 Task: Find connections with filter location Bhikangaon with filter topic #lawyerlifewith filter profile language Potuguese with filter current company FactSet with filter school TERI School of Advanced Studies with filter industry Technical and Vocational Training with filter service category FIle Management with filter keywords title Attorney
Action: Mouse moved to (694, 94)
Screenshot: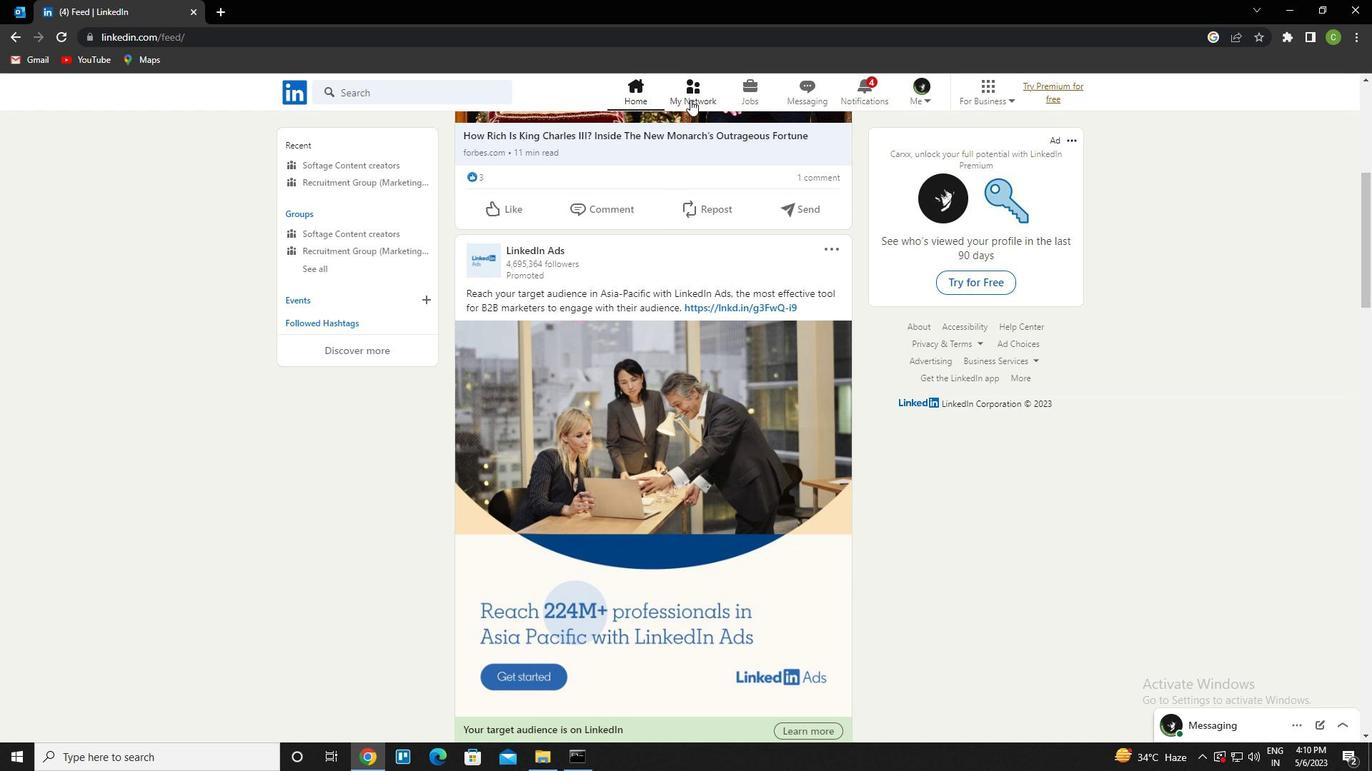 
Action: Mouse pressed left at (694, 94)
Screenshot: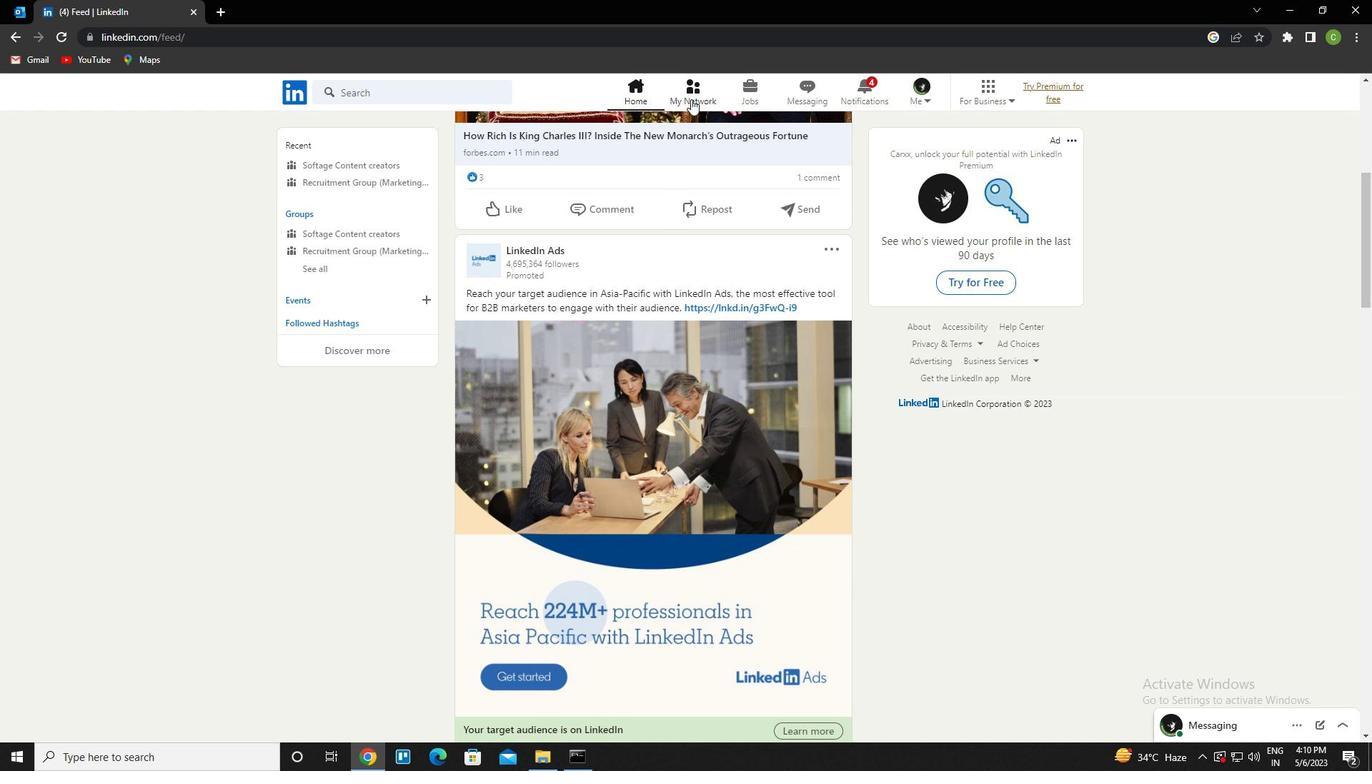 
Action: Mouse moved to (413, 172)
Screenshot: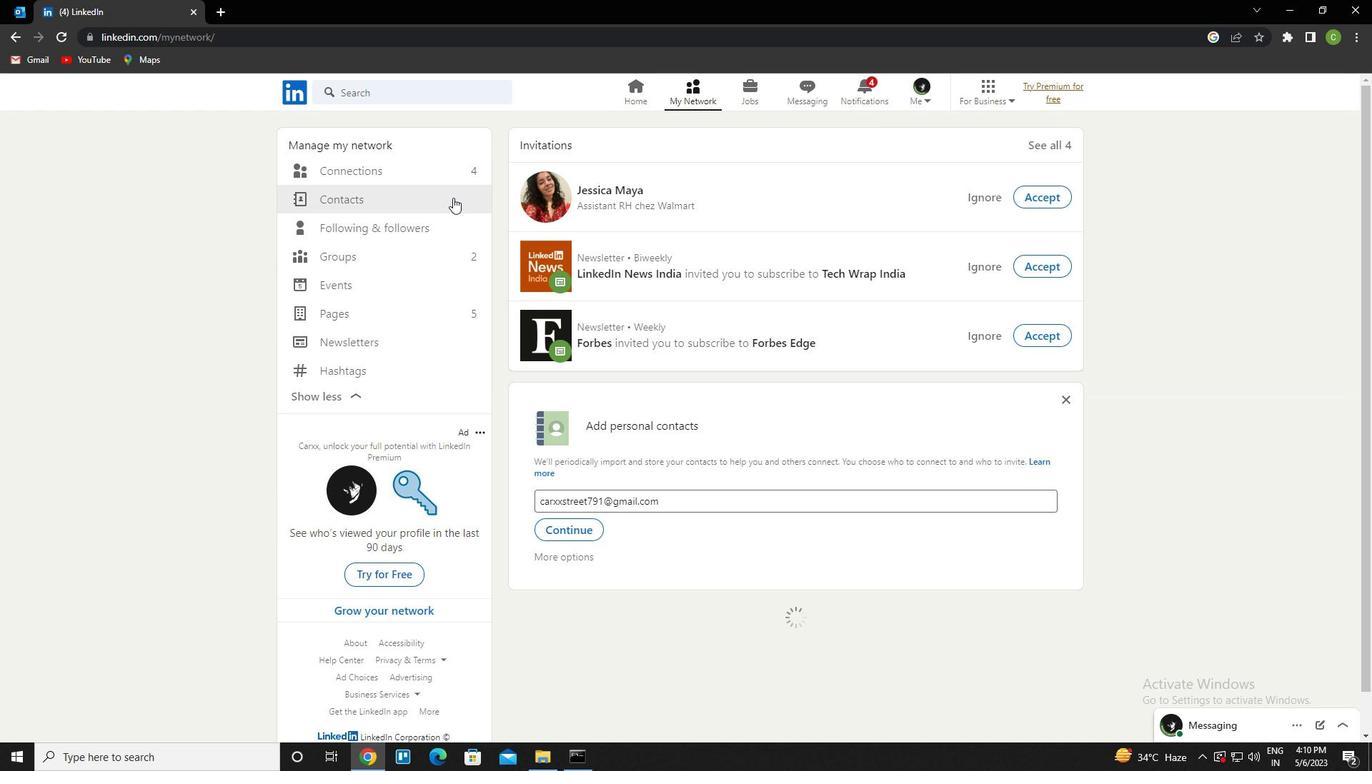 
Action: Mouse pressed left at (413, 172)
Screenshot: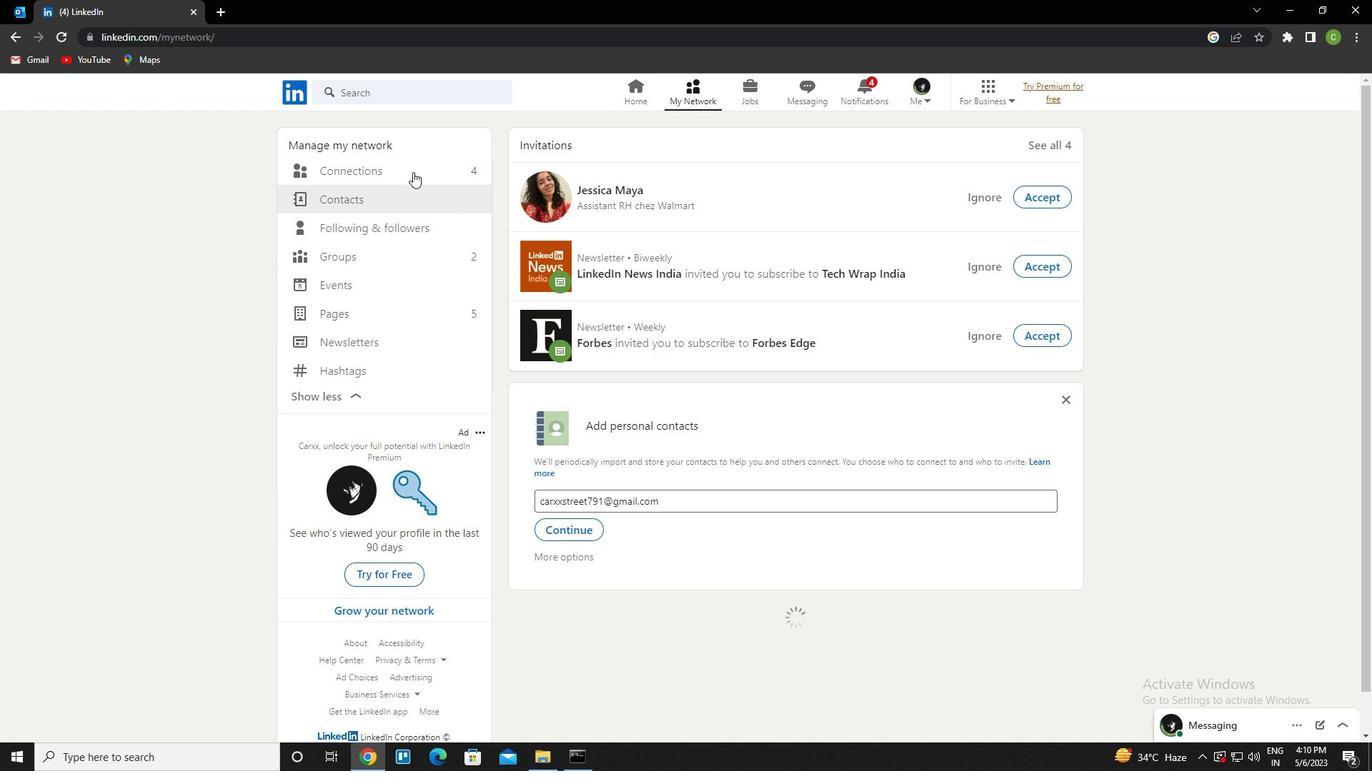 
Action: Mouse moved to (408, 177)
Screenshot: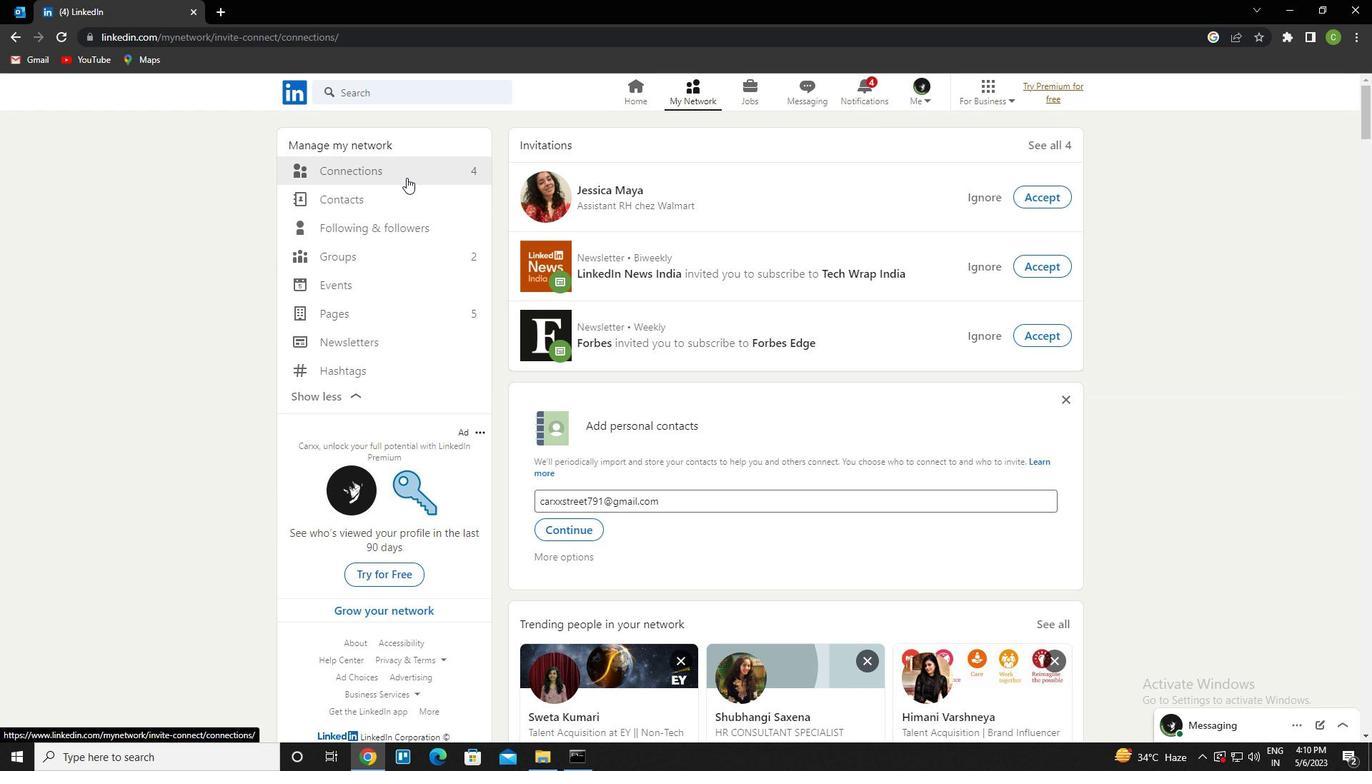 
Action: Mouse pressed left at (408, 177)
Screenshot: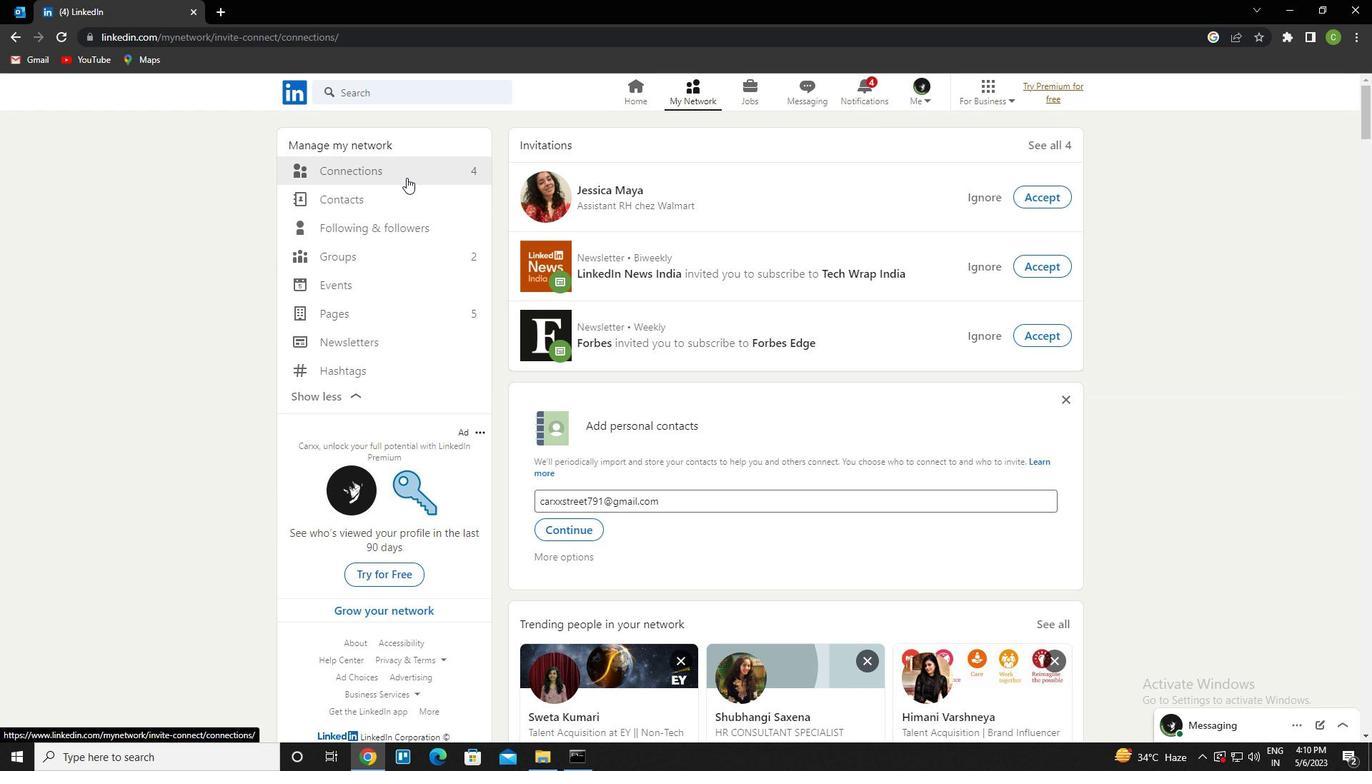 
Action: Mouse moved to (402, 170)
Screenshot: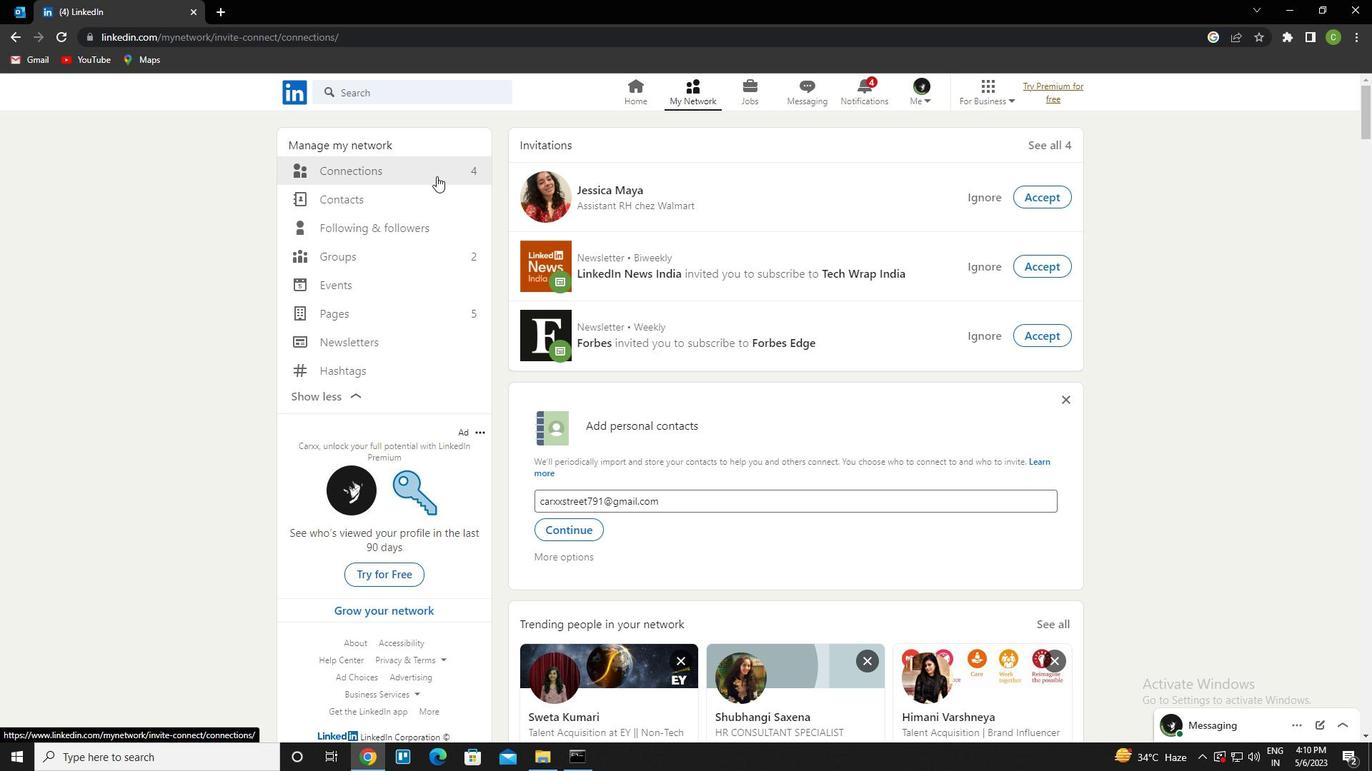 
Action: Mouse pressed left at (402, 170)
Screenshot: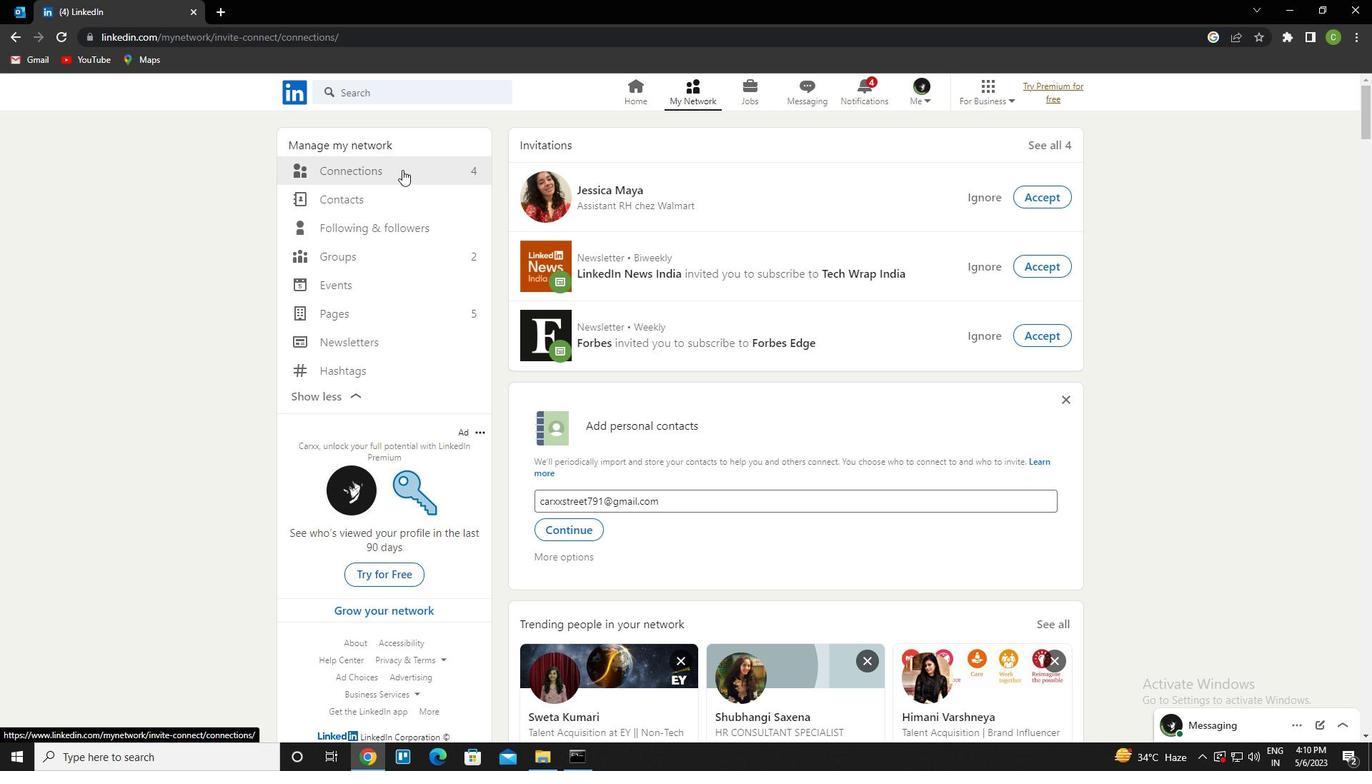 
Action: Mouse moved to (807, 153)
Screenshot: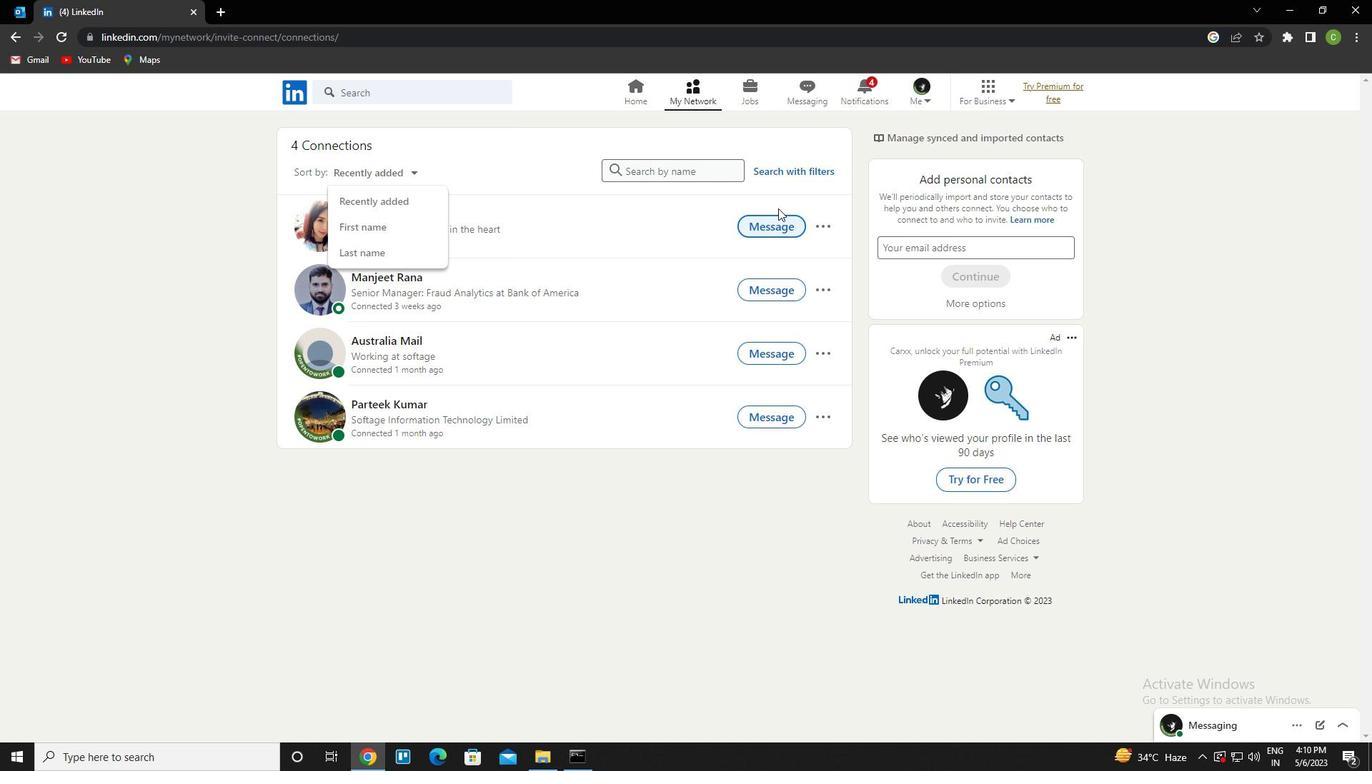 
Action: Mouse pressed left at (807, 153)
Screenshot: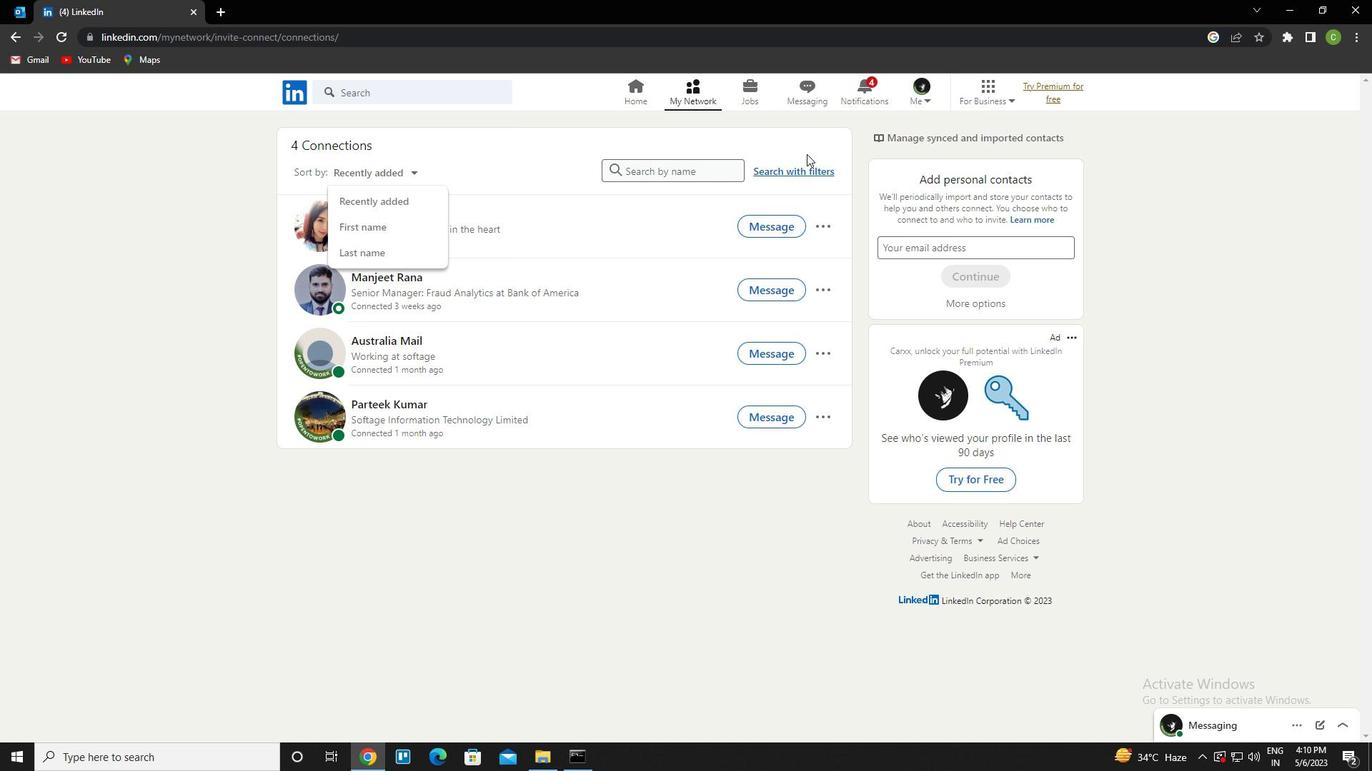 
Action: Mouse moved to (812, 181)
Screenshot: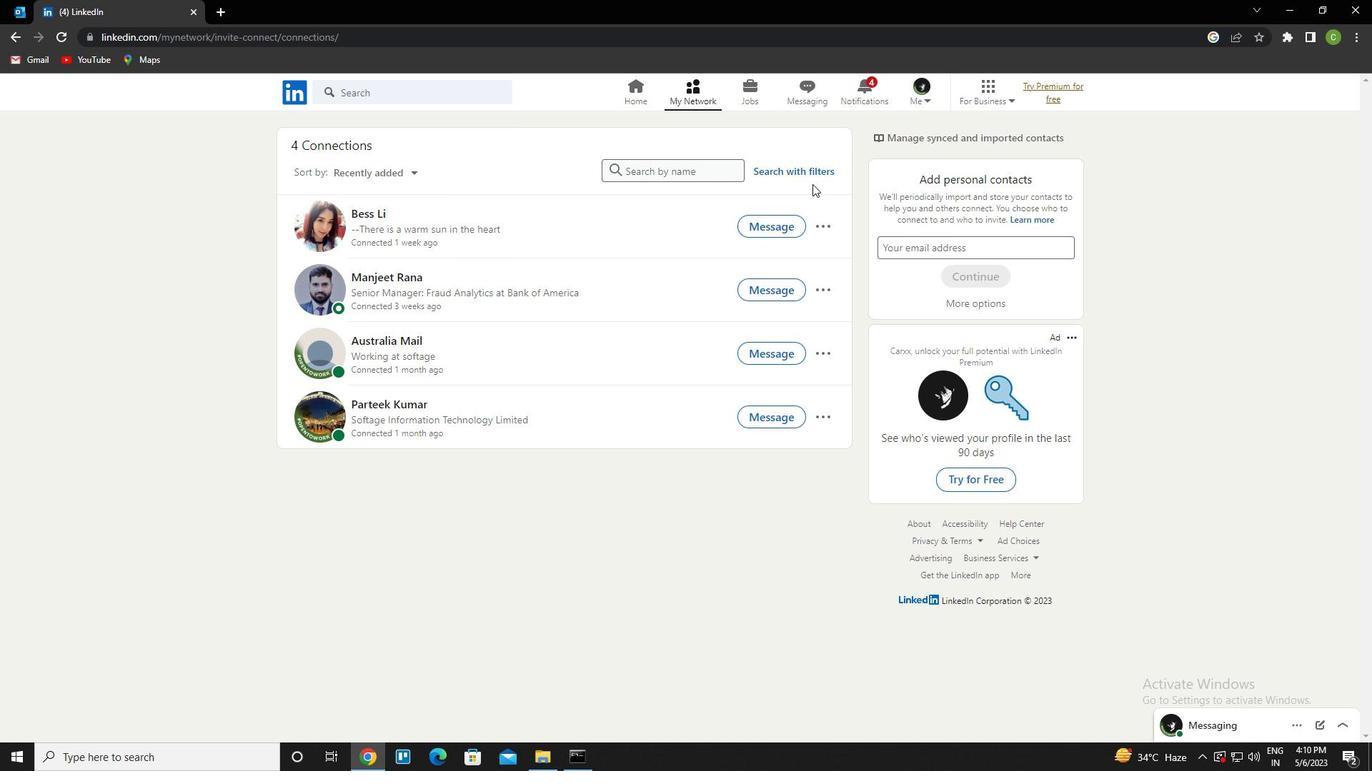 
Action: Mouse pressed left at (812, 181)
Screenshot: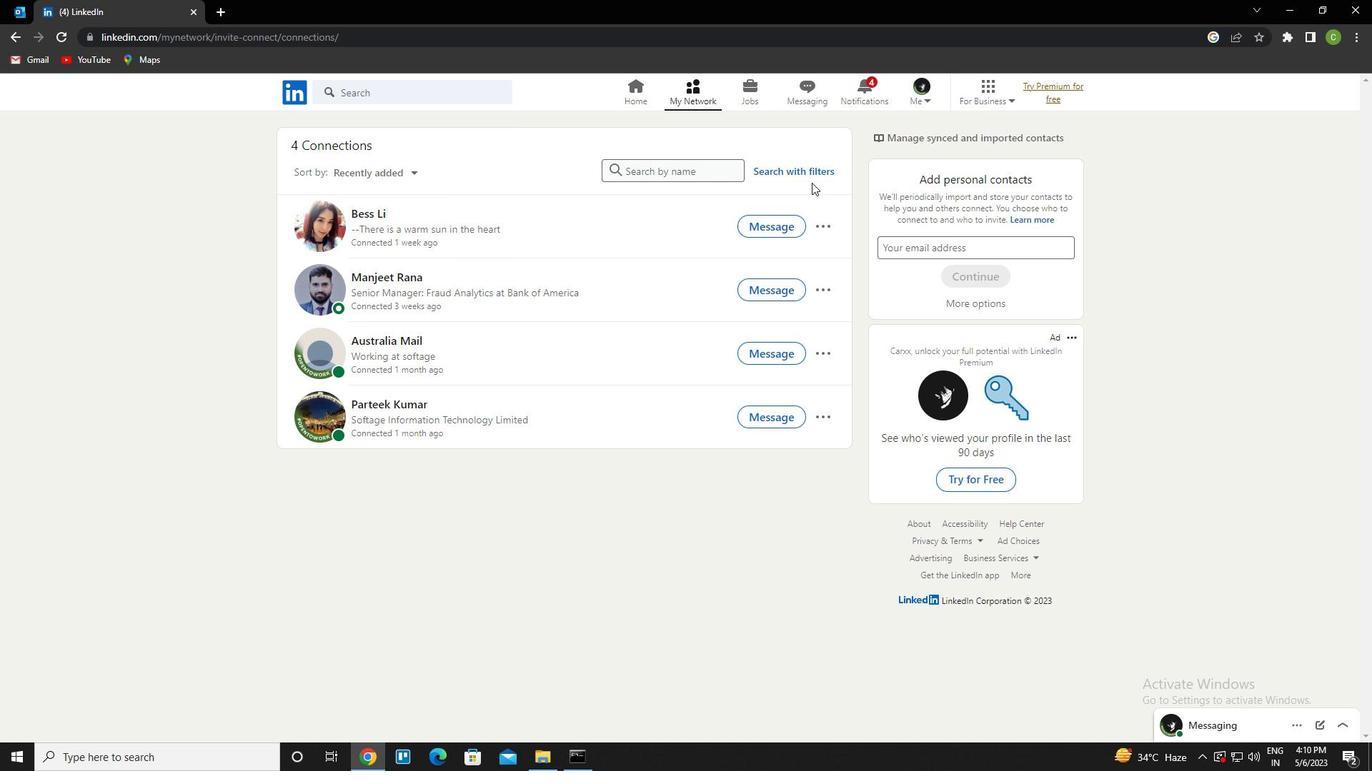 
Action: Mouse moved to (813, 177)
Screenshot: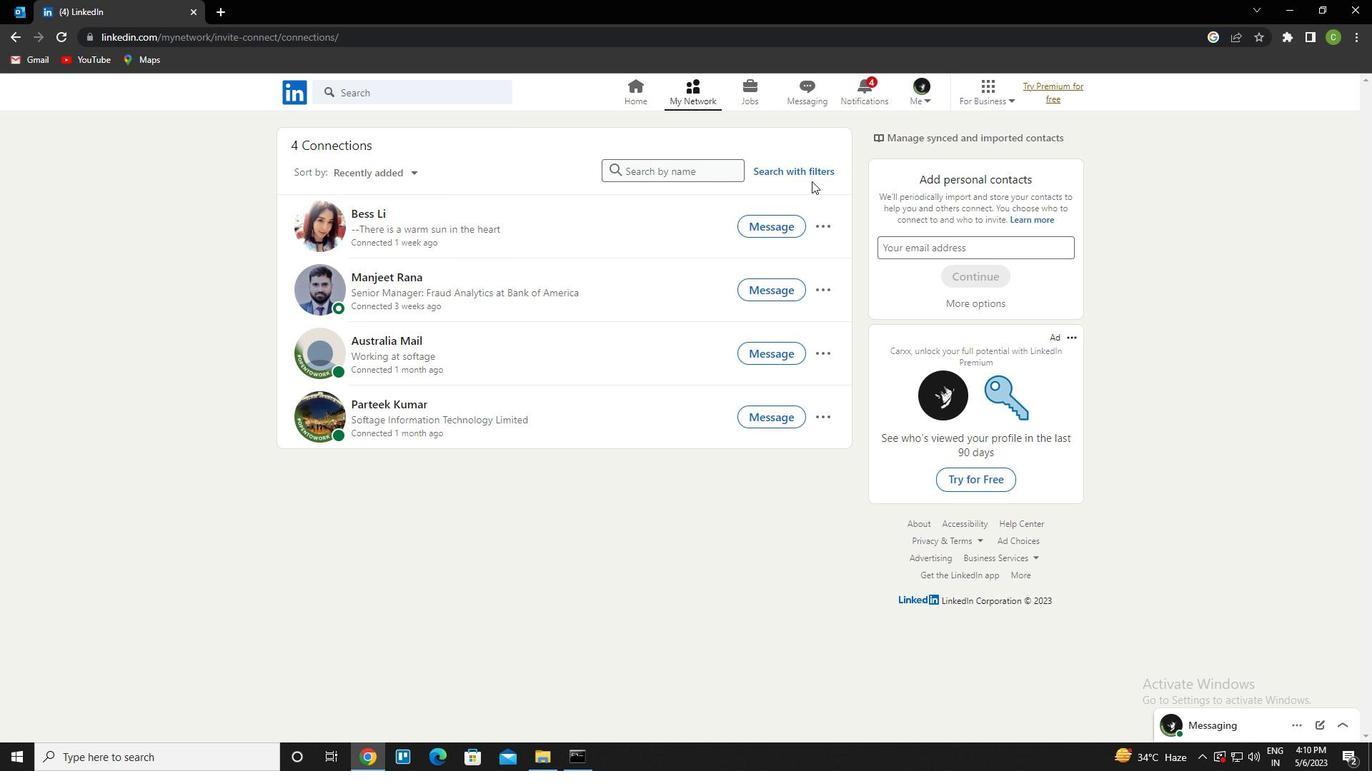
Action: Mouse pressed left at (813, 177)
Screenshot: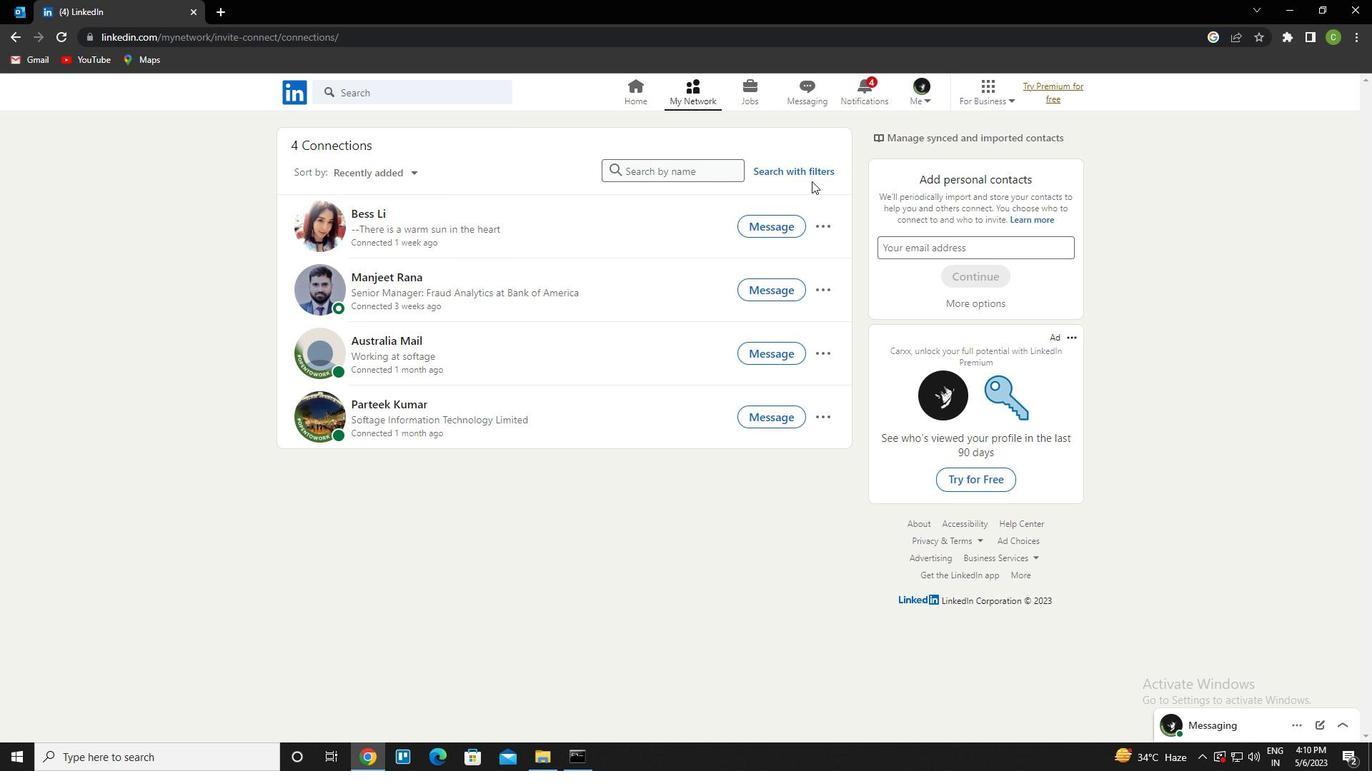 
Action: Mouse moved to (746, 140)
Screenshot: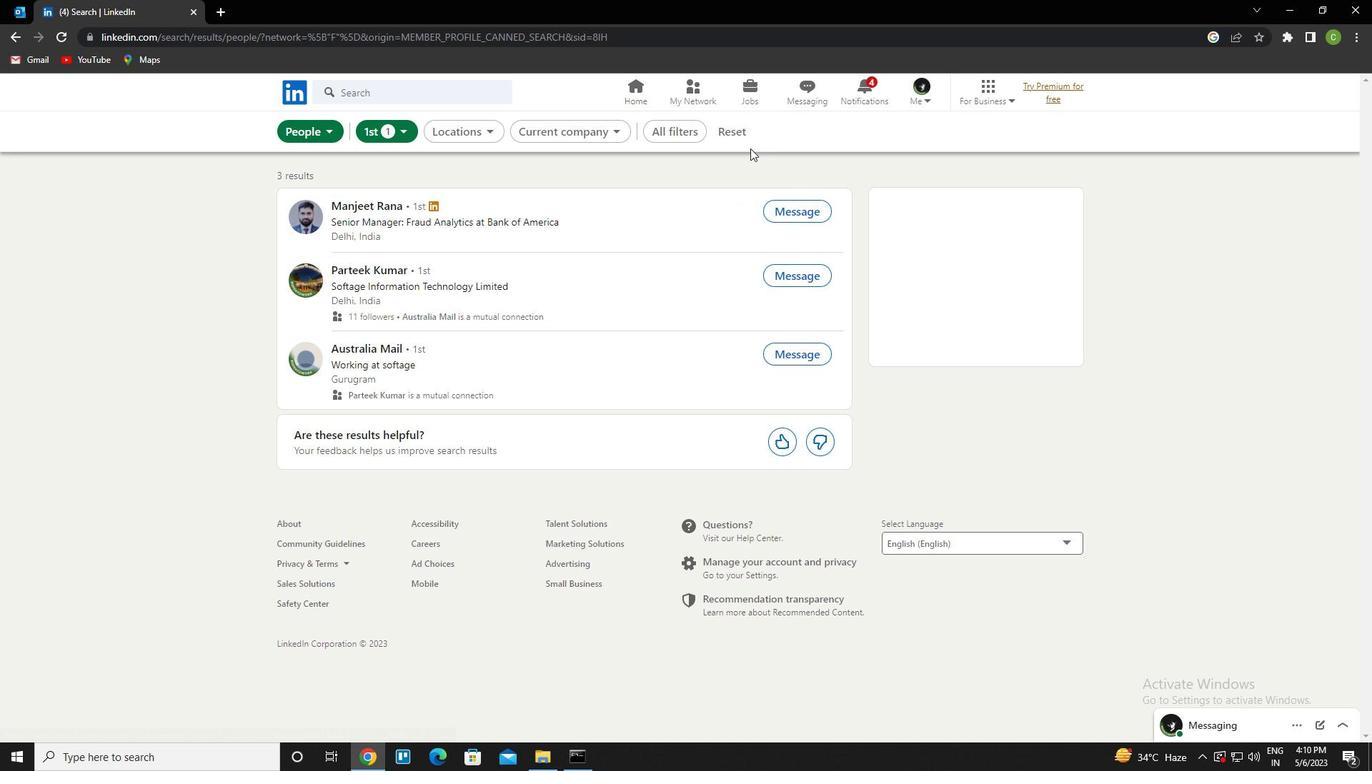 
Action: Mouse pressed left at (746, 140)
Screenshot: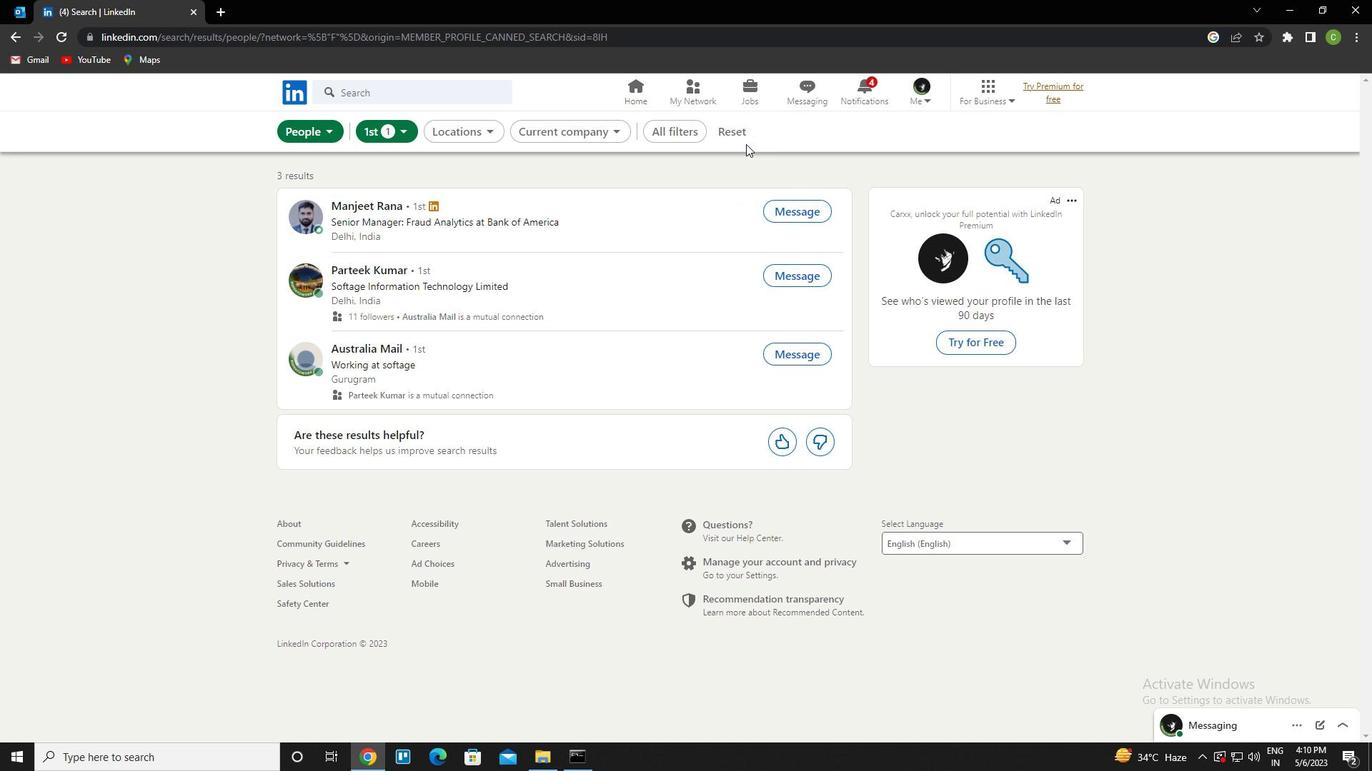 
Action: Mouse moved to (723, 130)
Screenshot: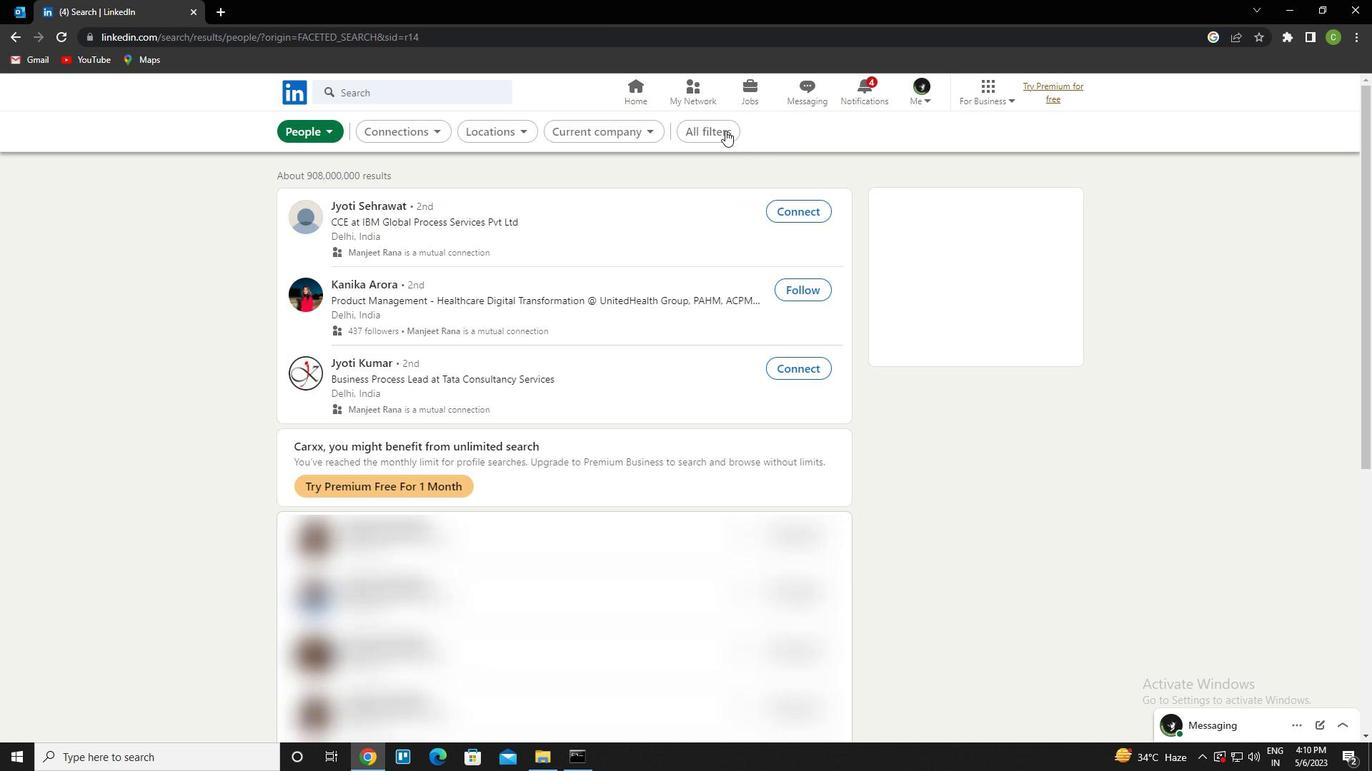 
Action: Mouse pressed left at (723, 130)
Screenshot: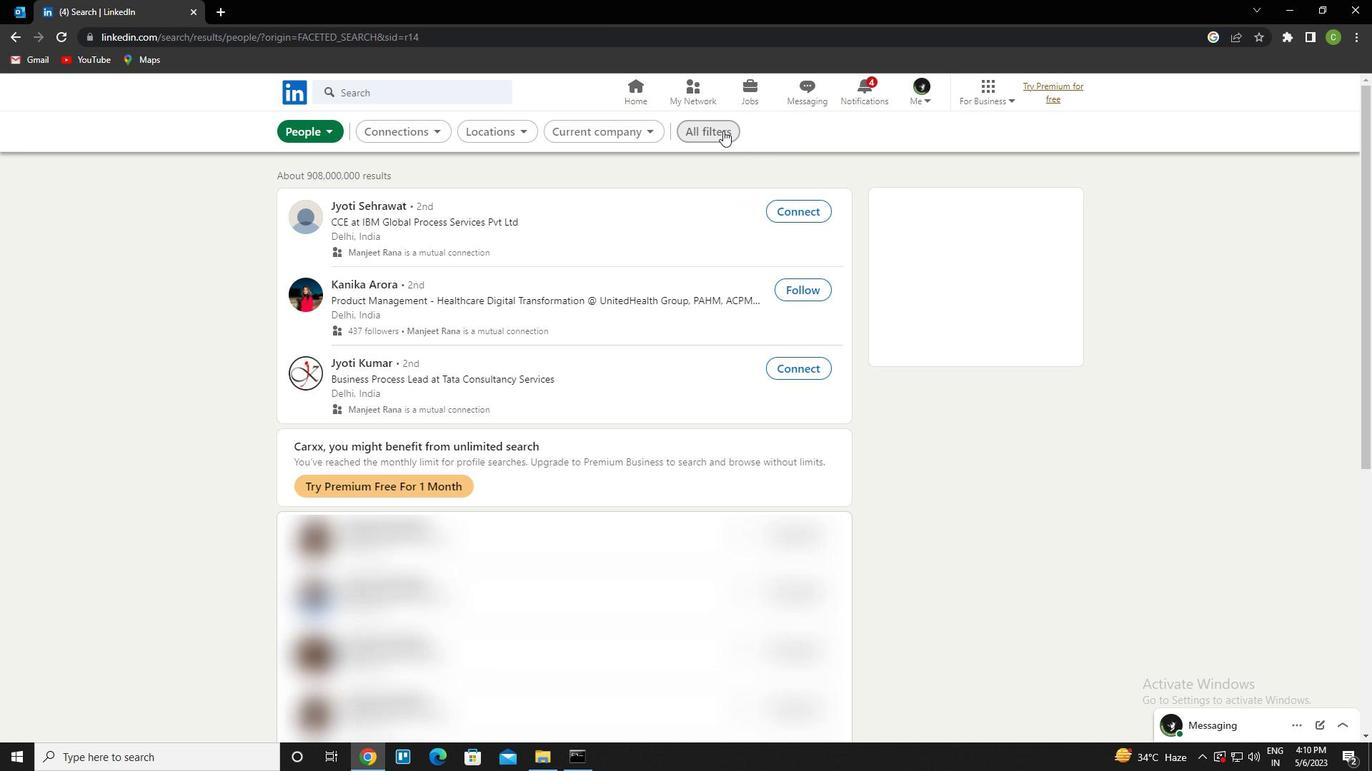 
Action: Mouse moved to (1138, 434)
Screenshot: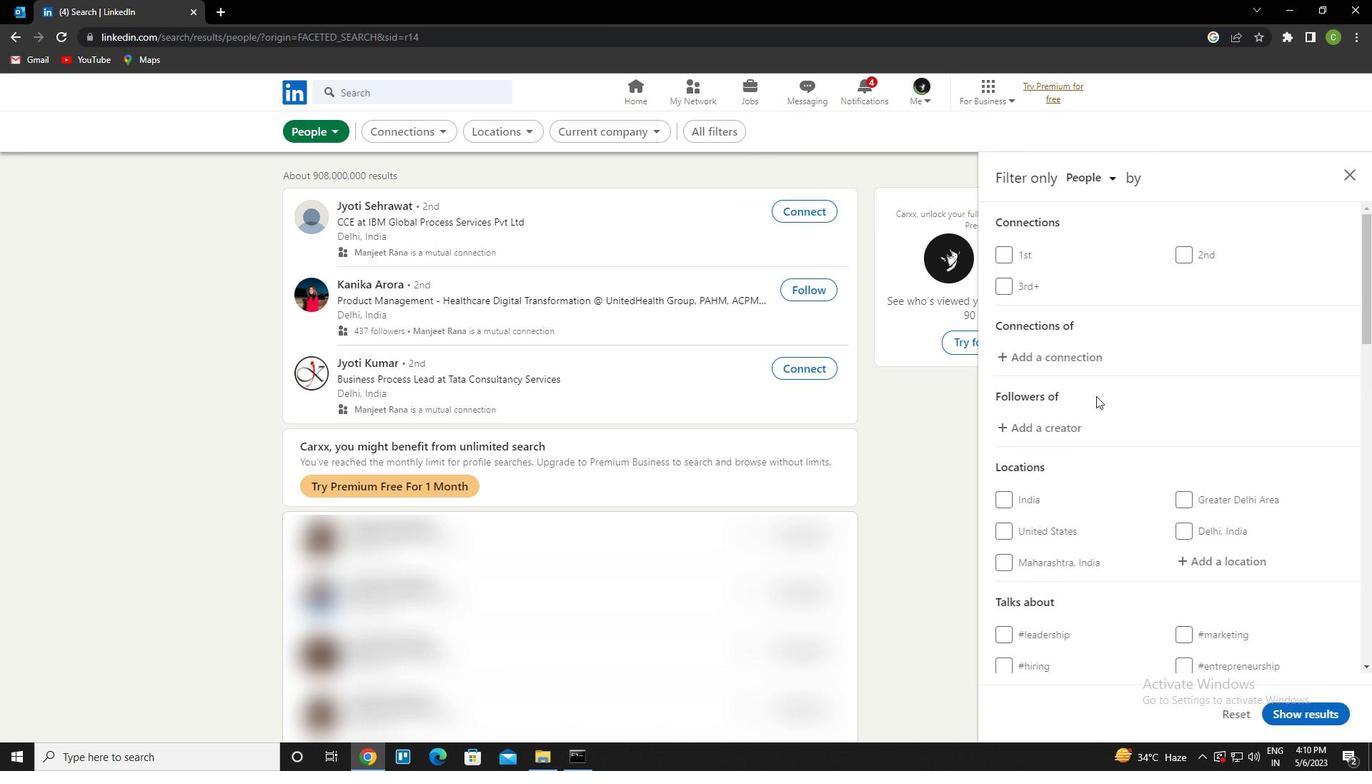 
Action: Mouse scrolled (1138, 433) with delta (0, 0)
Screenshot: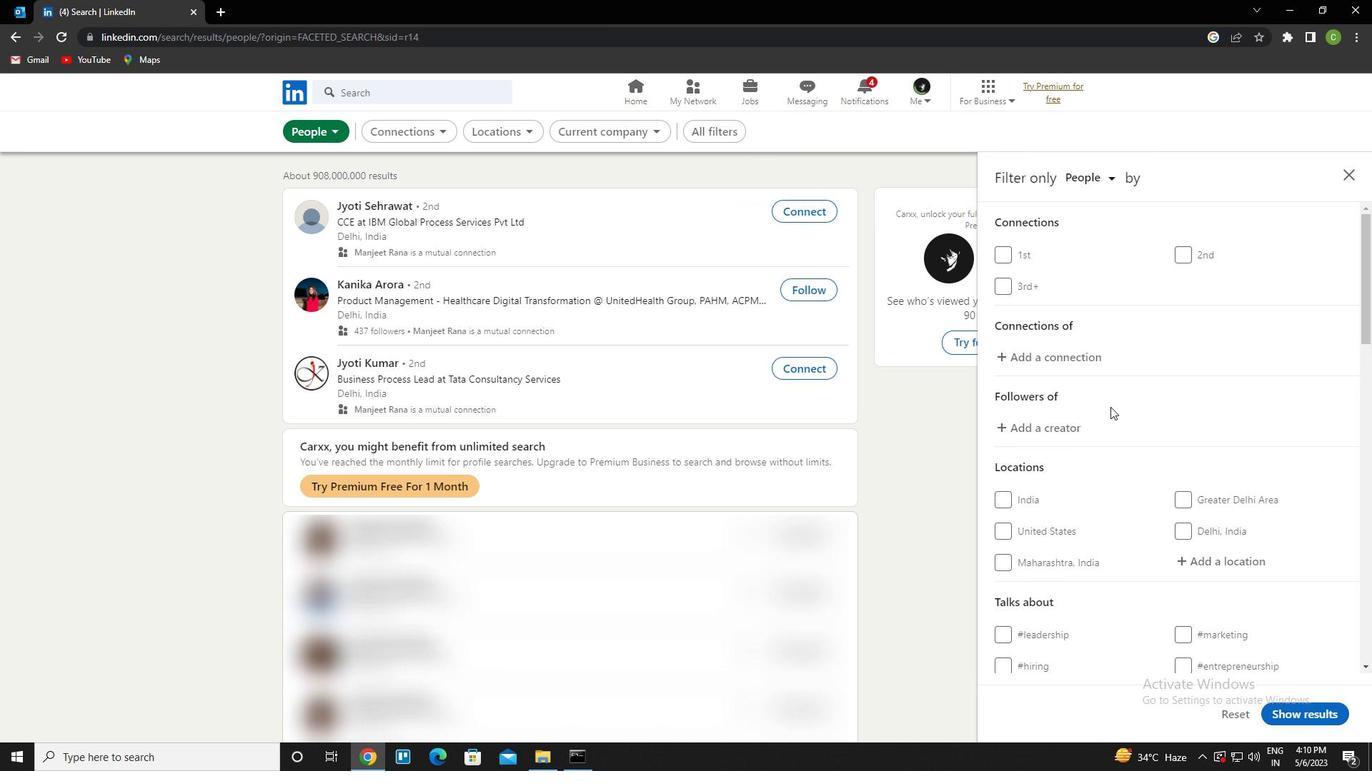 
Action: Mouse scrolled (1138, 433) with delta (0, 0)
Screenshot: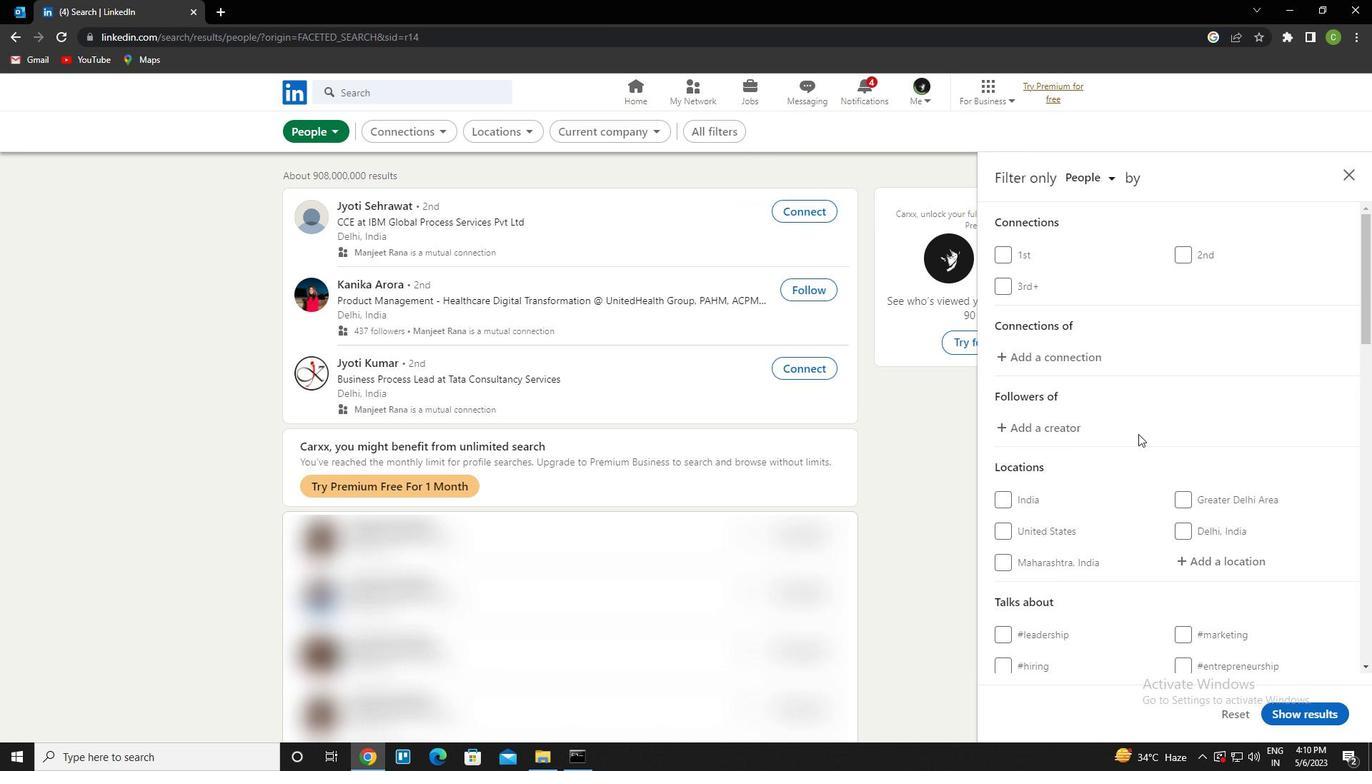 
Action: Mouse moved to (1210, 414)
Screenshot: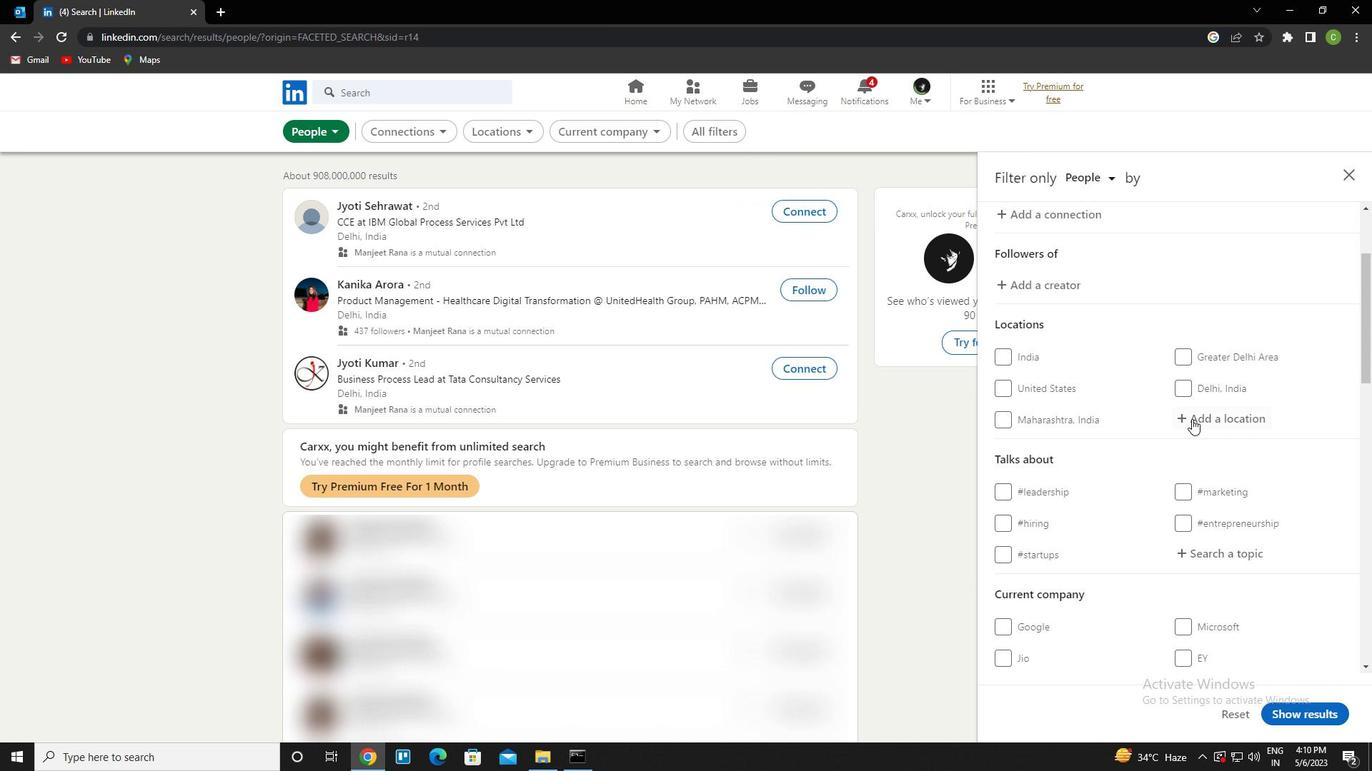
Action: Mouse pressed left at (1210, 414)
Screenshot: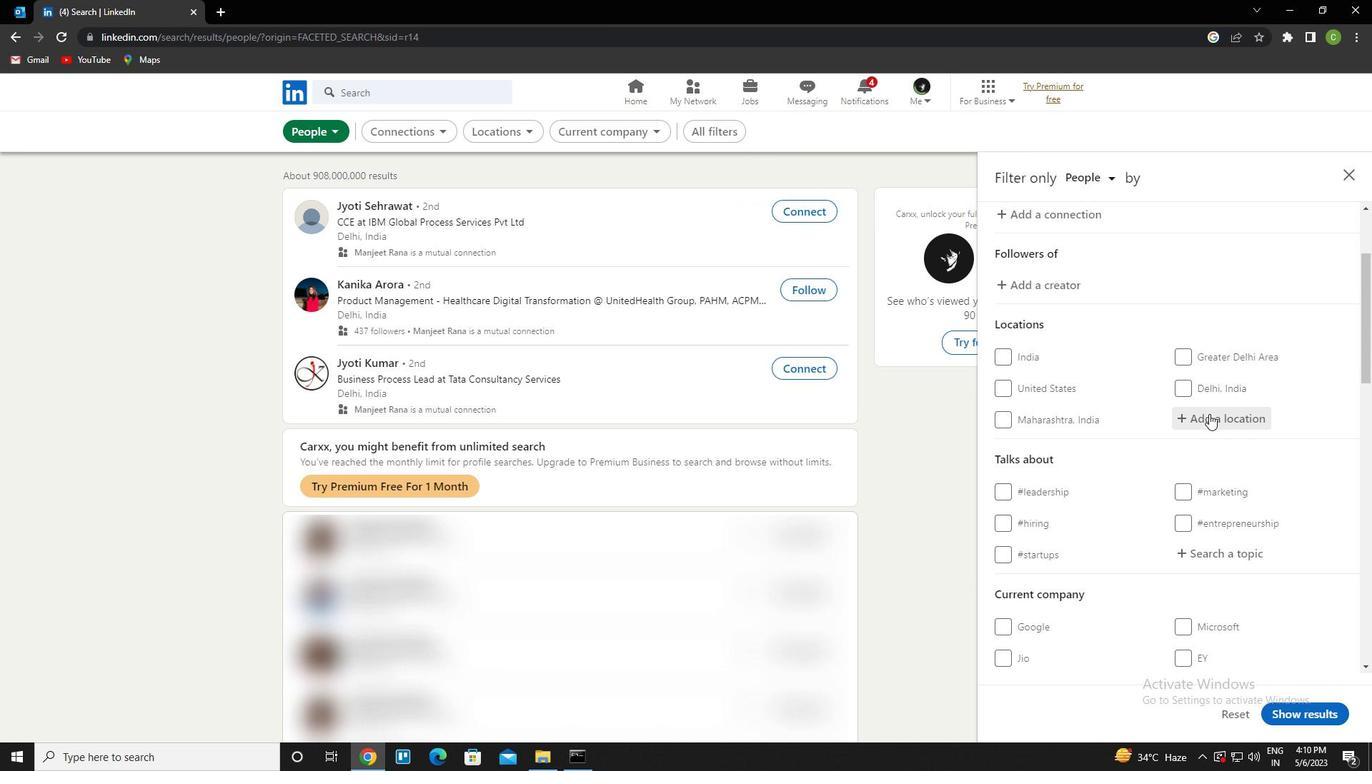 
Action: Key pressed <Key.caps_lock>b<Key.caps_lock>hikangoan<Key.down><Key.enter>
Screenshot: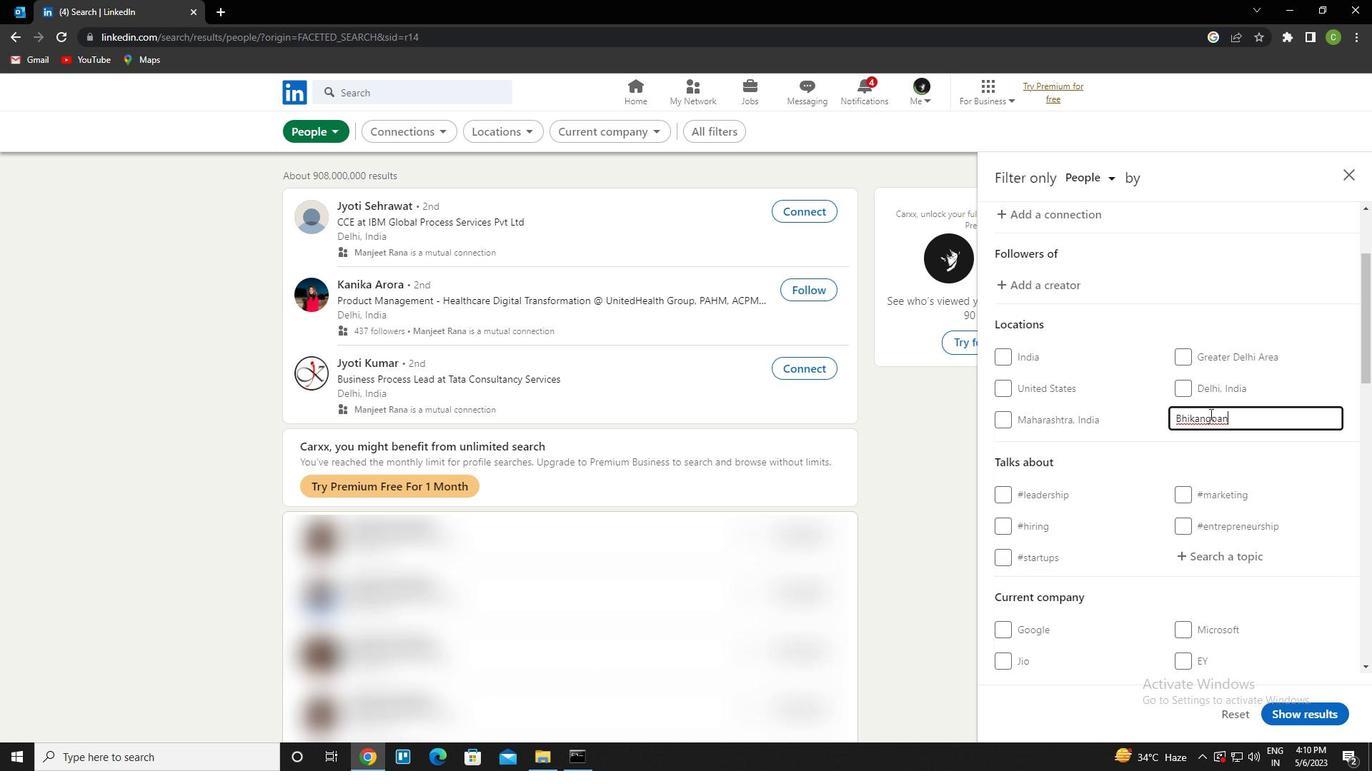 
Action: Mouse scrolled (1210, 413) with delta (0, 0)
Screenshot: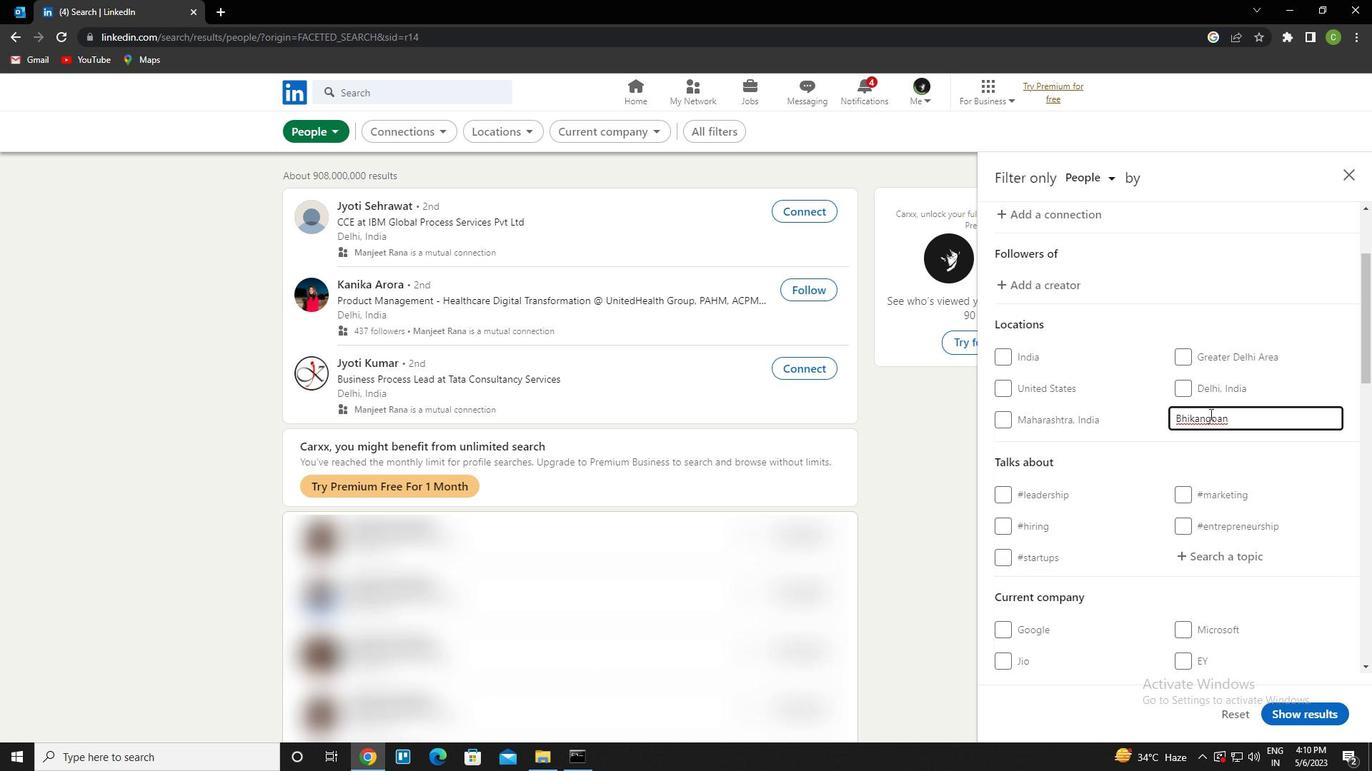 
Action: Mouse scrolled (1210, 413) with delta (0, 0)
Screenshot: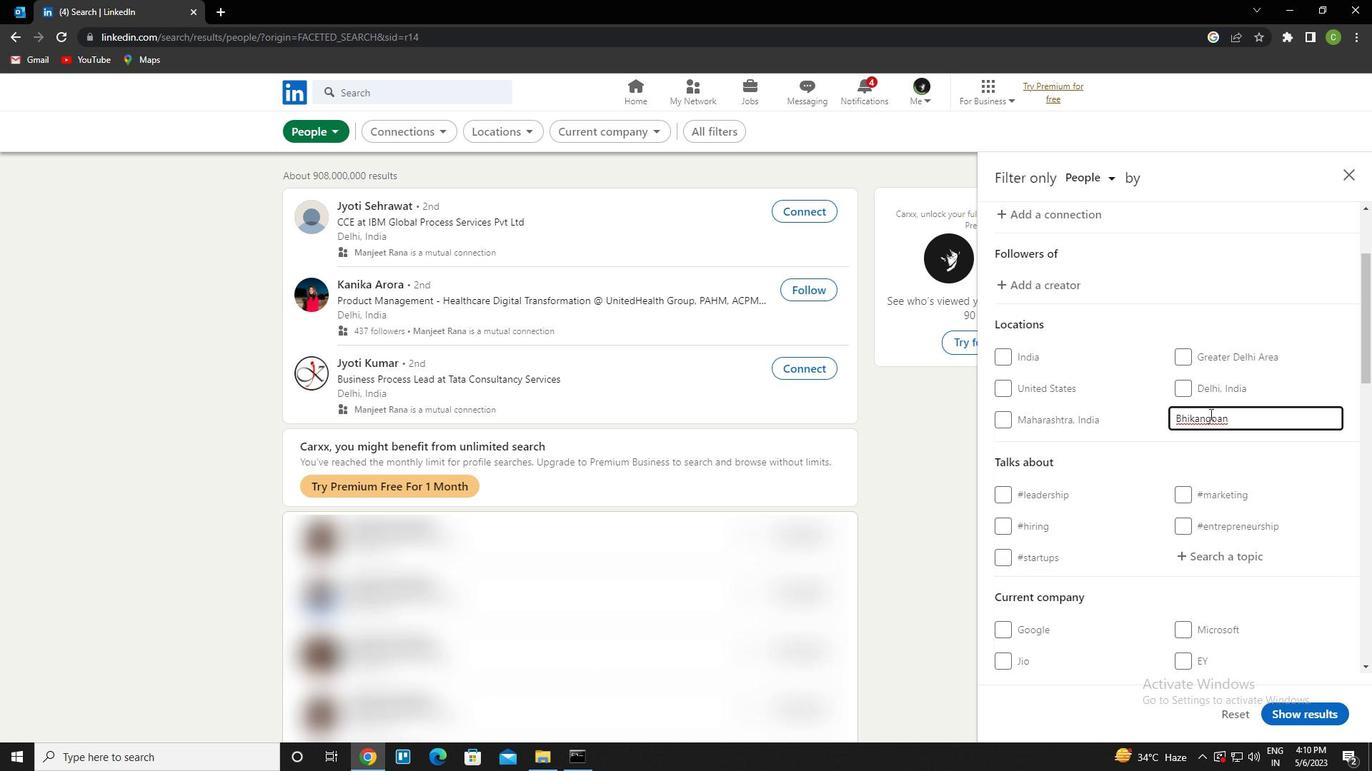 
Action: Mouse moved to (1239, 409)
Screenshot: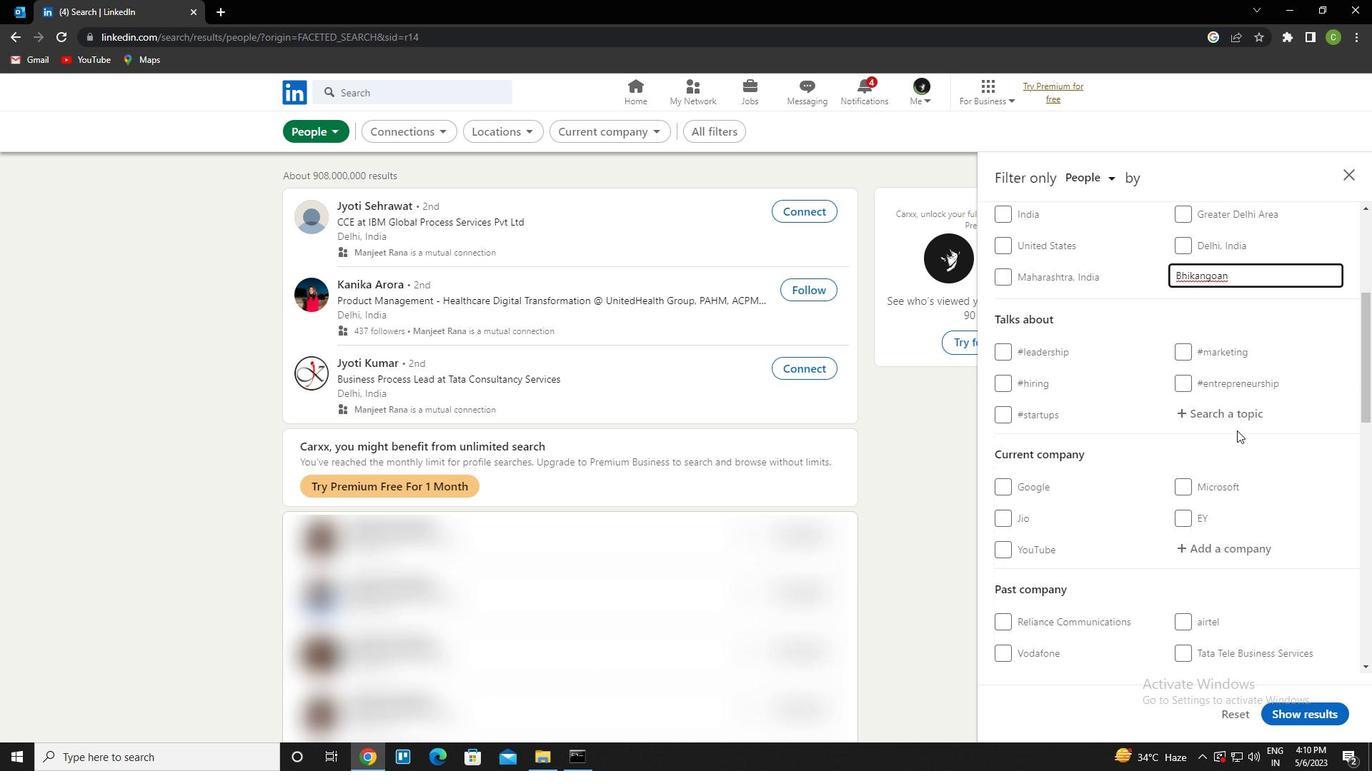 
Action: Mouse pressed left at (1239, 409)
Screenshot: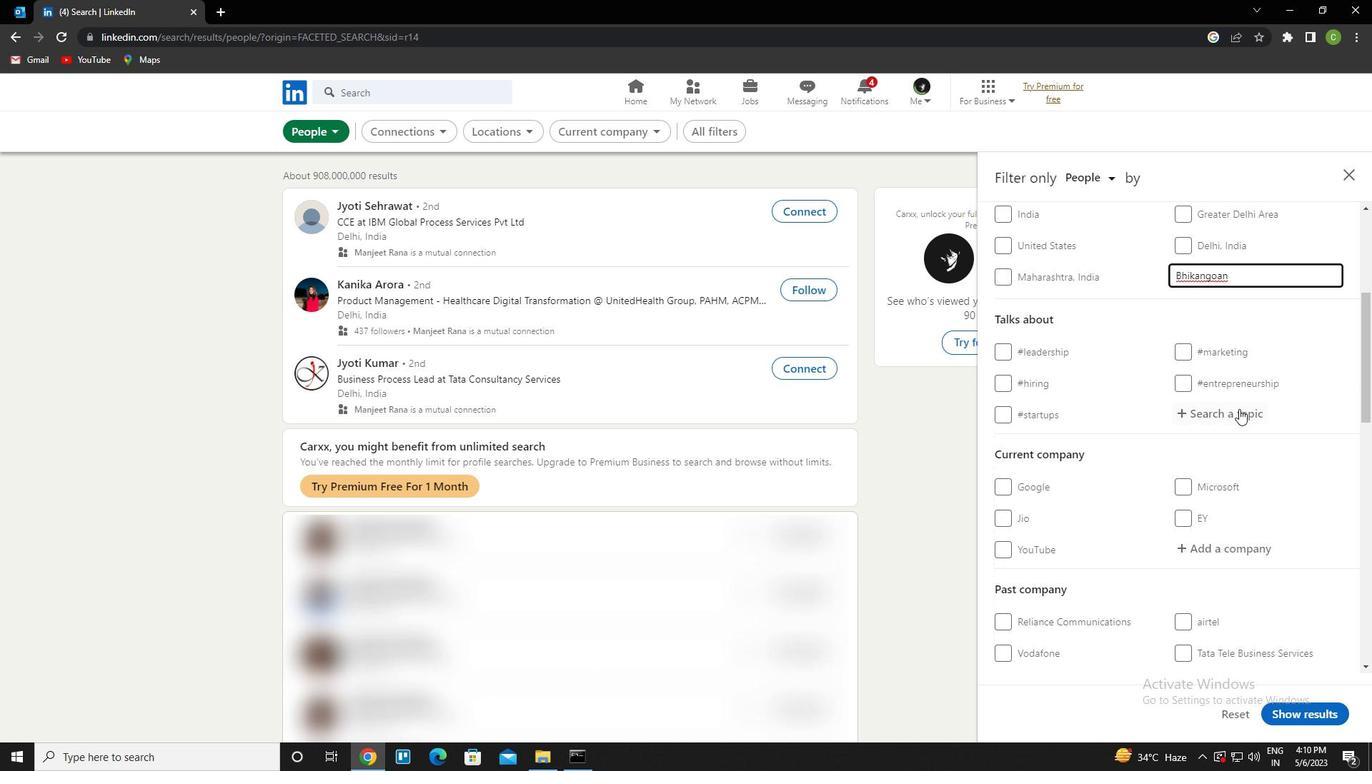 
Action: Mouse moved to (1239, 413)
Screenshot: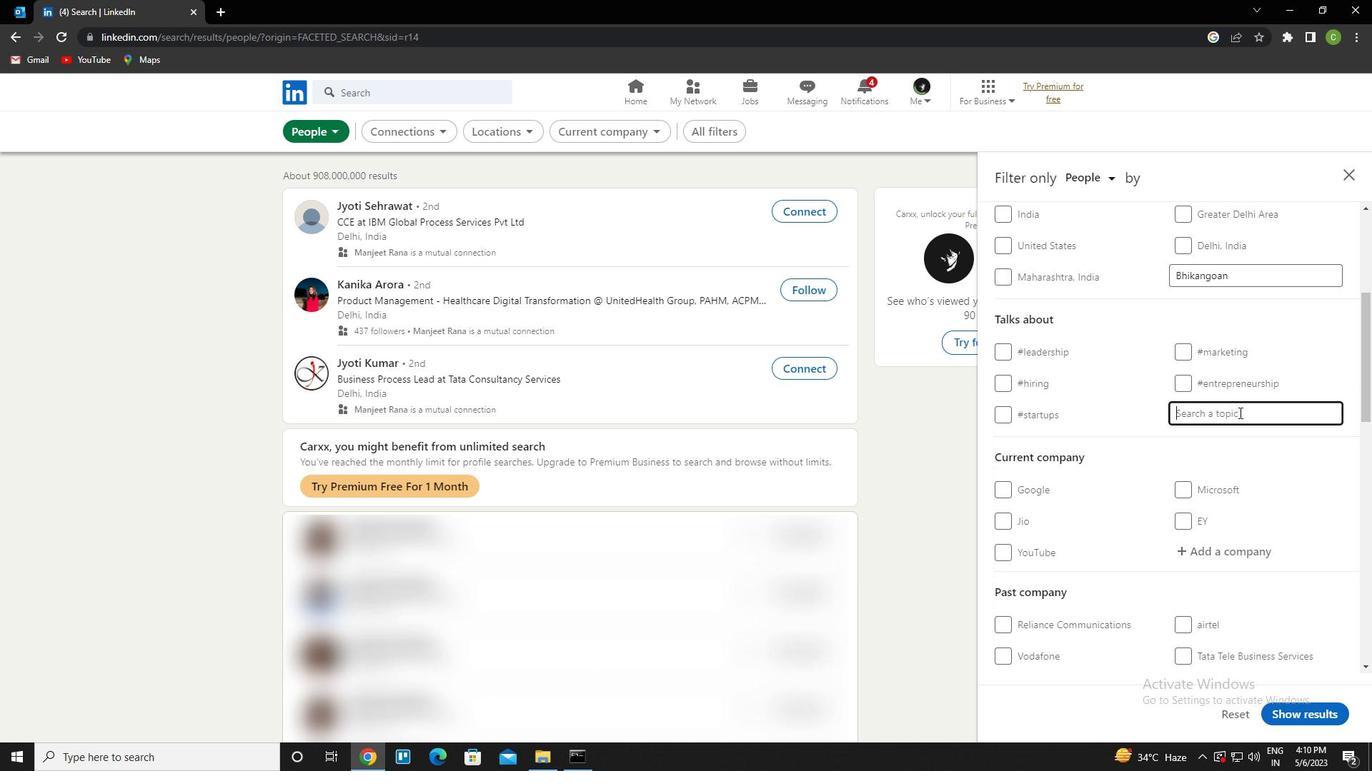 
Action: Key pressed lawyerlife<Key.down><Key.enter>
Screenshot: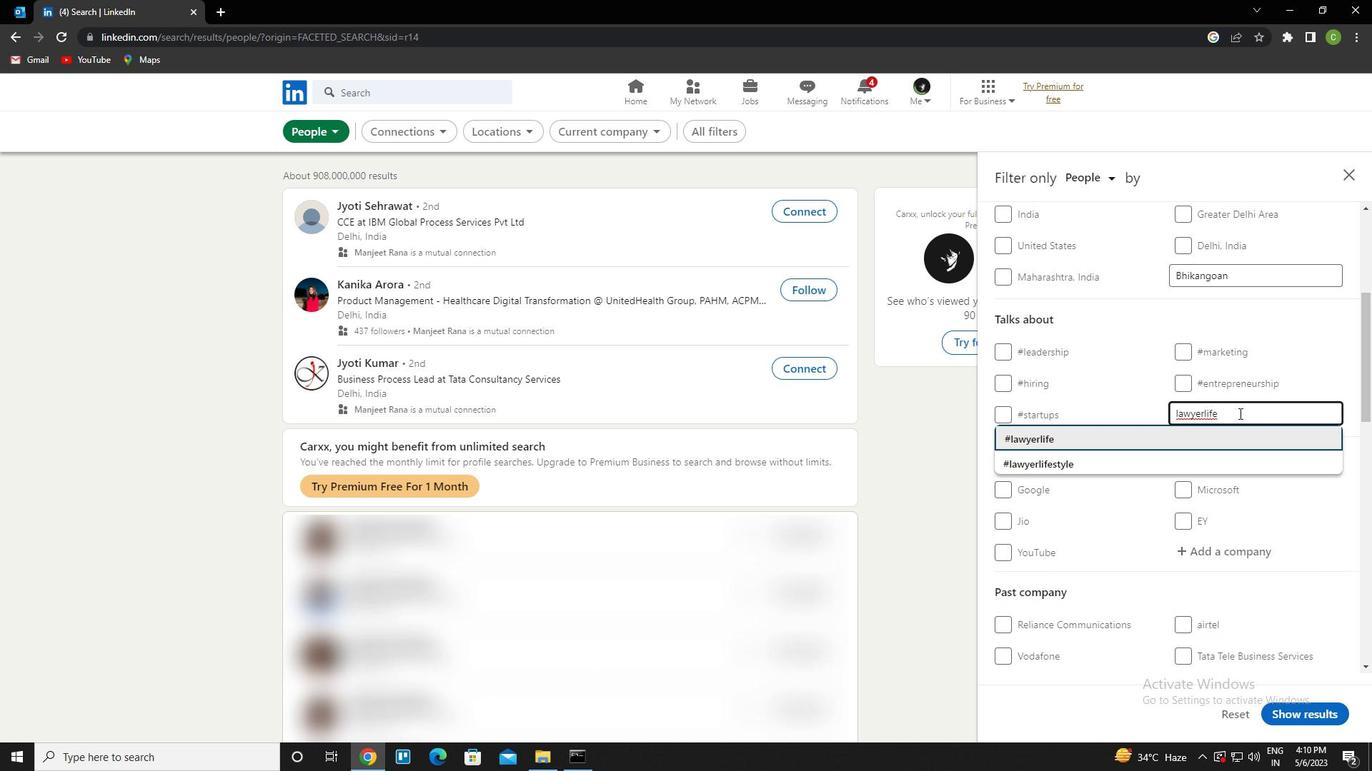 
Action: Mouse moved to (1266, 396)
Screenshot: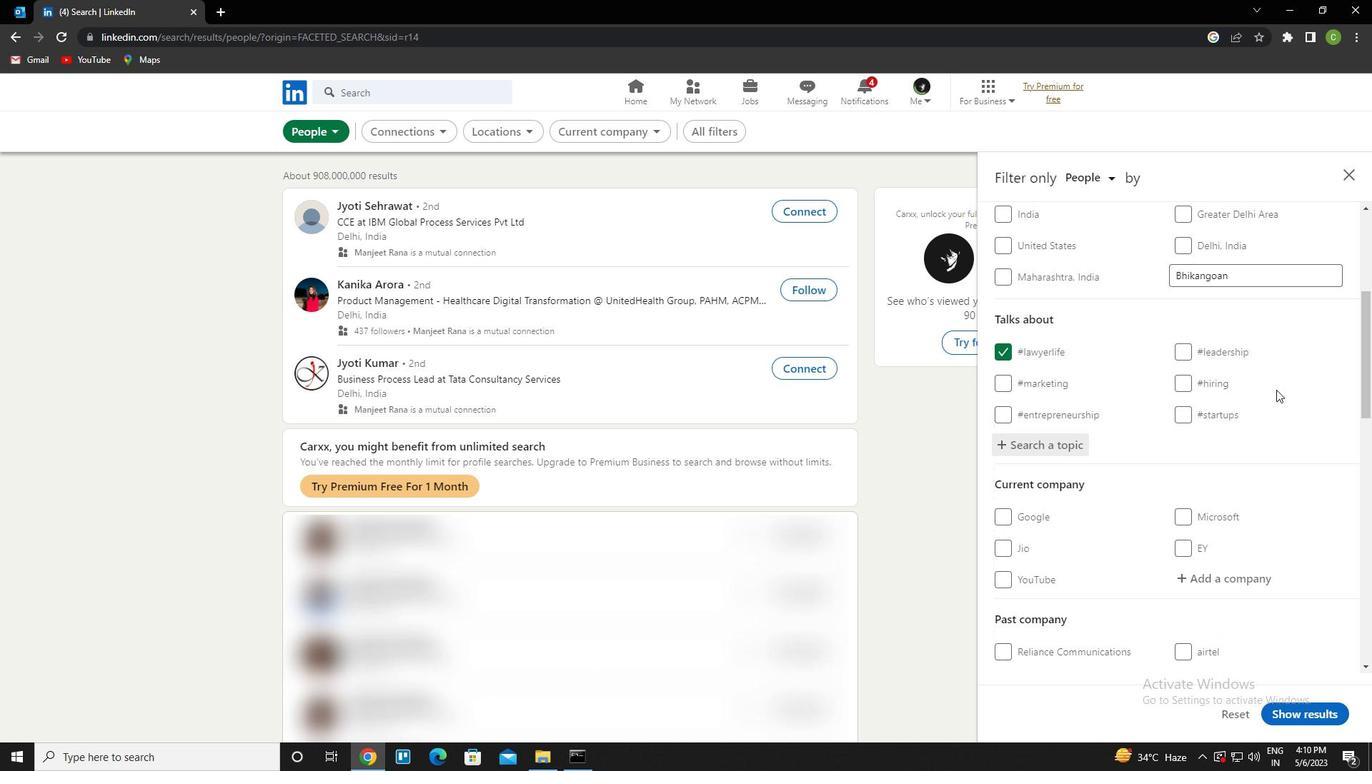 
Action: Mouse scrolled (1266, 396) with delta (0, 0)
Screenshot: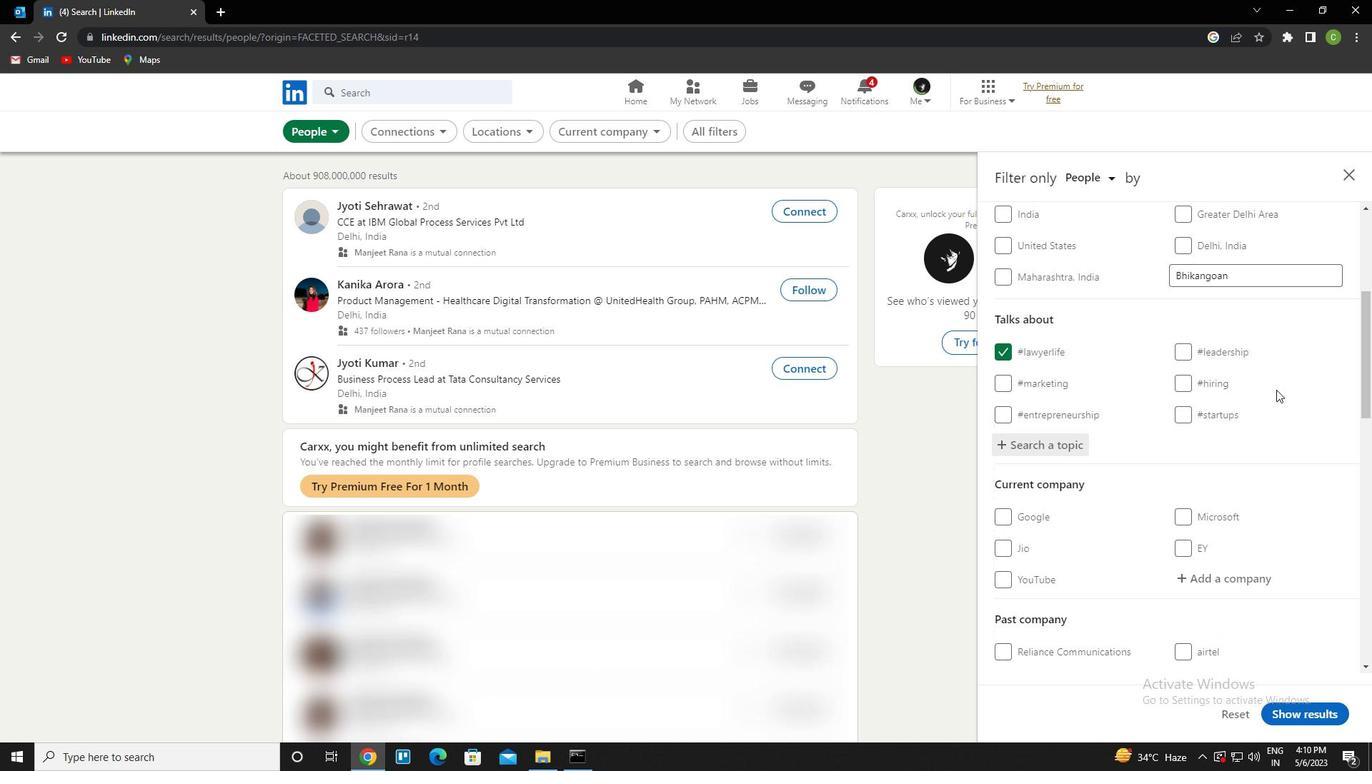 
Action: Mouse moved to (1264, 398)
Screenshot: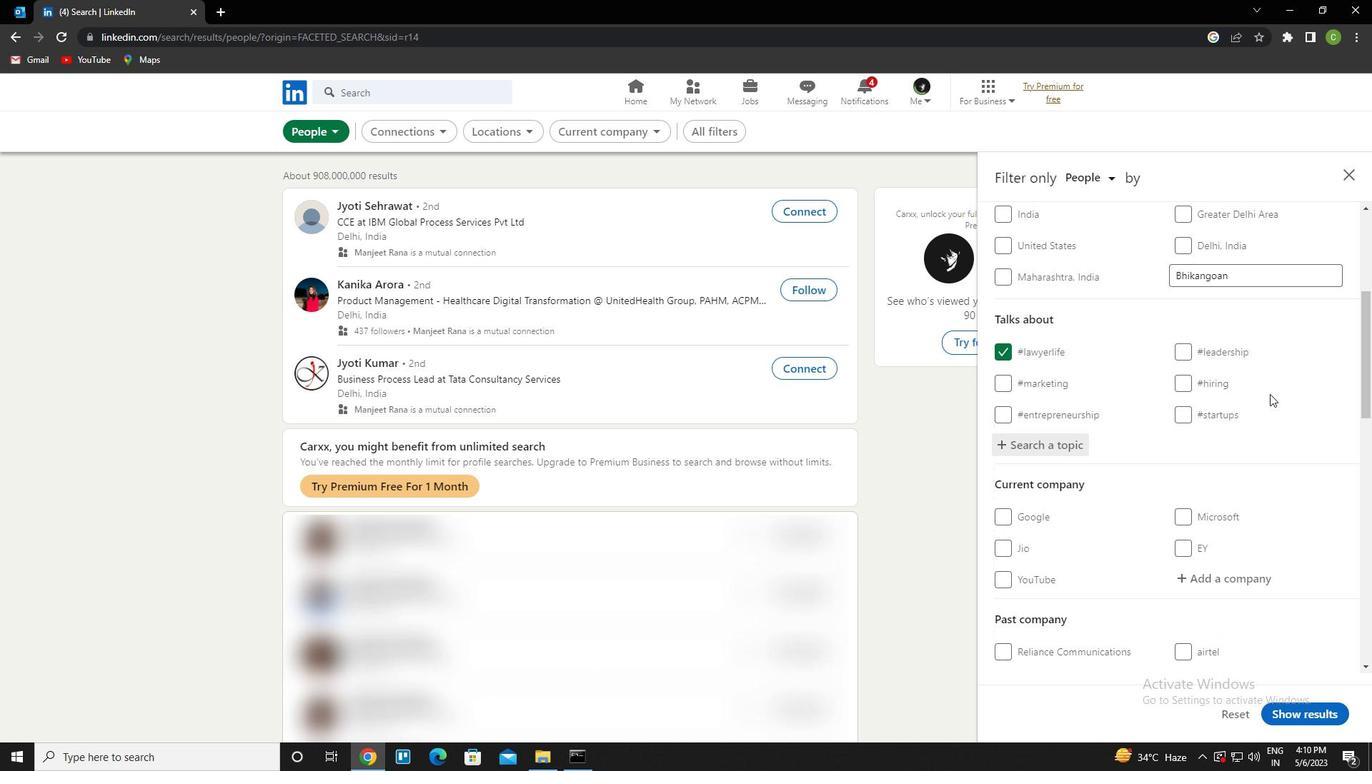 
Action: Mouse scrolled (1264, 397) with delta (0, 0)
Screenshot: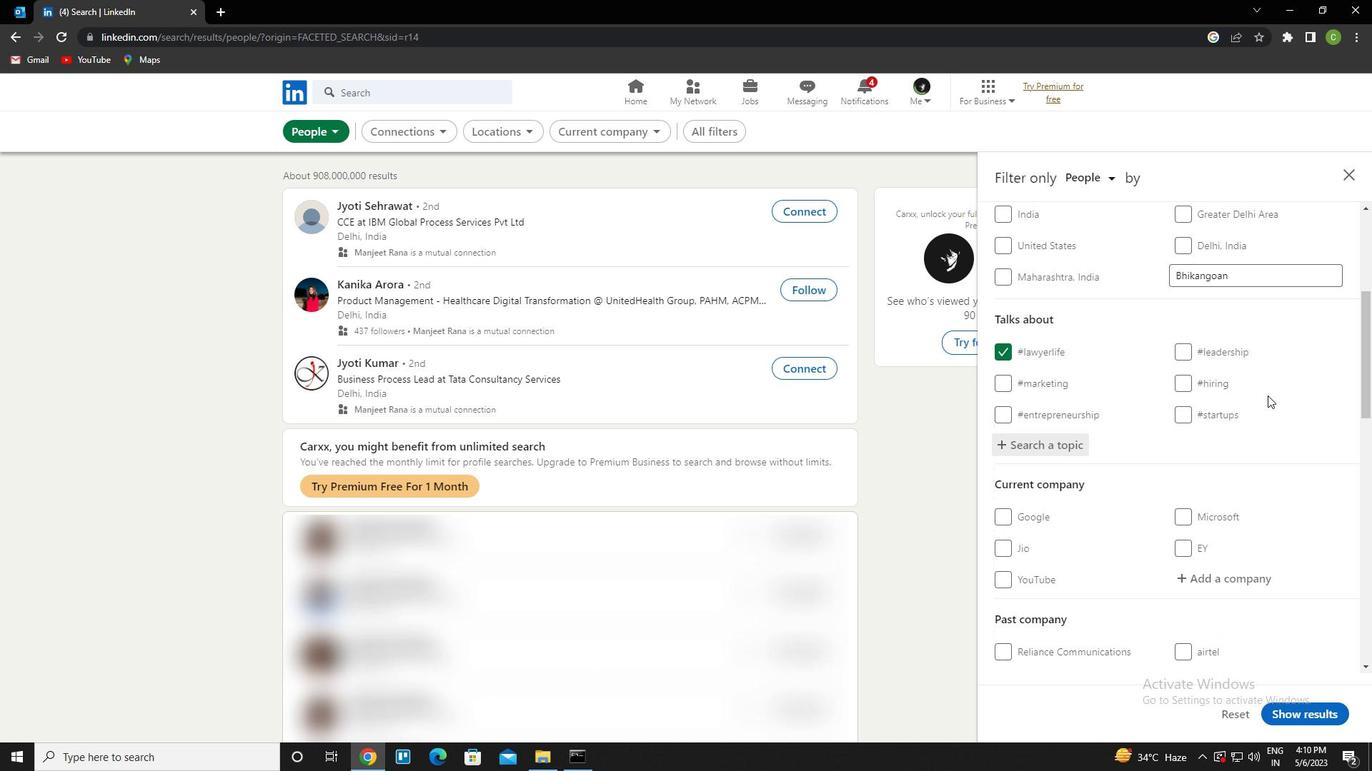 
Action: Mouse moved to (1263, 398)
Screenshot: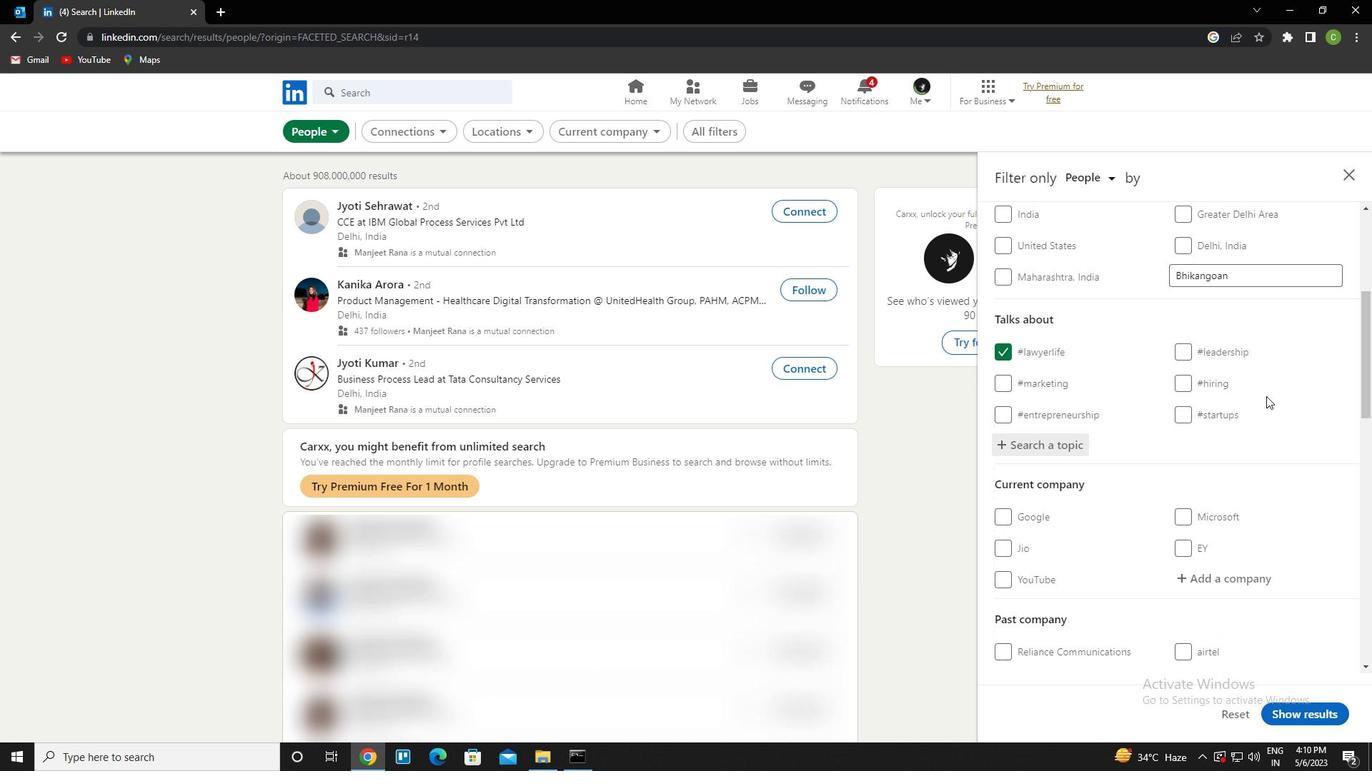 
Action: Mouse scrolled (1263, 397) with delta (0, 0)
Screenshot: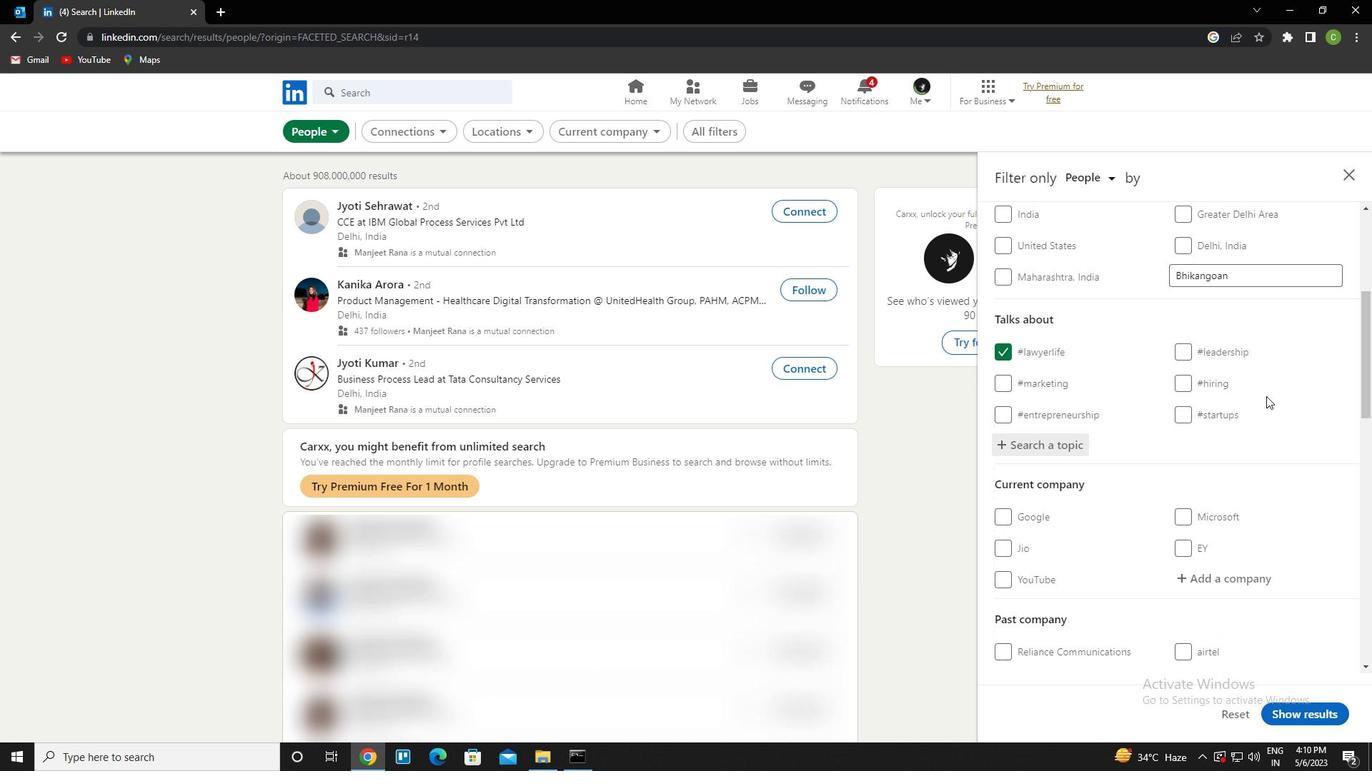 
Action: Mouse moved to (1263, 398)
Screenshot: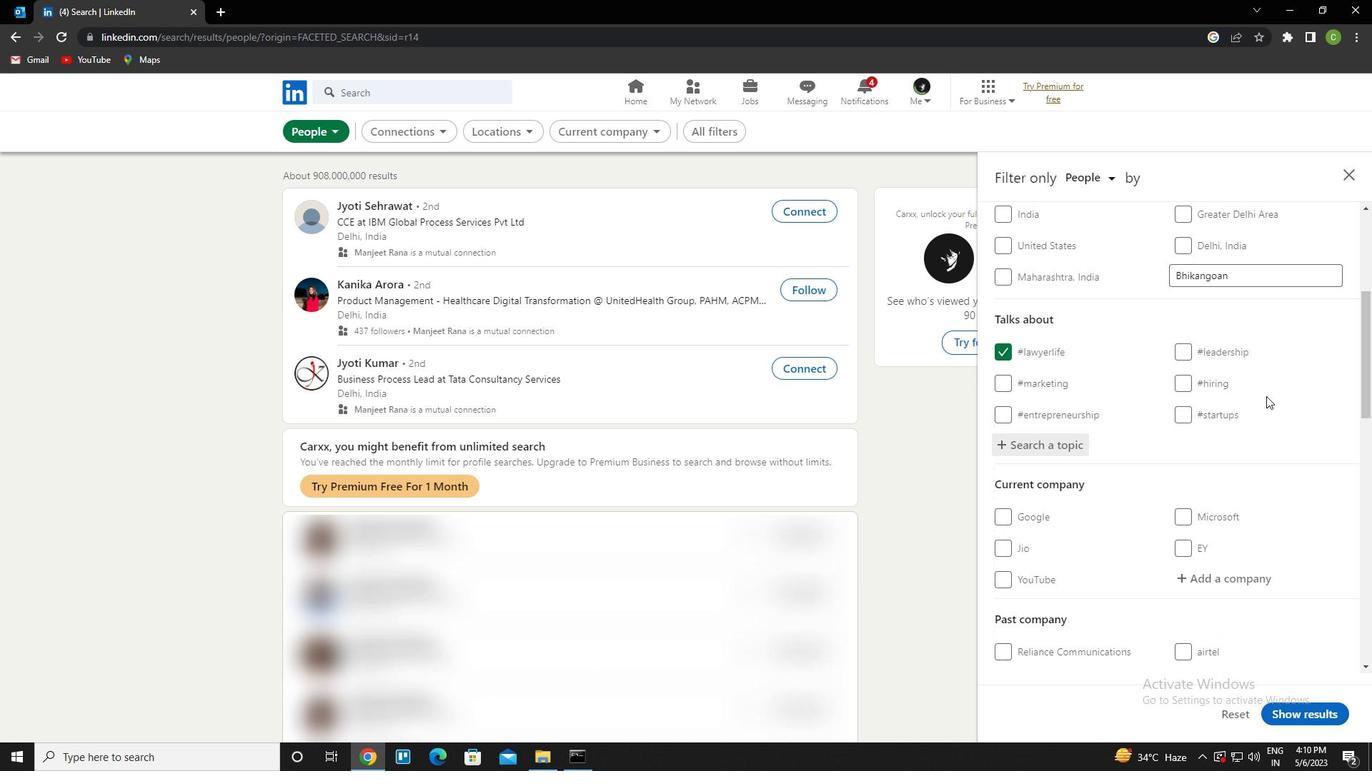 
Action: Mouse scrolled (1263, 398) with delta (0, 0)
Screenshot: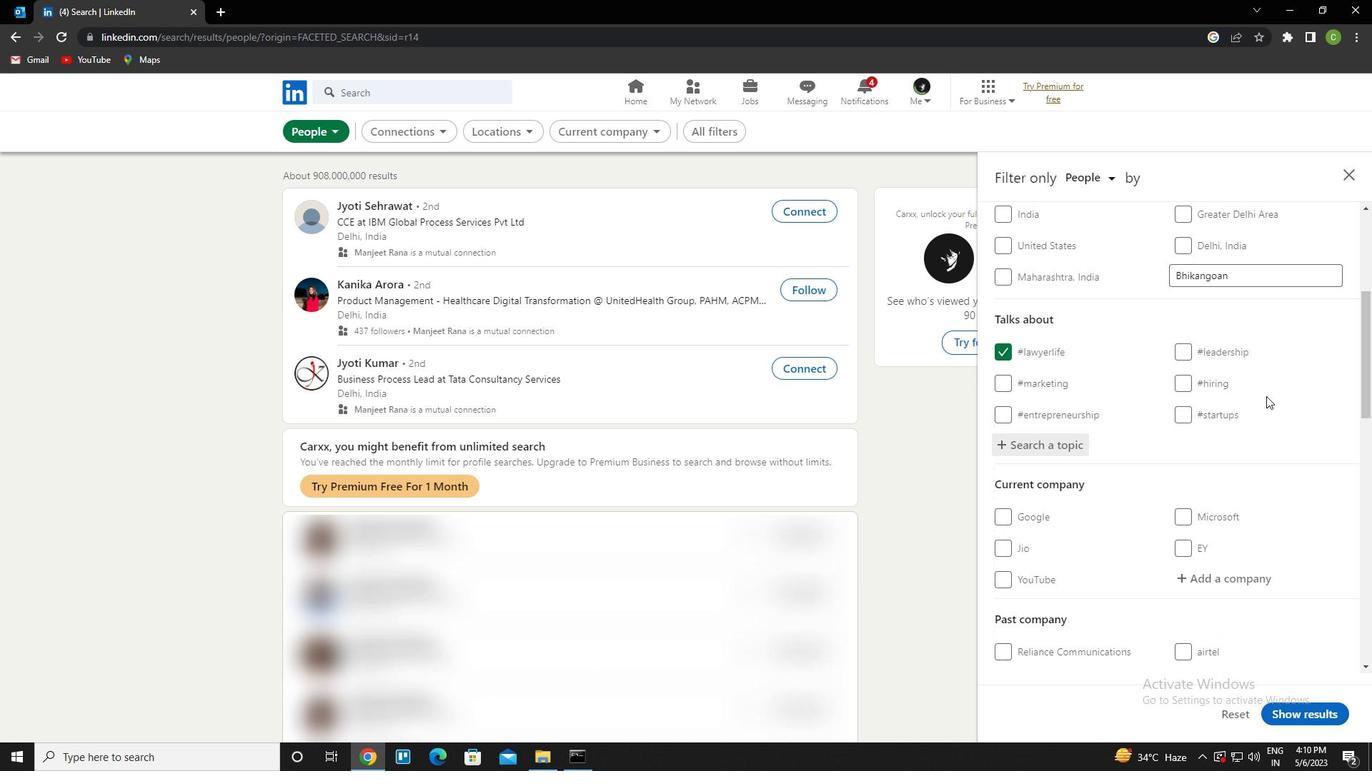 
Action: Mouse scrolled (1263, 398) with delta (0, 0)
Screenshot: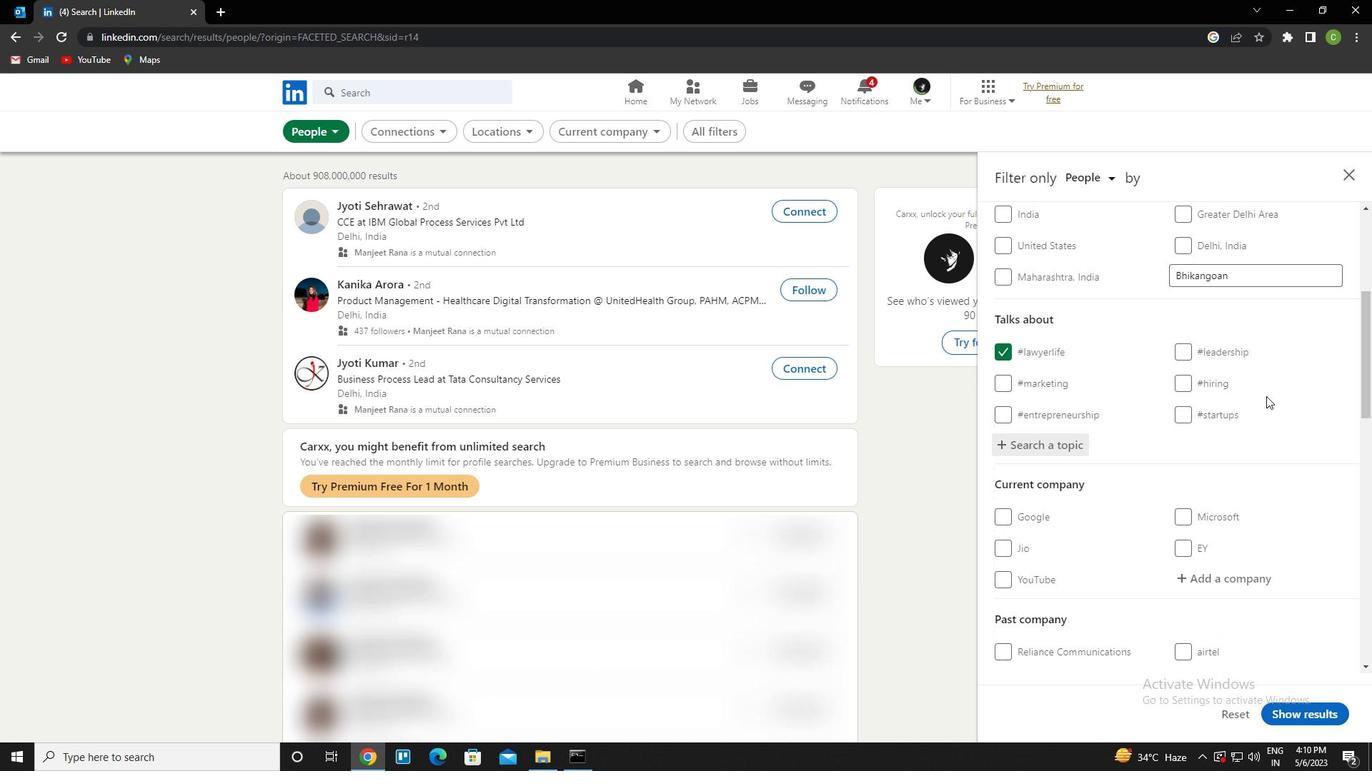 
Action: Mouse scrolled (1263, 398) with delta (0, 0)
Screenshot: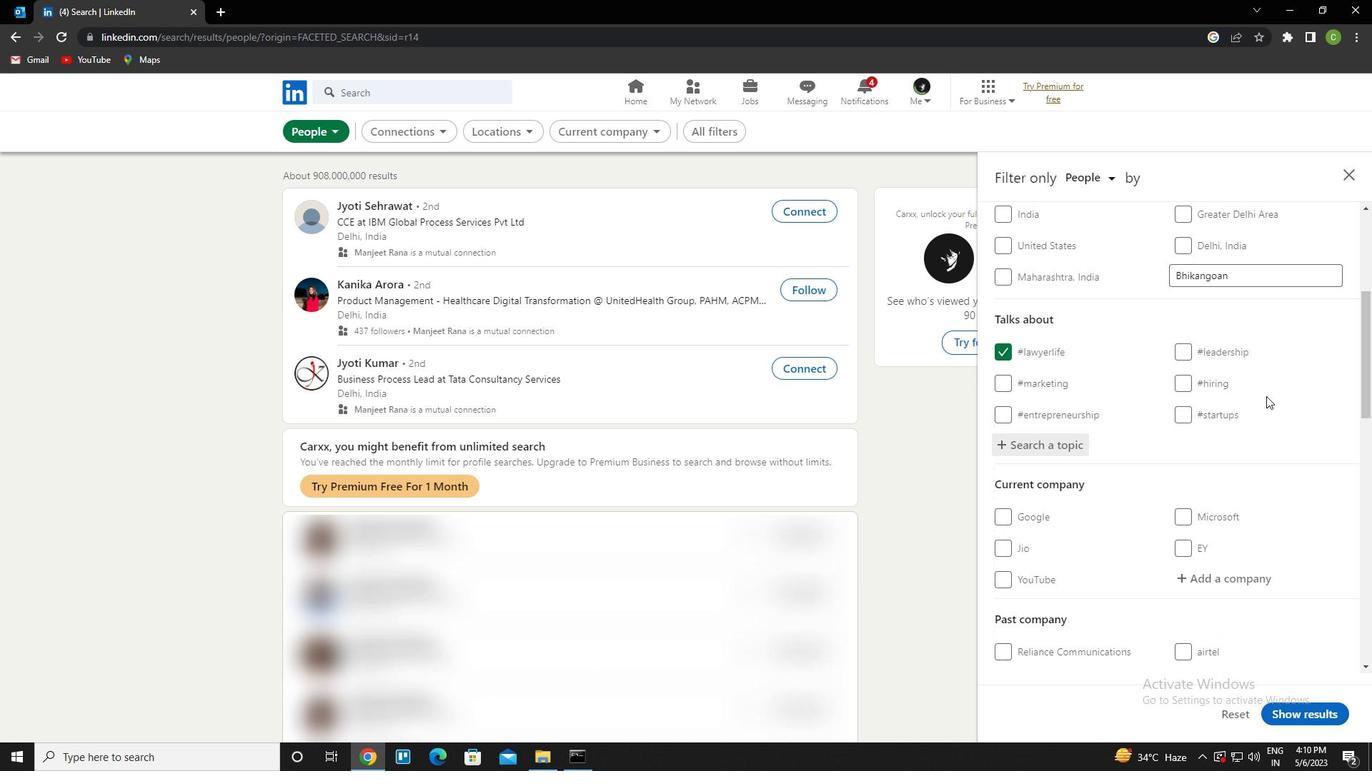 
Action: Mouse moved to (1262, 398)
Screenshot: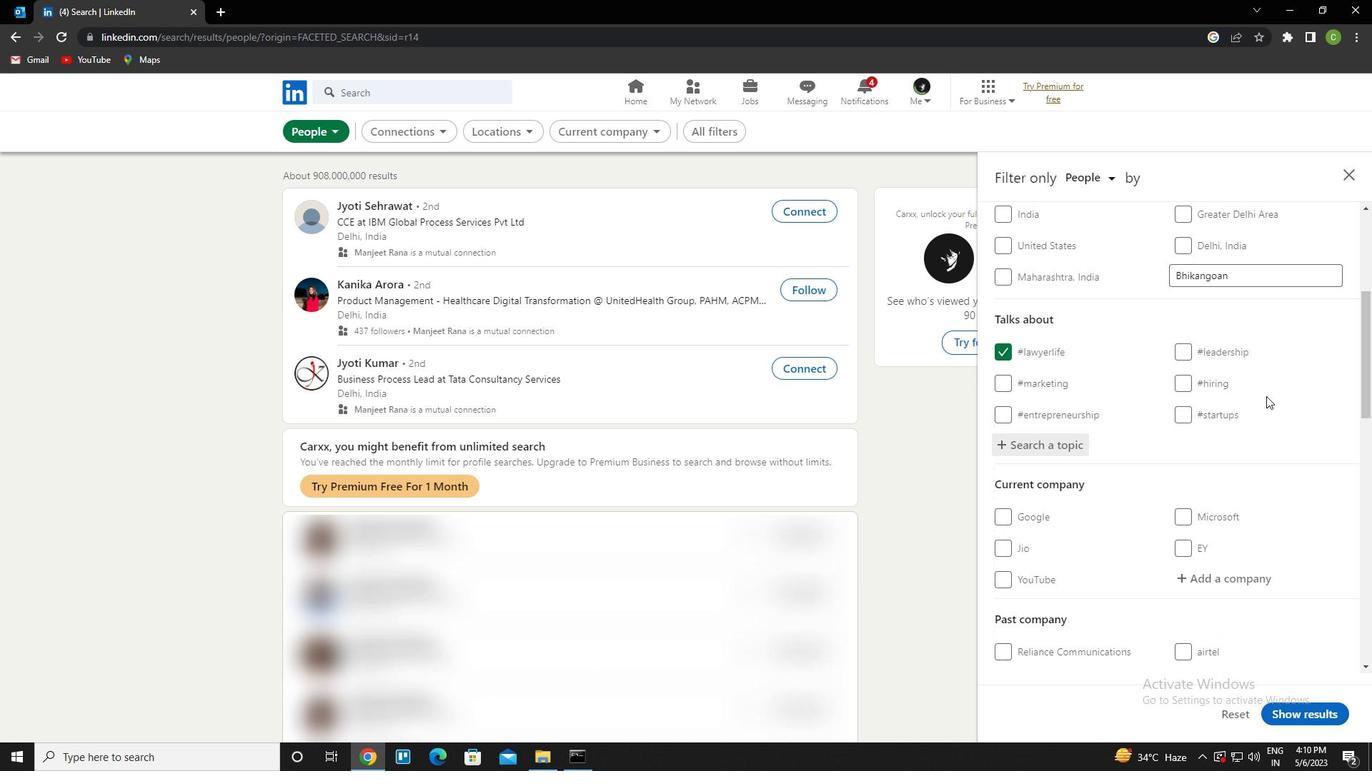 
Action: Mouse scrolled (1262, 398) with delta (0, 0)
Screenshot: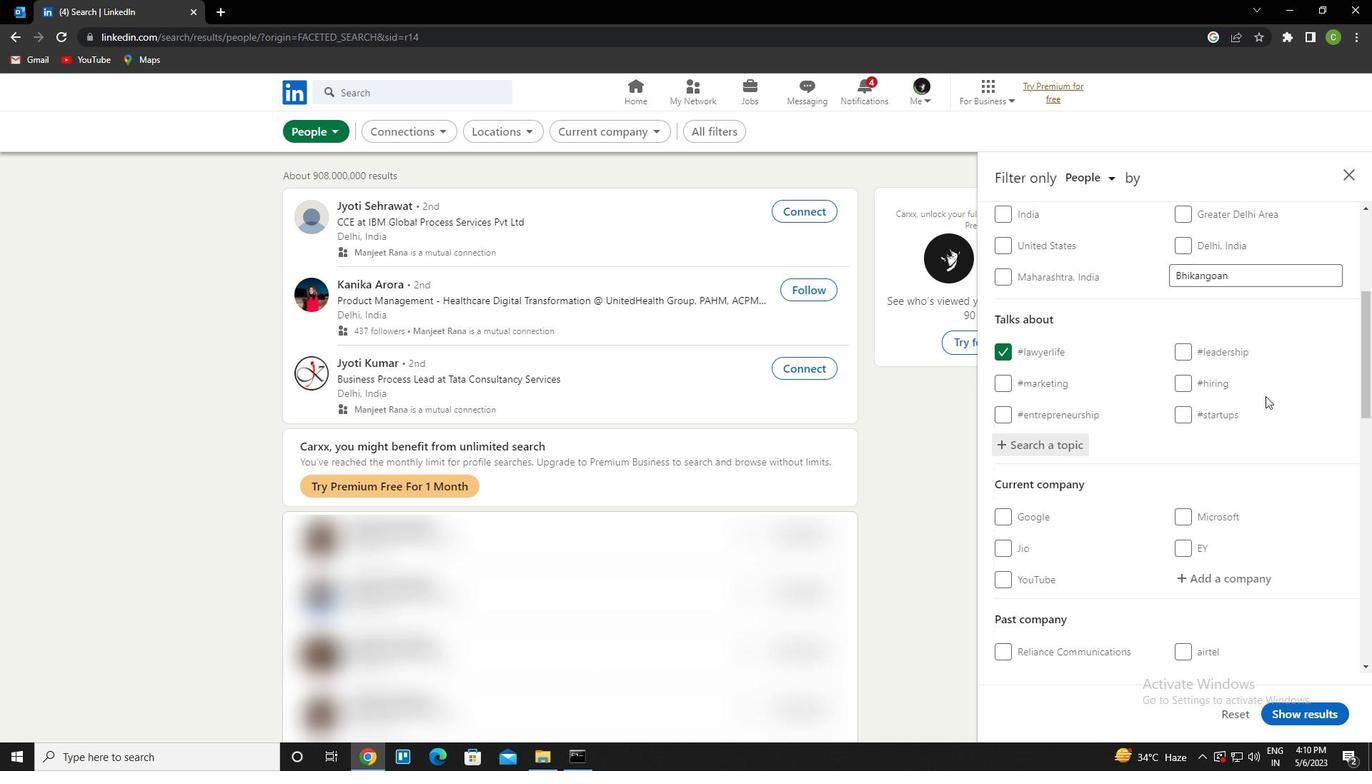 
Action: Mouse scrolled (1262, 398) with delta (0, 0)
Screenshot: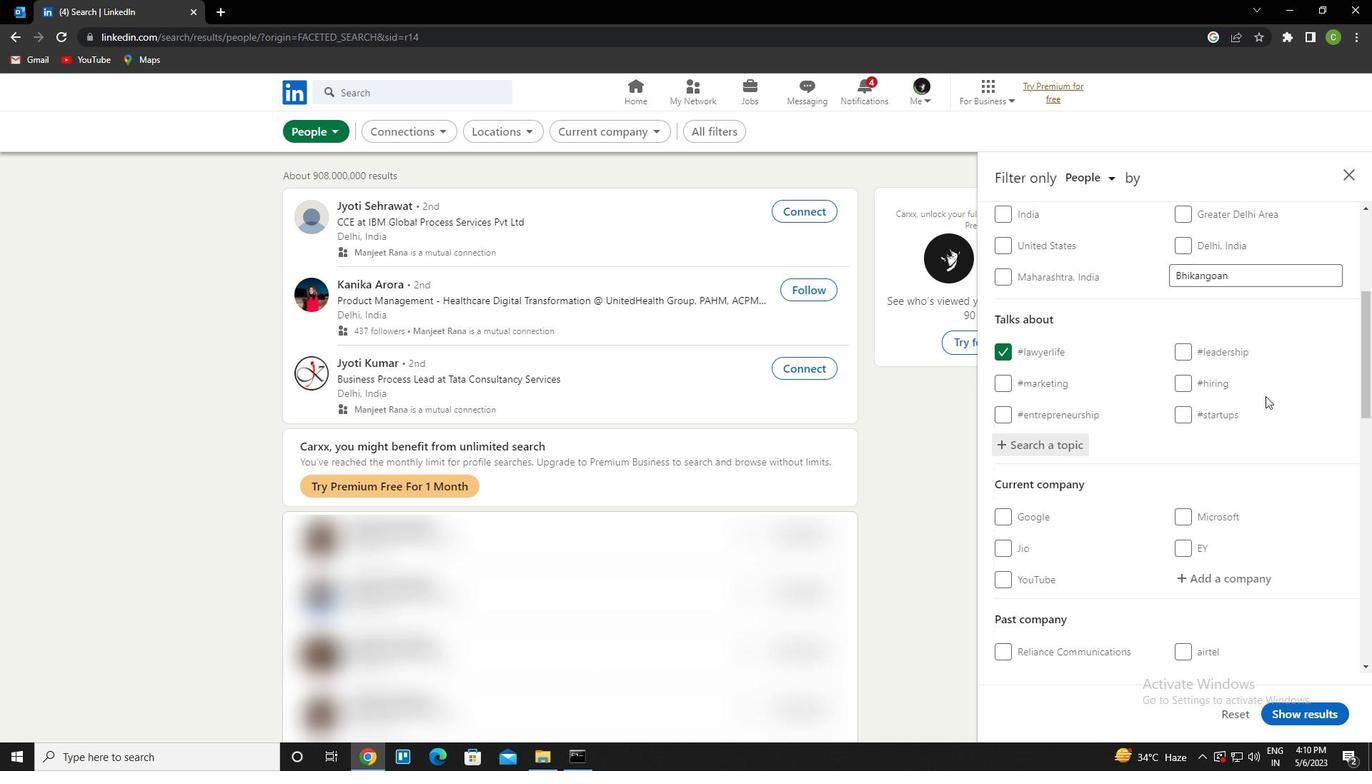 
Action: Mouse scrolled (1262, 398) with delta (0, 0)
Screenshot: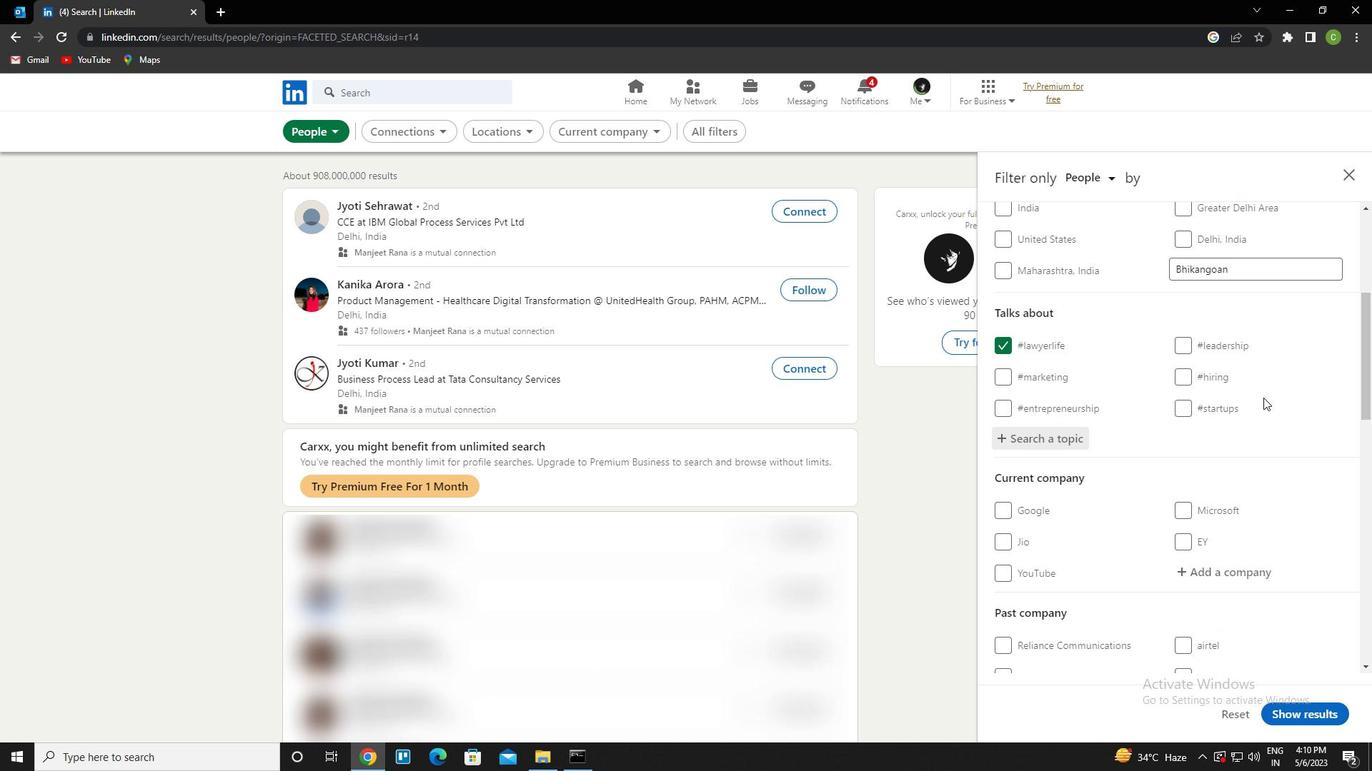 
Action: Mouse moved to (1189, 472)
Screenshot: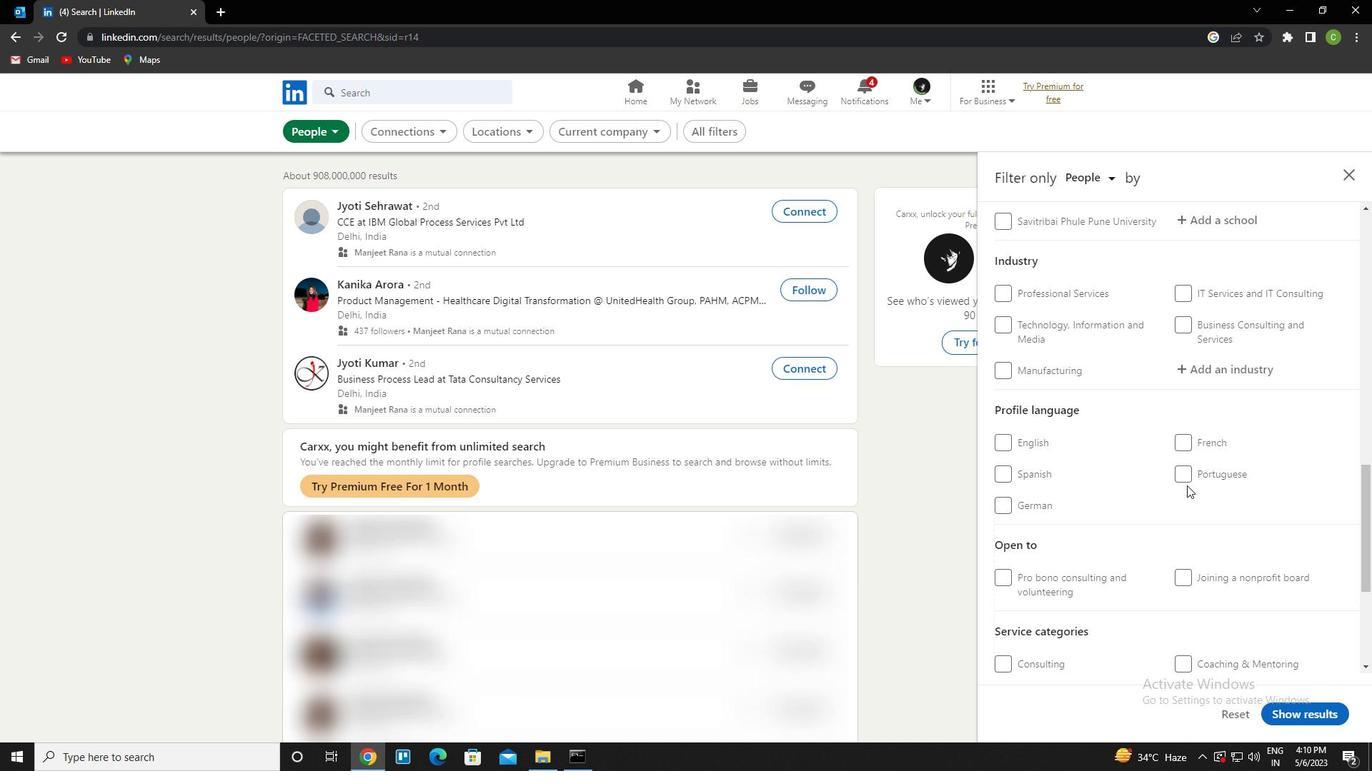 
Action: Mouse pressed left at (1189, 472)
Screenshot: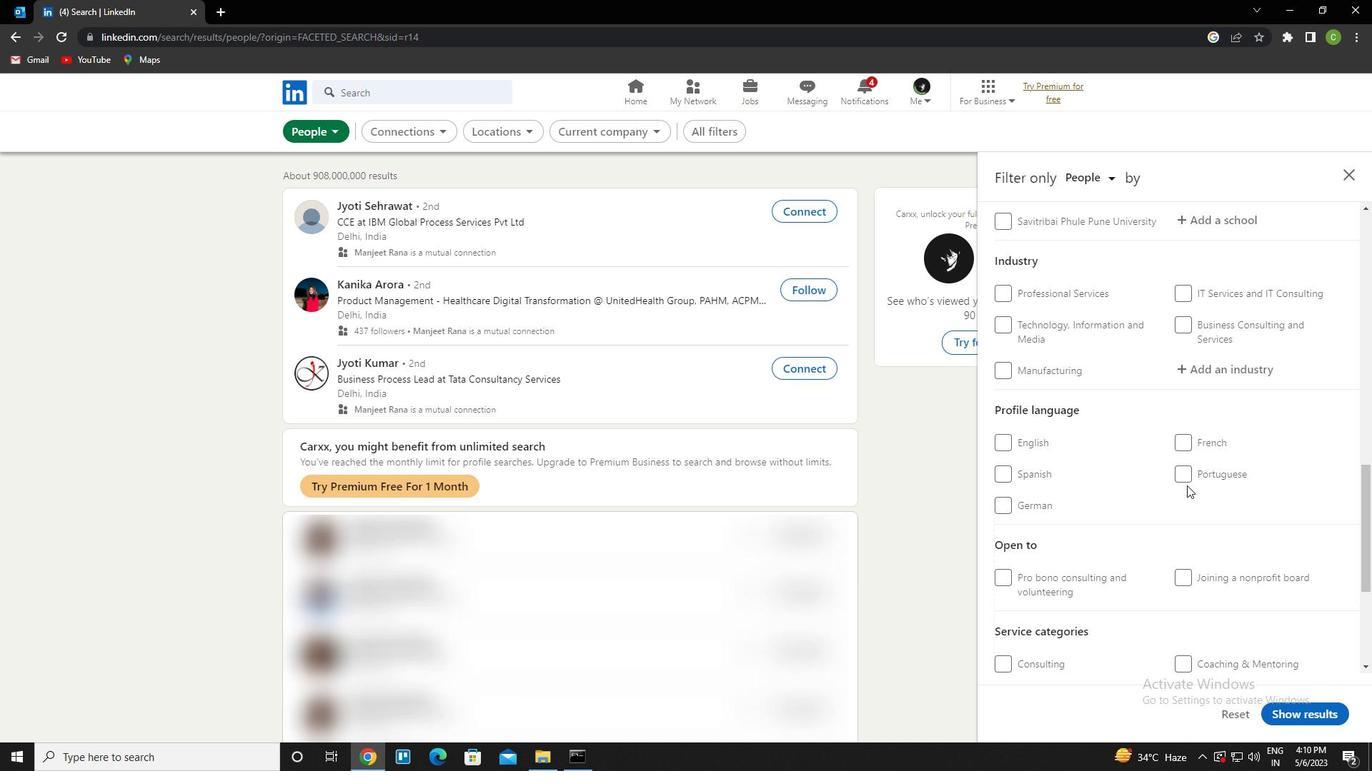 
Action: Mouse moved to (1123, 451)
Screenshot: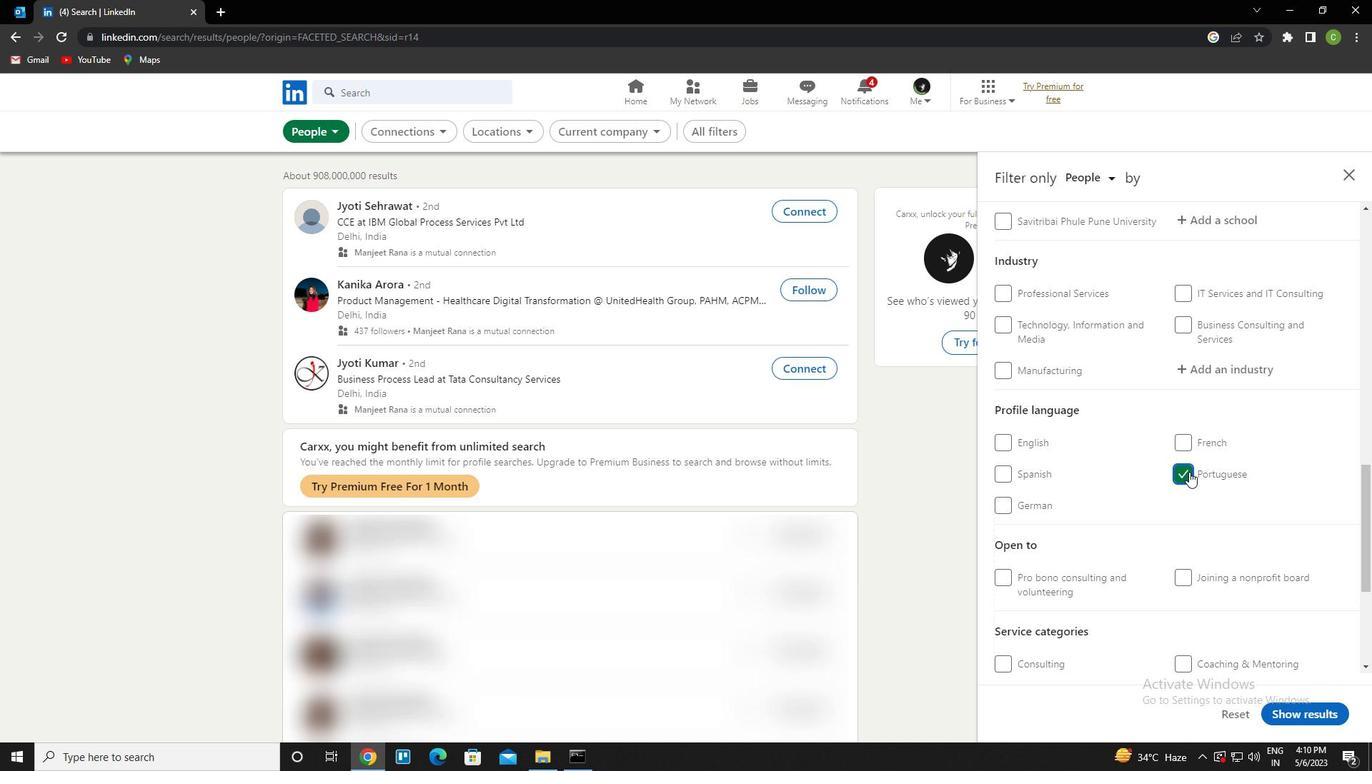 
Action: Mouse scrolled (1123, 451) with delta (0, 0)
Screenshot: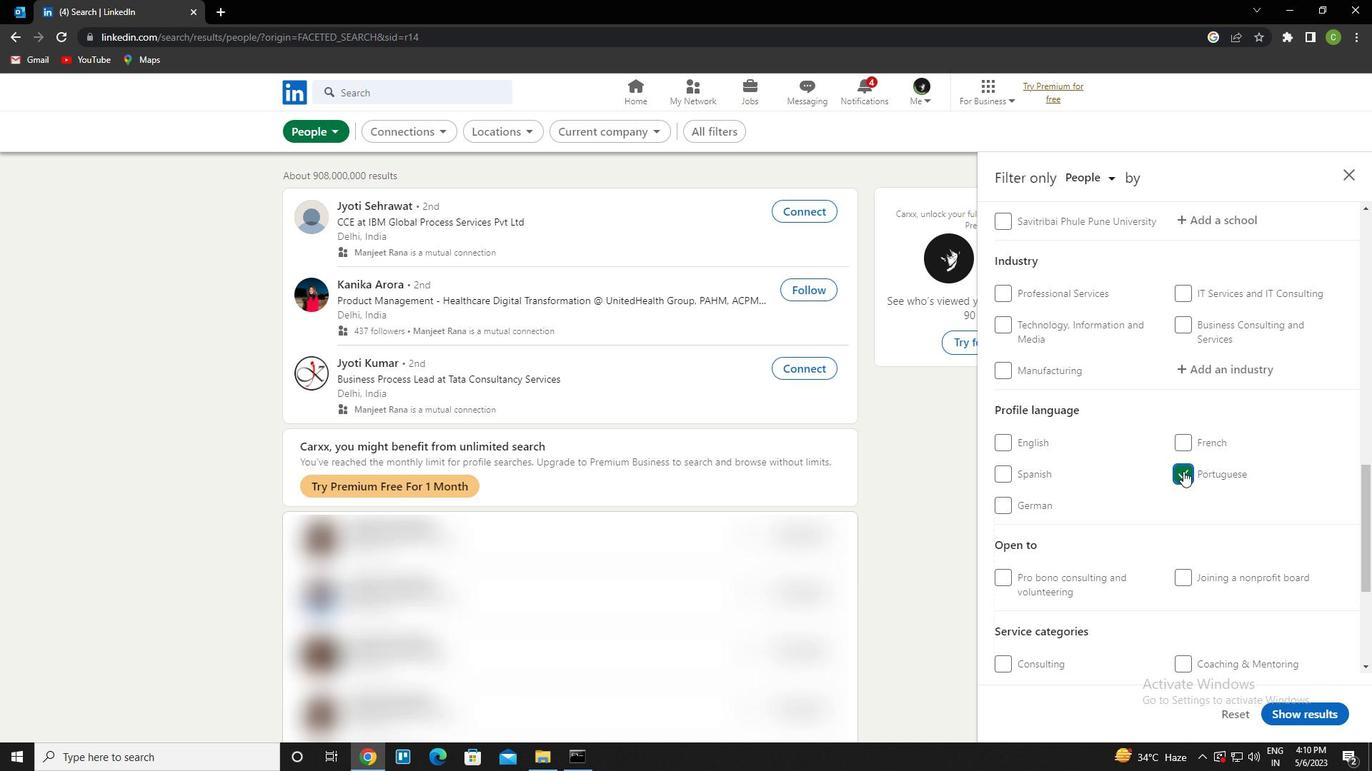 
Action: Mouse scrolled (1123, 451) with delta (0, 0)
Screenshot: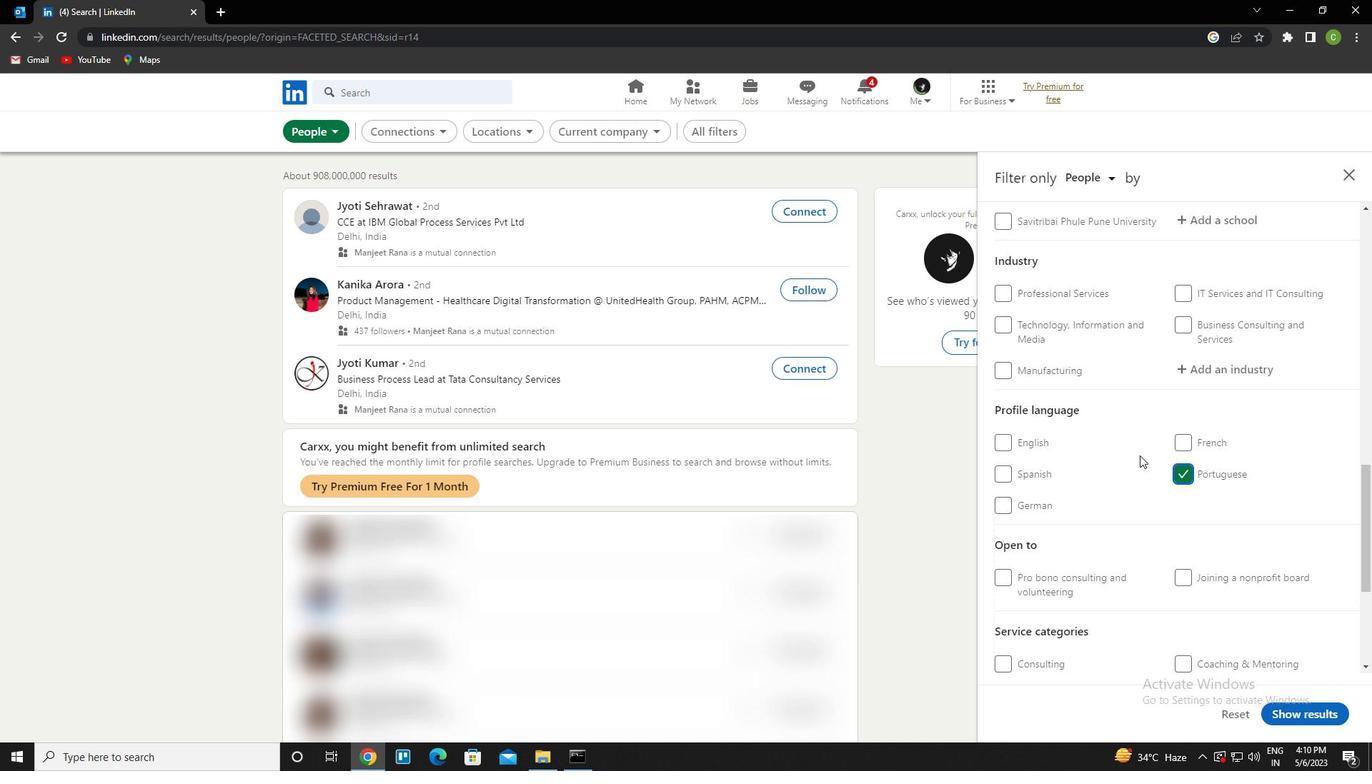 
Action: Mouse scrolled (1123, 451) with delta (0, 0)
Screenshot: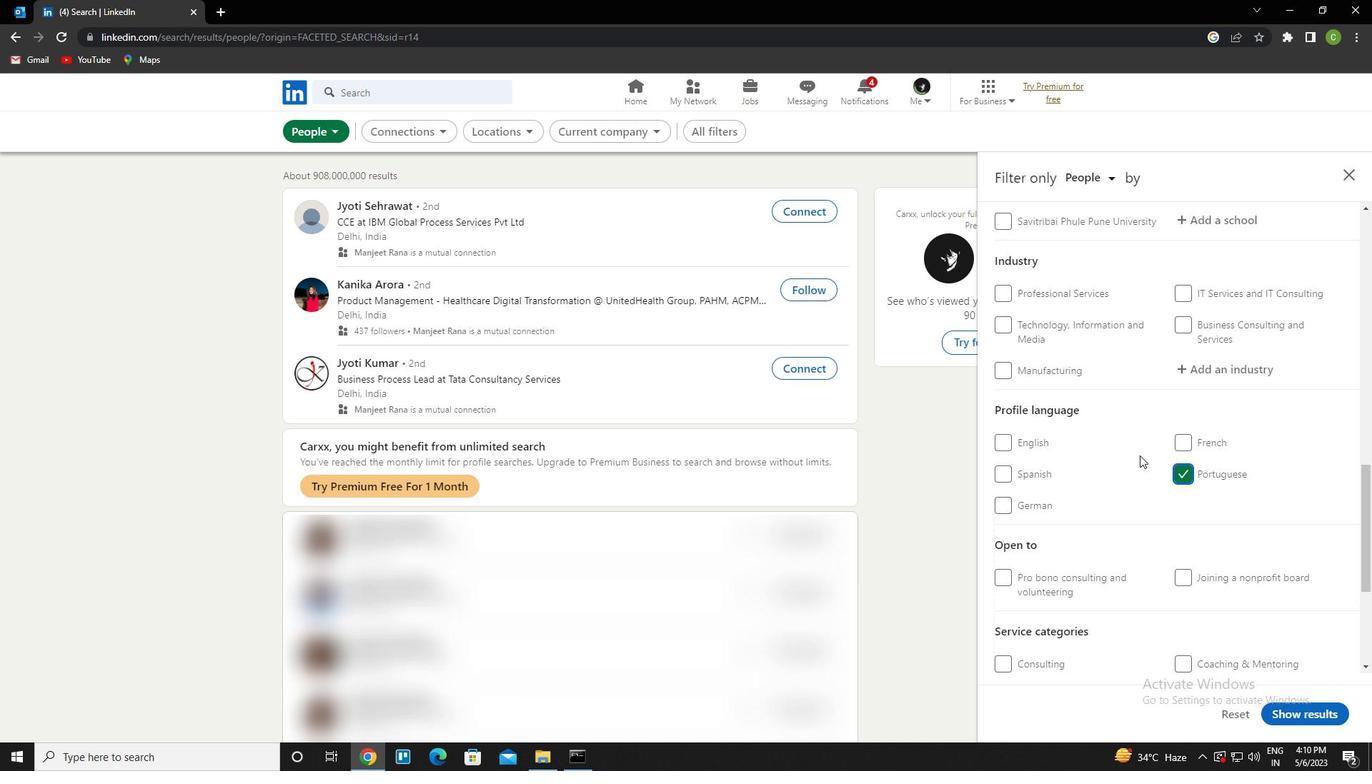 
Action: Mouse scrolled (1123, 451) with delta (0, 0)
Screenshot: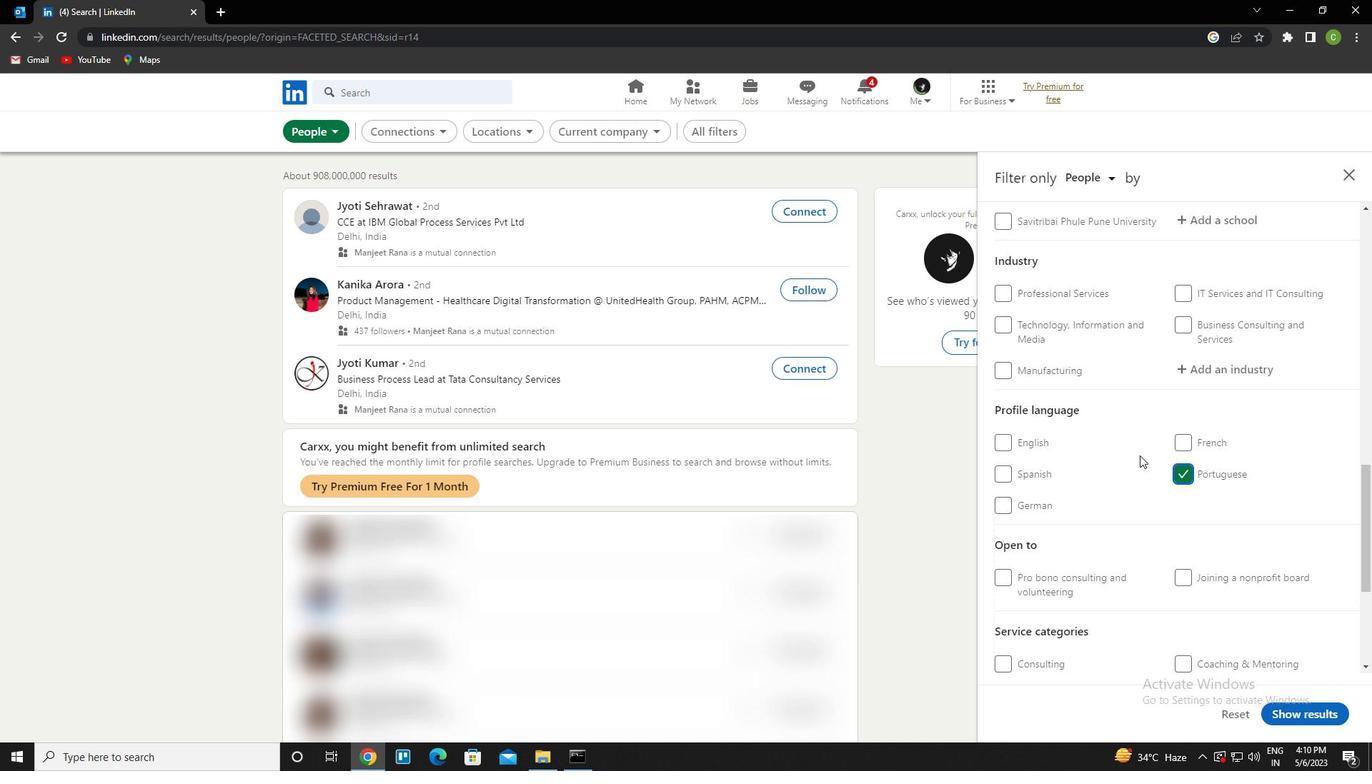 
Action: Mouse scrolled (1123, 451) with delta (0, 0)
Screenshot: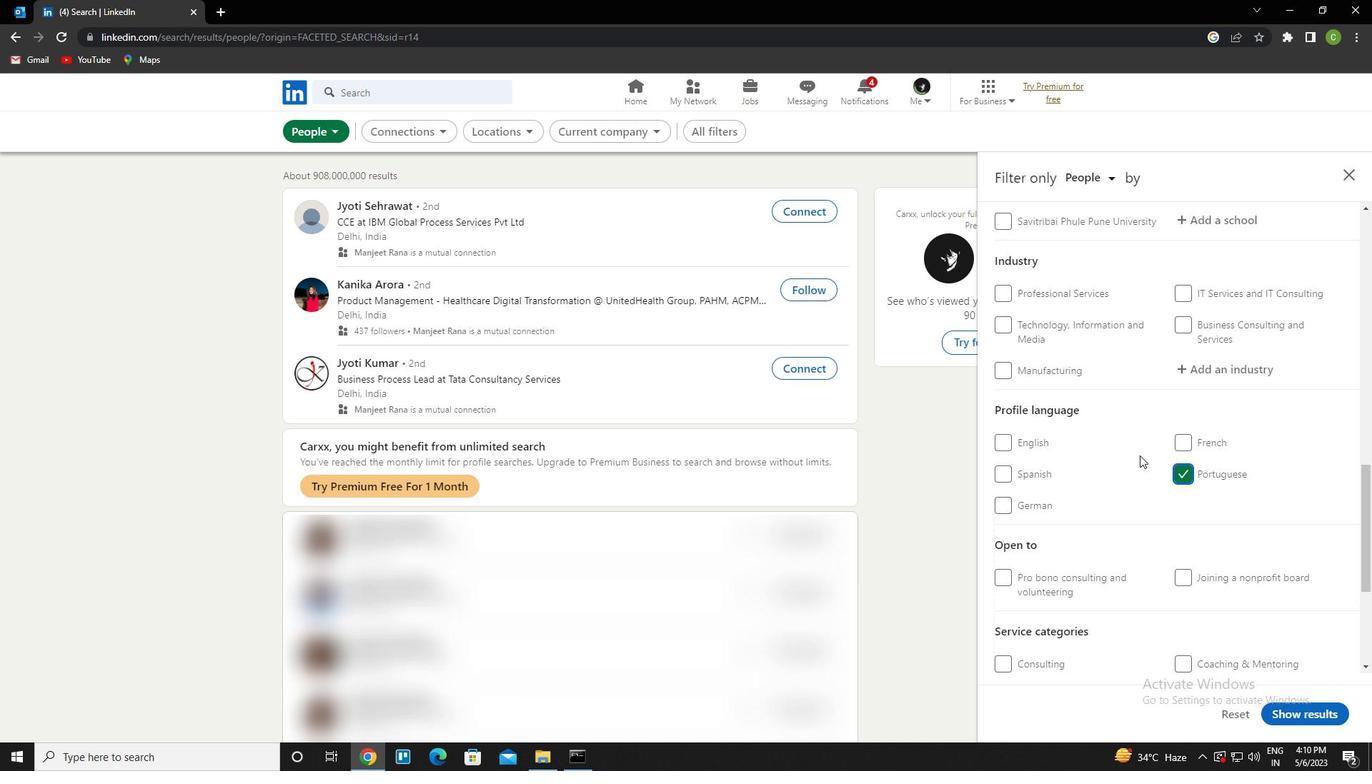
Action: Mouse scrolled (1123, 451) with delta (0, 0)
Screenshot: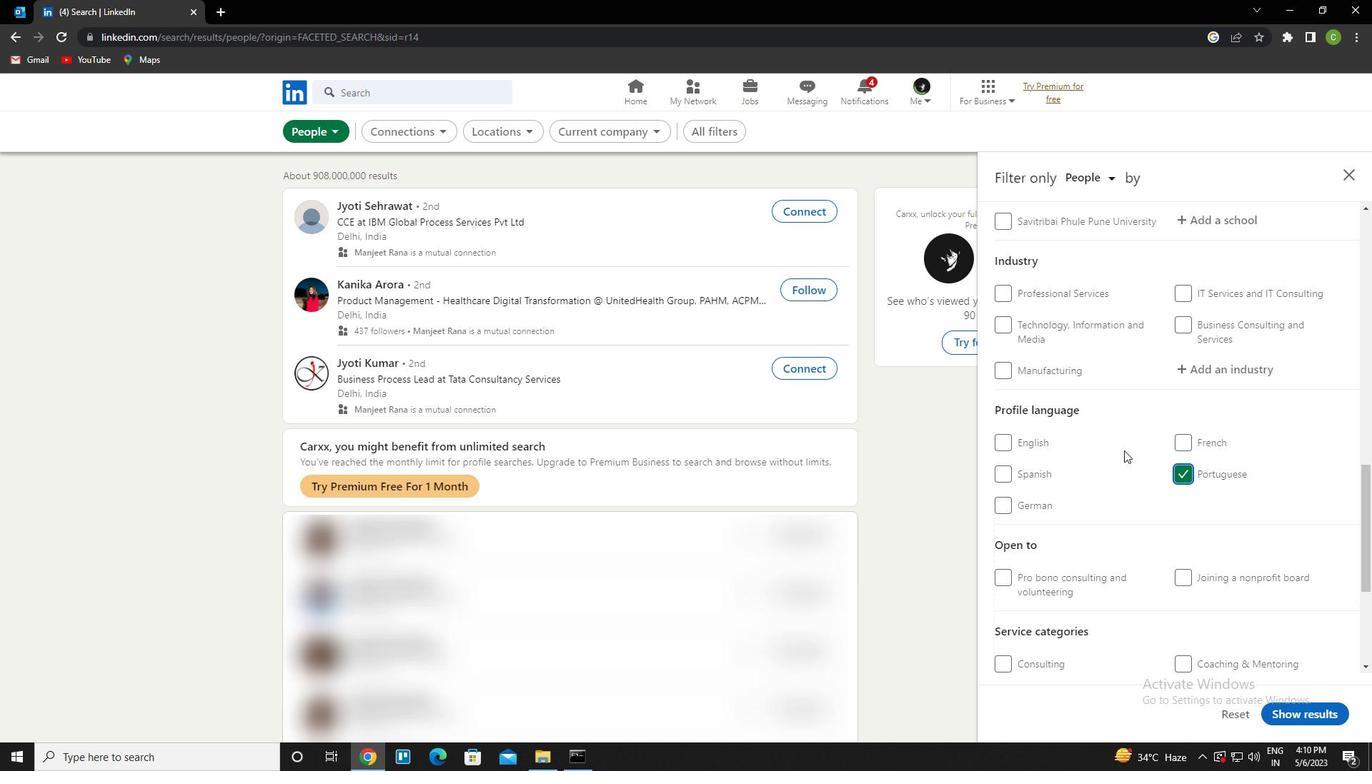 
Action: Mouse moved to (1195, 359)
Screenshot: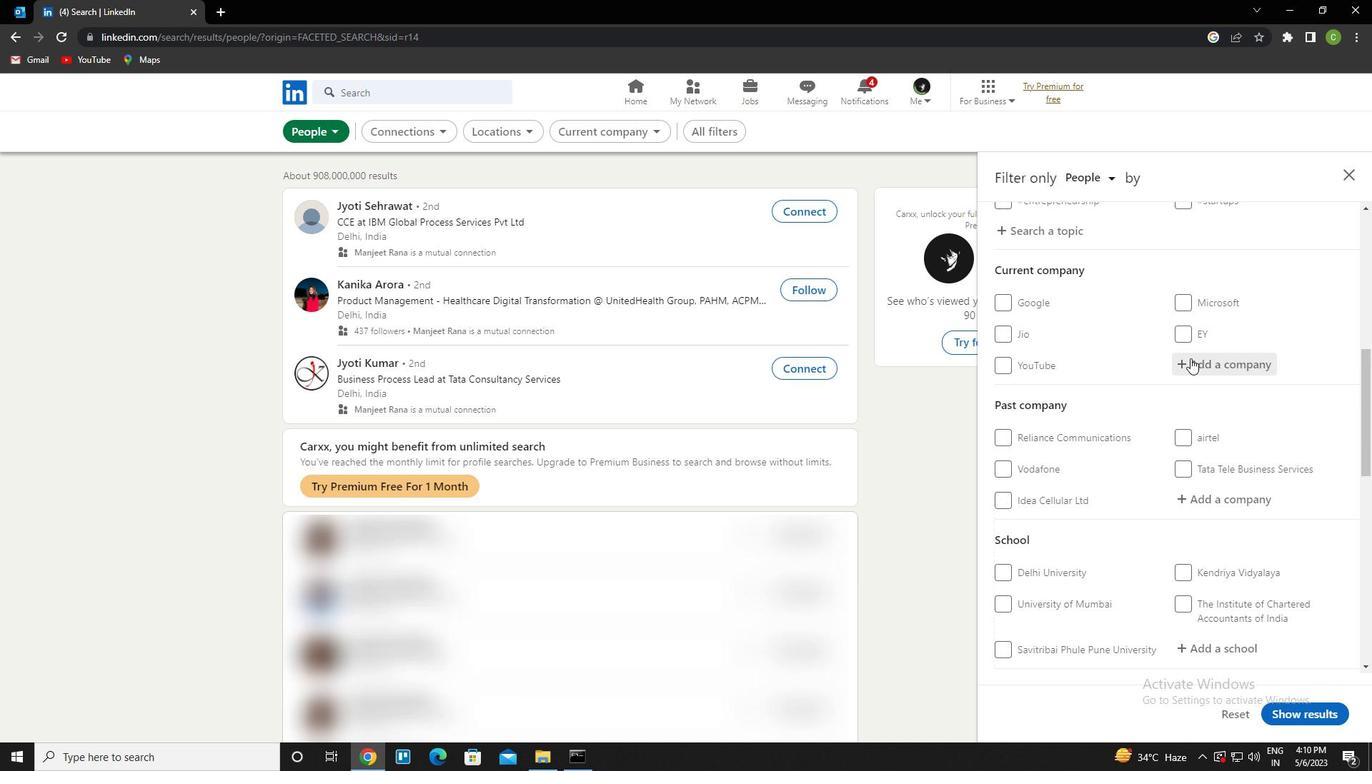 
Action: Mouse scrolled (1195, 360) with delta (0, 0)
Screenshot: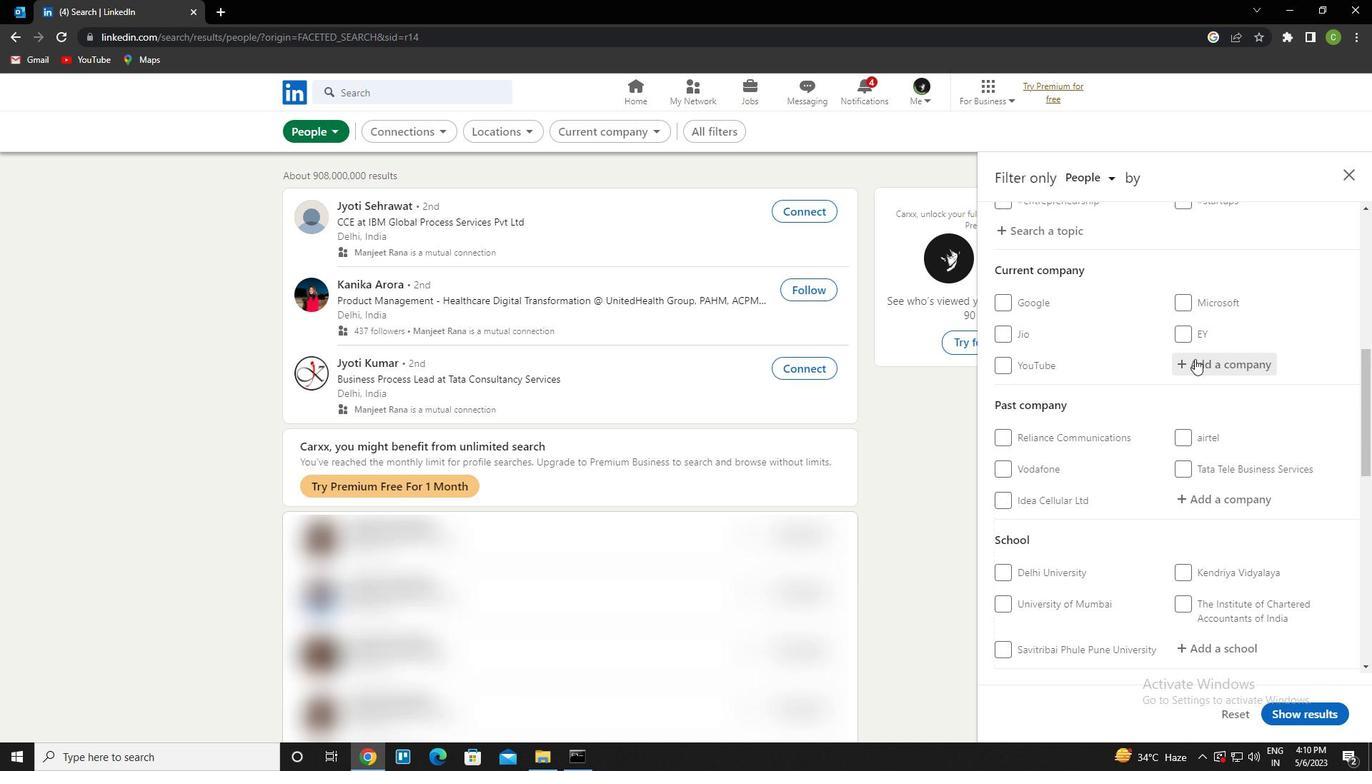 
Action: Mouse pressed left at (1195, 359)
Screenshot: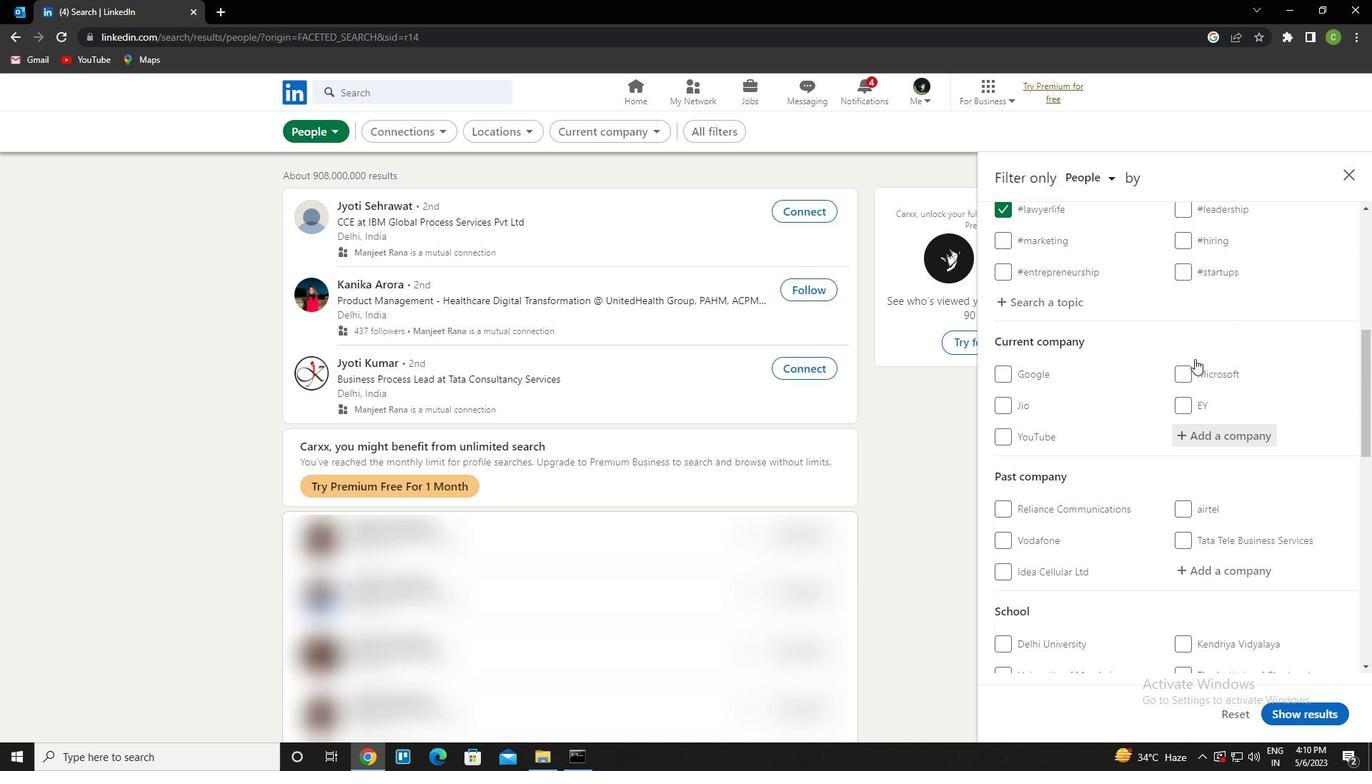 
Action: Key pressed <Key.caps_lock>f<Key.caps_lock>actset
Screenshot: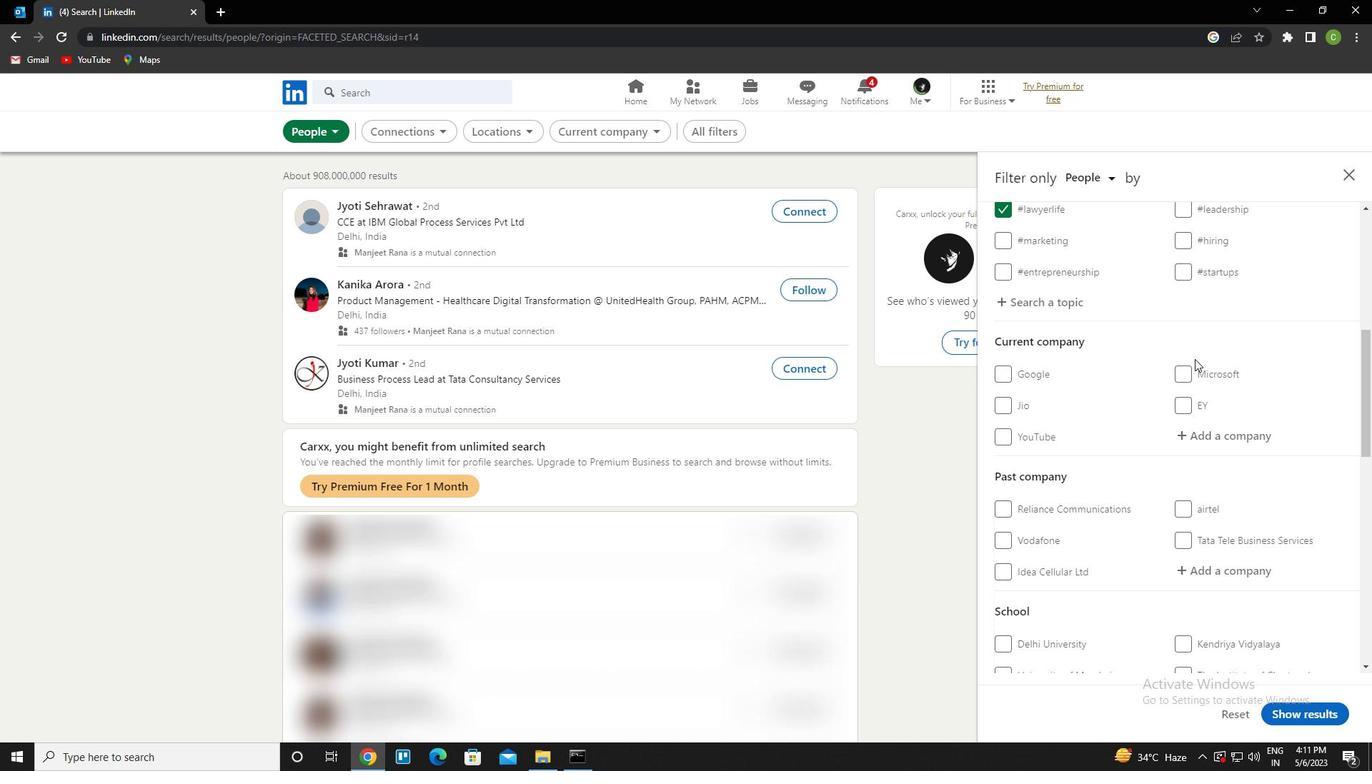 
Action: Mouse moved to (1218, 442)
Screenshot: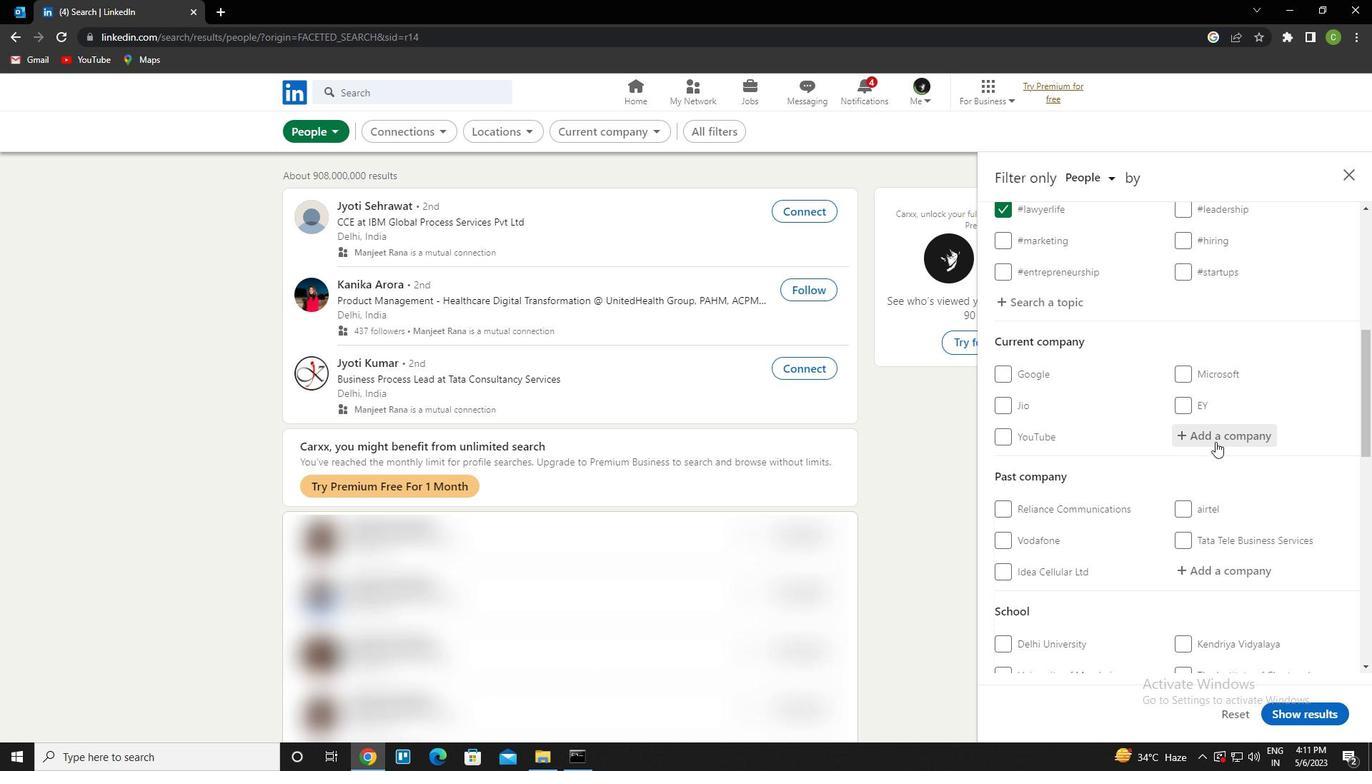 
Action: Mouse pressed left at (1218, 442)
Screenshot: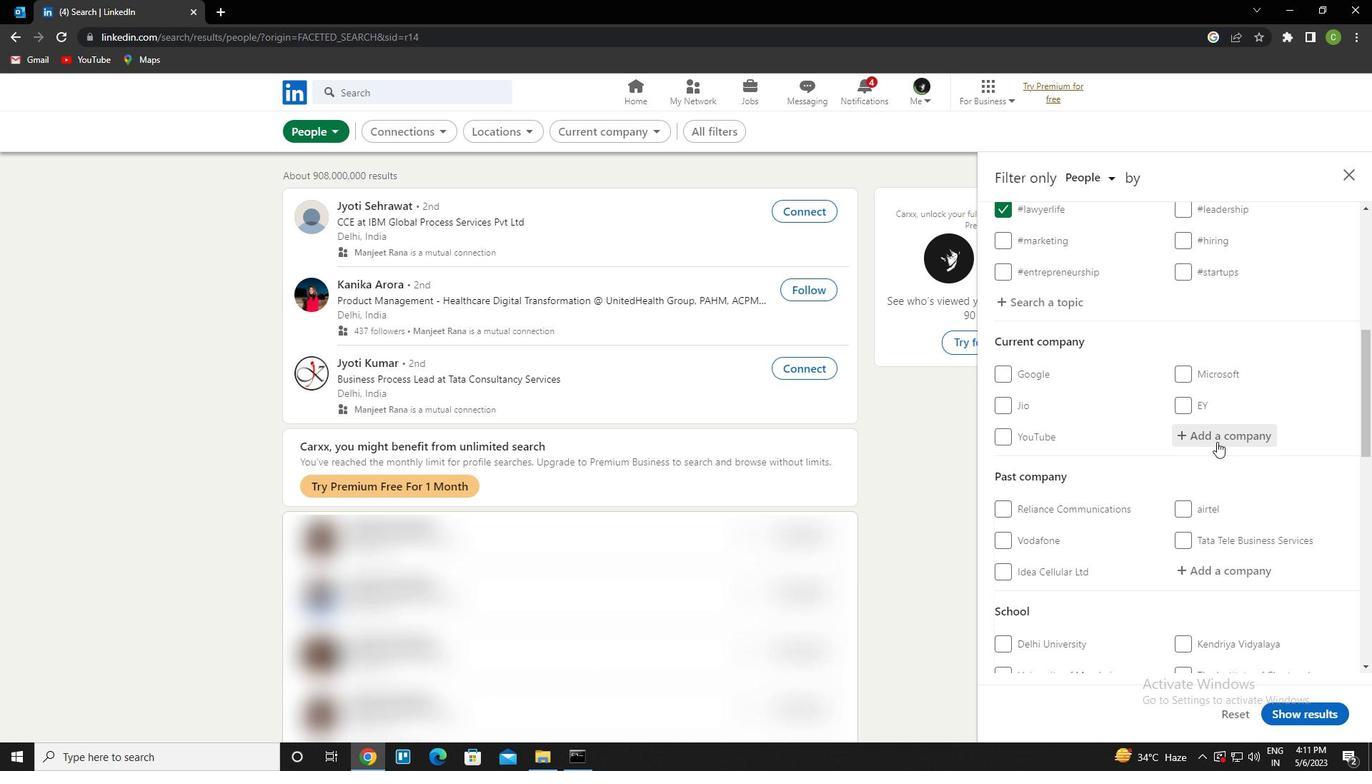 
Action: Key pressed factset<Key.down><Key.enter>
Screenshot: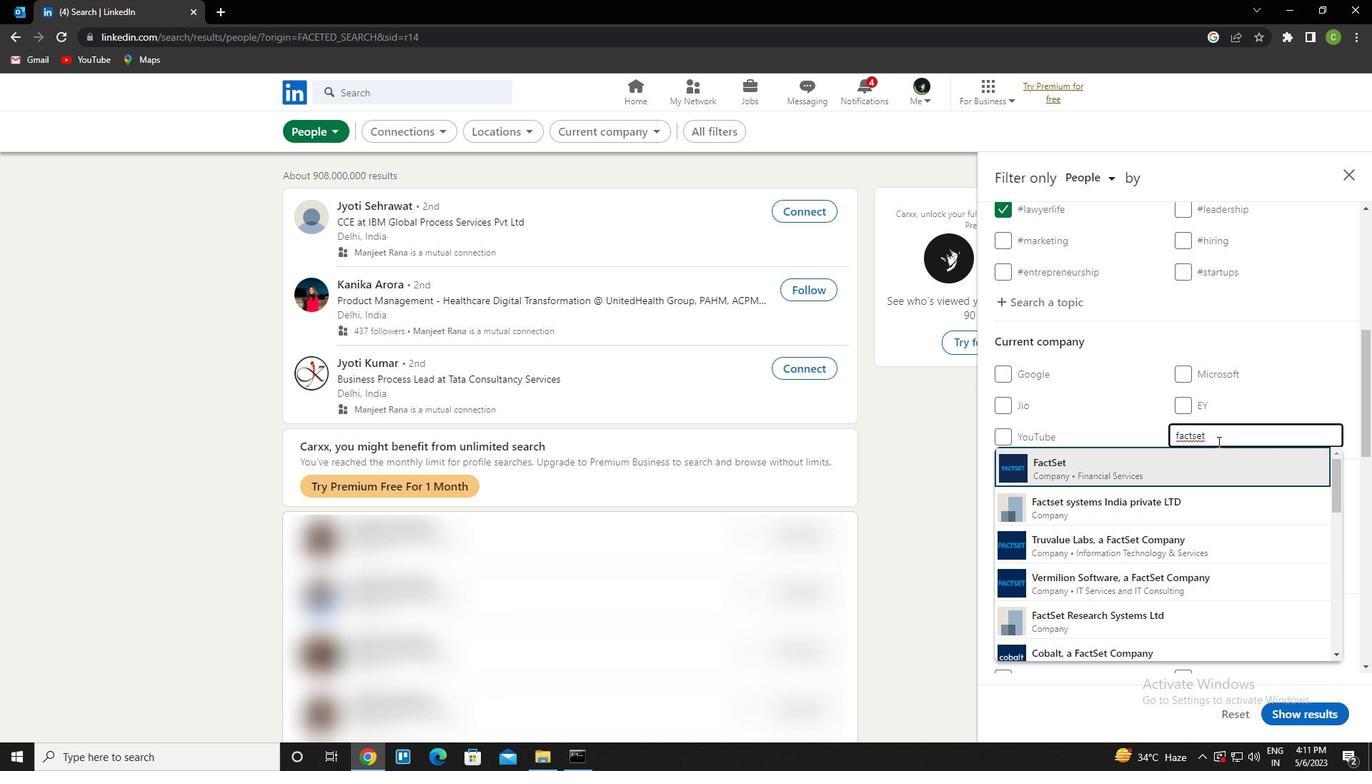 
Action: Mouse scrolled (1218, 441) with delta (0, 0)
Screenshot: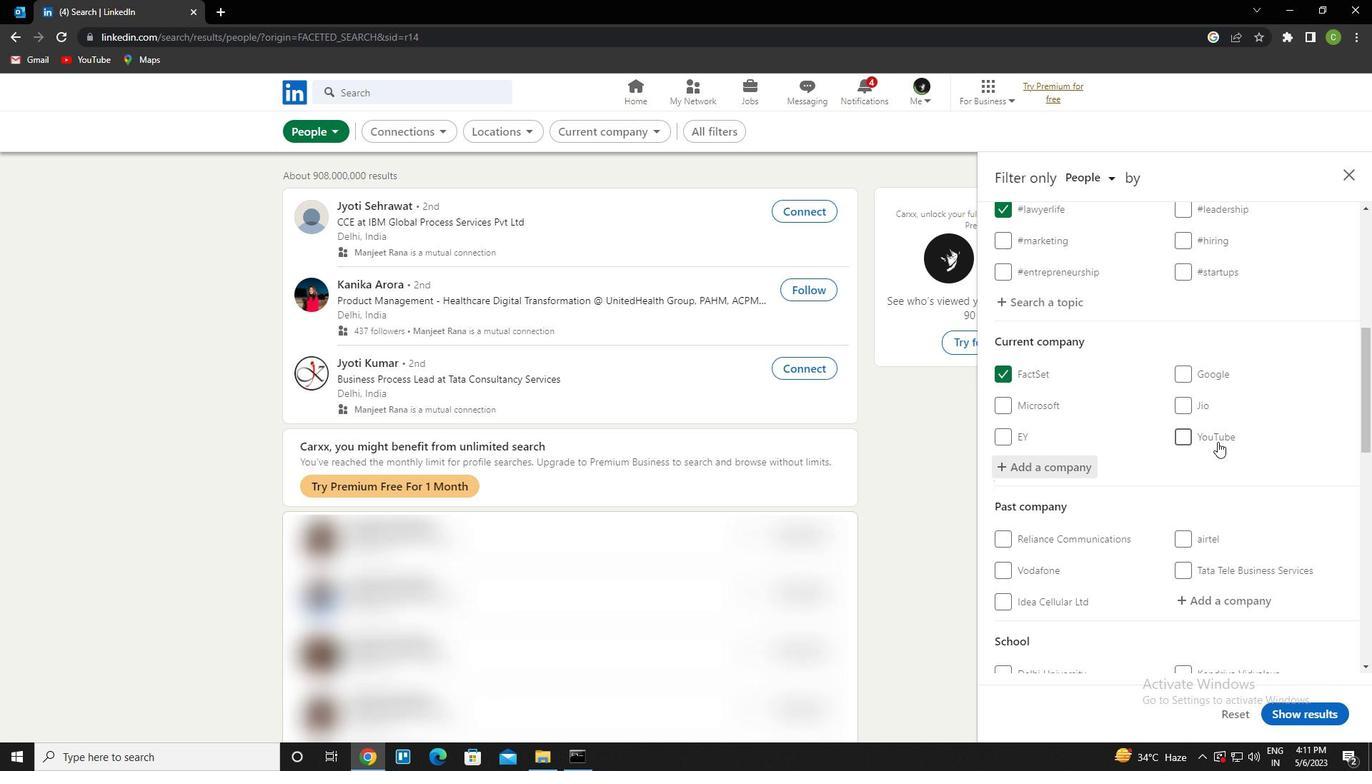 
Action: Mouse moved to (1217, 442)
Screenshot: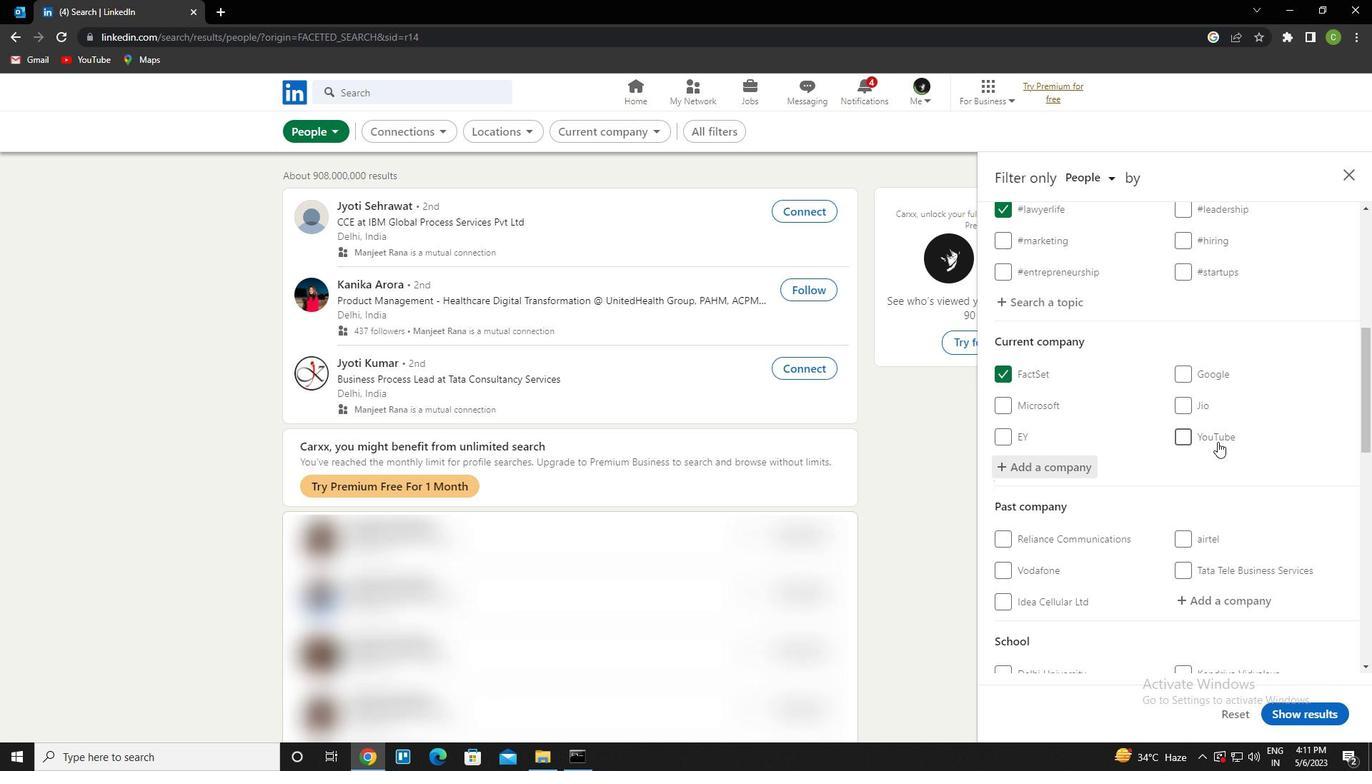 
Action: Mouse scrolled (1217, 441) with delta (0, 0)
Screenshot: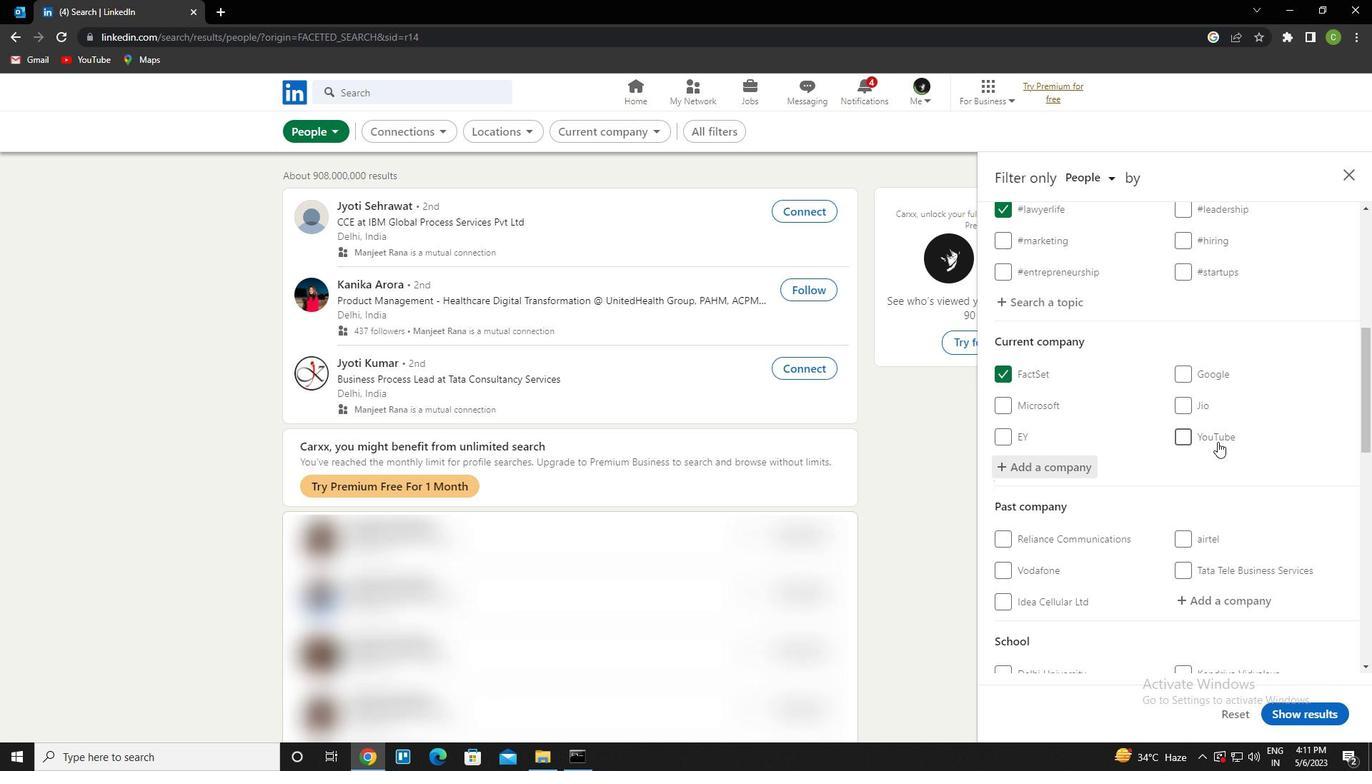 
Action: Mouse scrolled (1217, 441) with delta (0, 0)
Screenshot: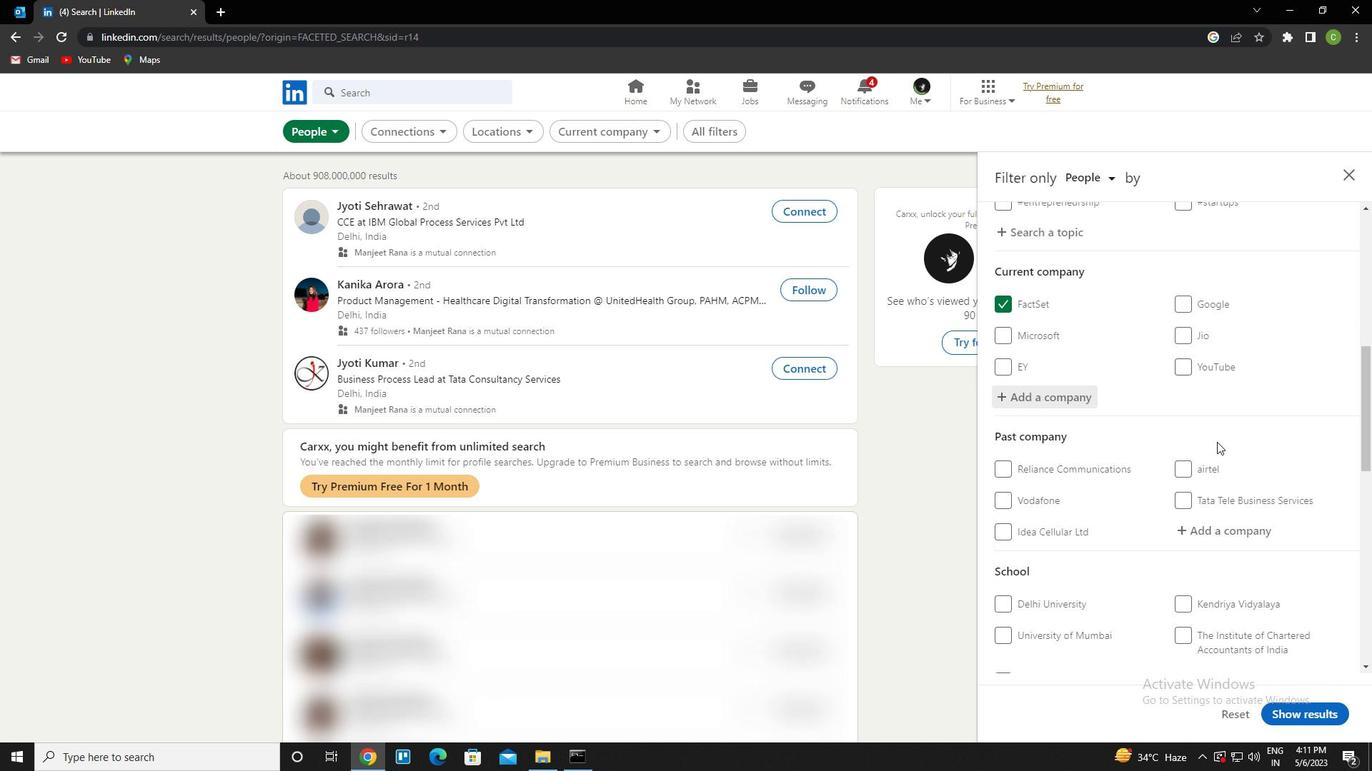 
Action: Mouse moved to (1213, 473)
Screenshot: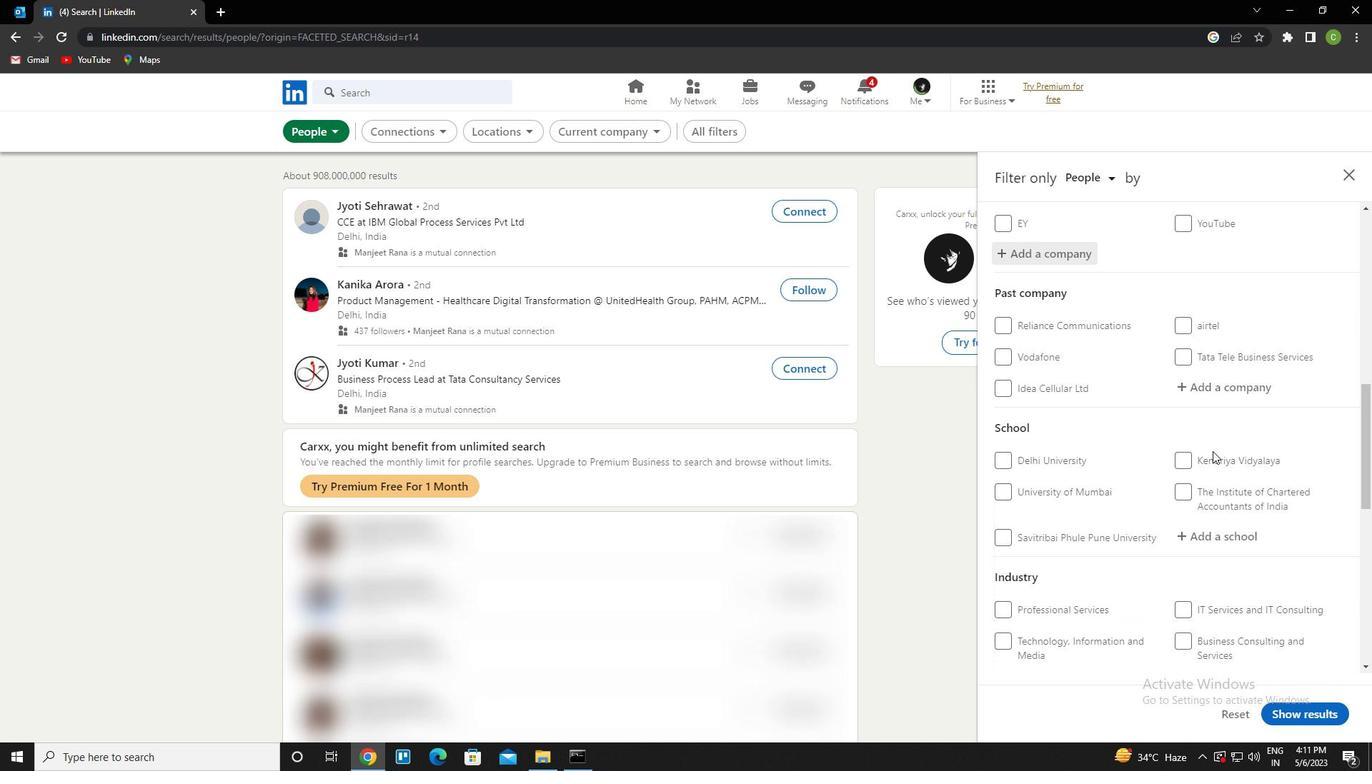 
Action: Mouse scrolled (1213, 473) with delta (0, 0)
Screenshot: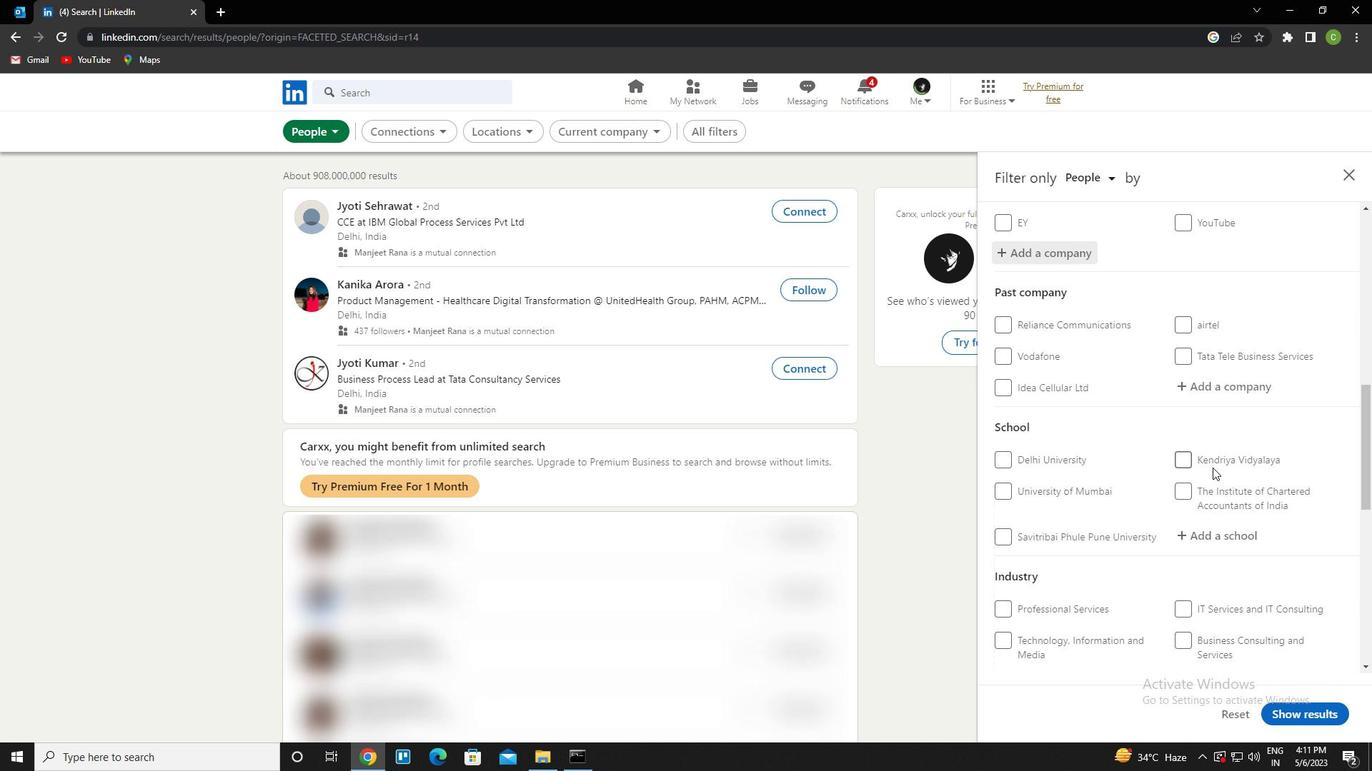 
Action: Mouse moved to (1226, 468)
Screenshot: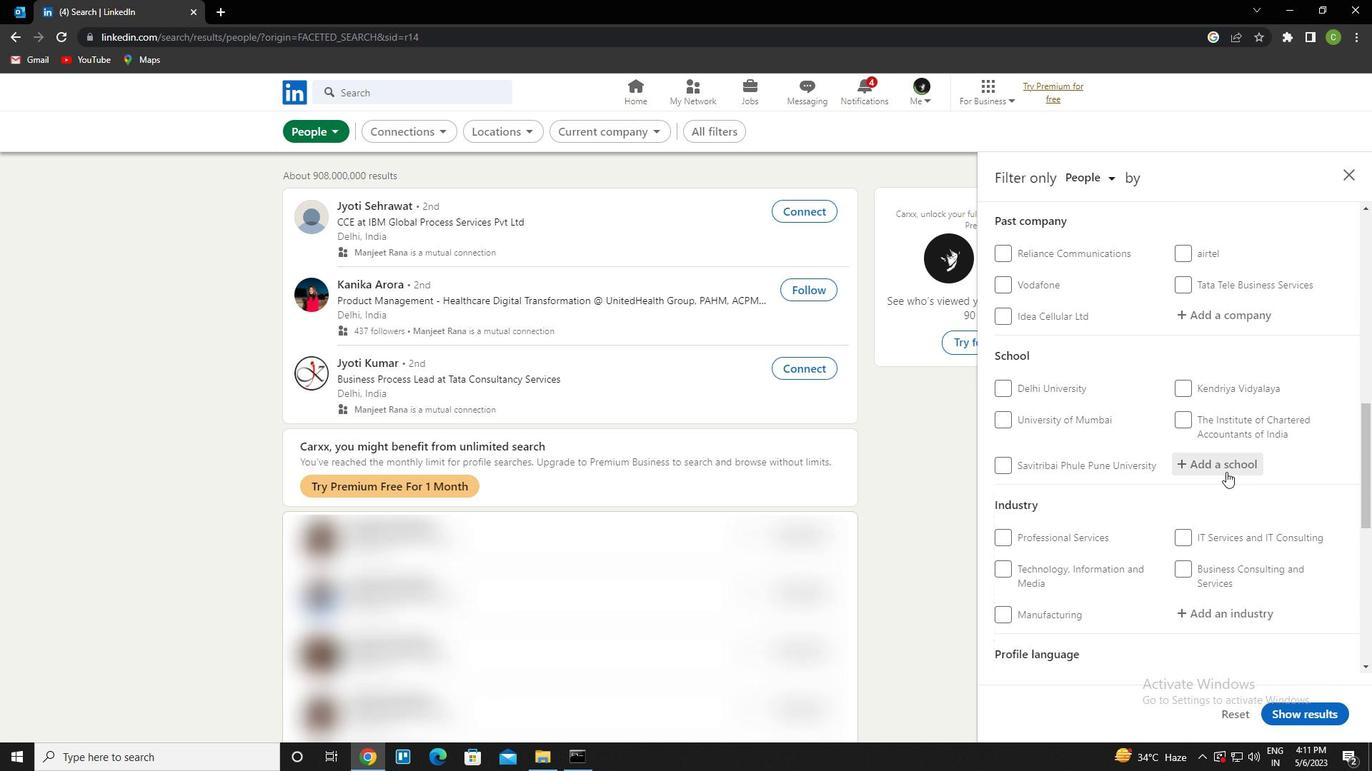 
Action: Mouse pressed left at (1226, 468)
Screenshot: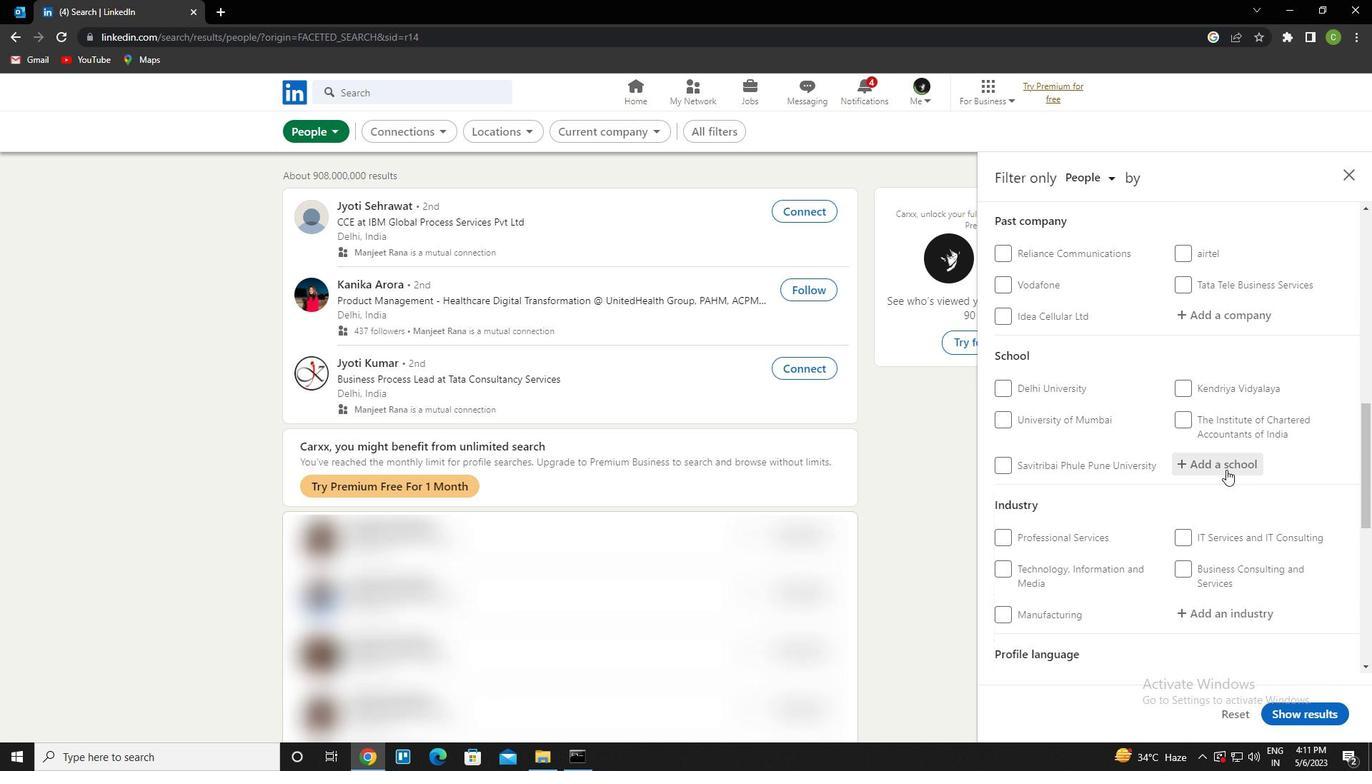 
Action: Mouse moved to (1228, 468)
Screenshot: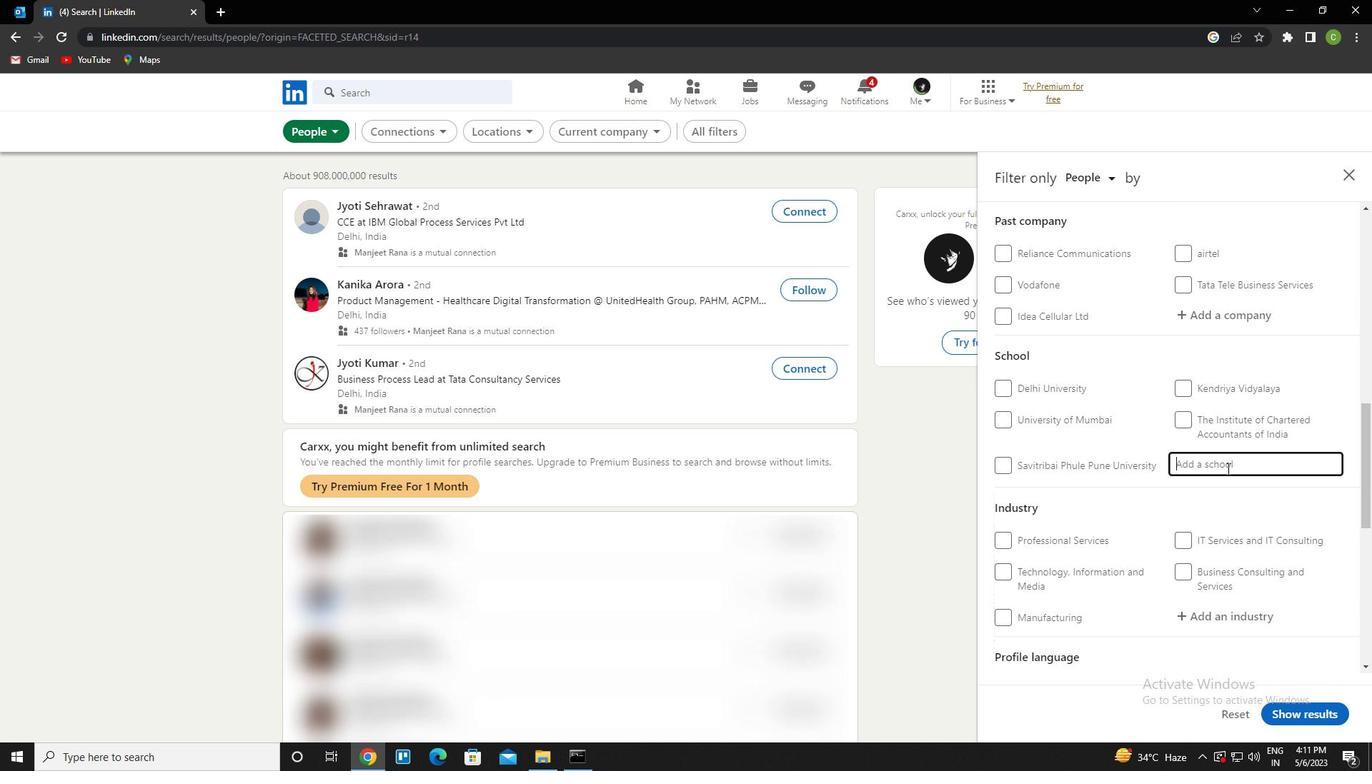 
Action: Key pressed <Key.caps_lock>t<Key.caps_lock>eri<Key.space>school<Key.down><Key.enter>
Screenshot: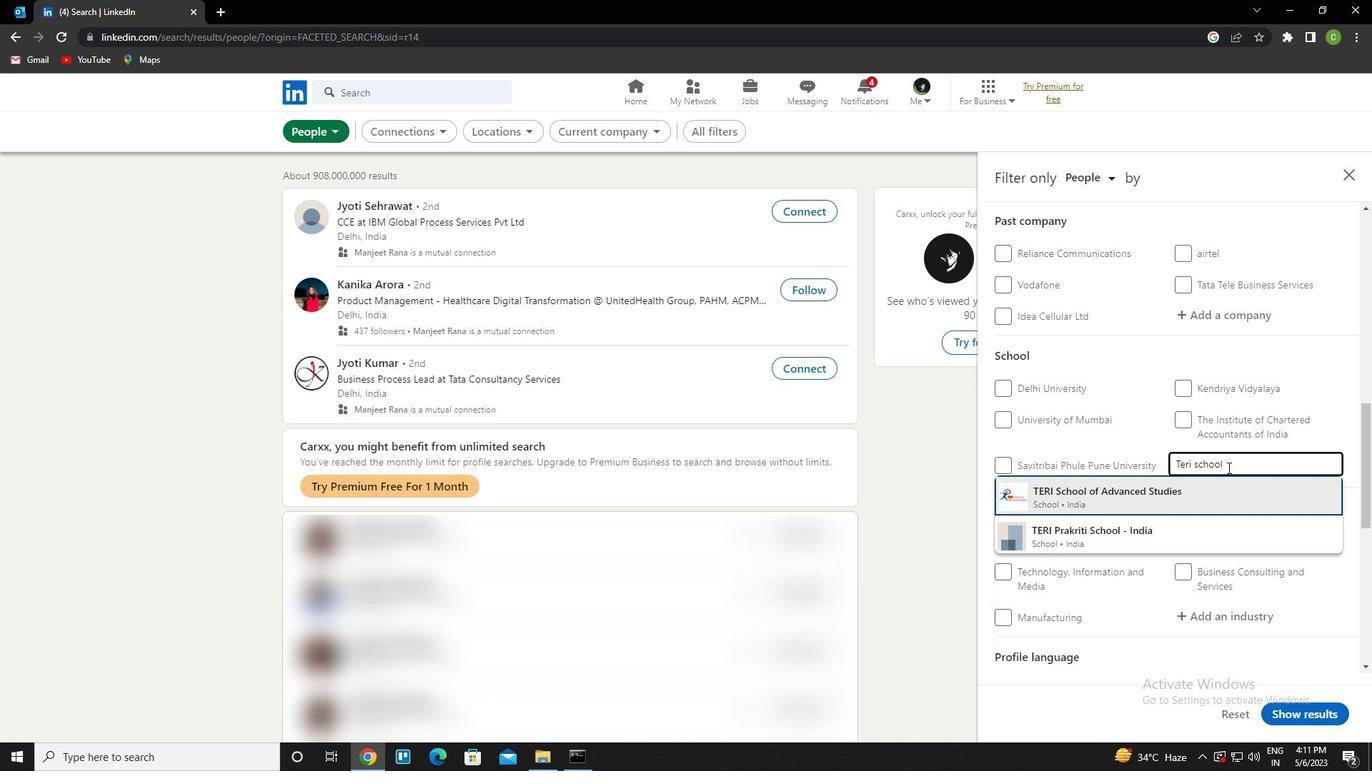 
Action: Mouse moved to (1185, 485)
Screenshot: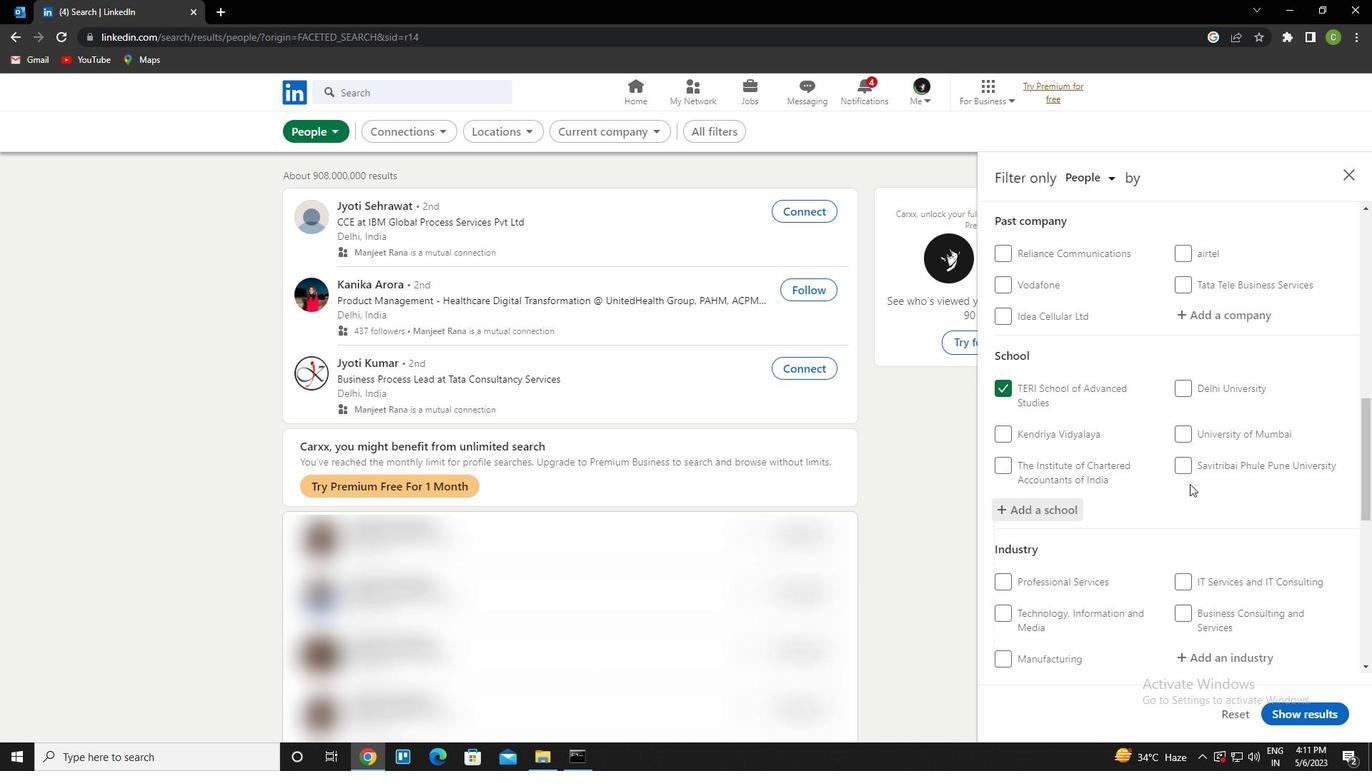 
Action: Mouse scrolled (1185, 484) with delta (0, 0)
Screenshot: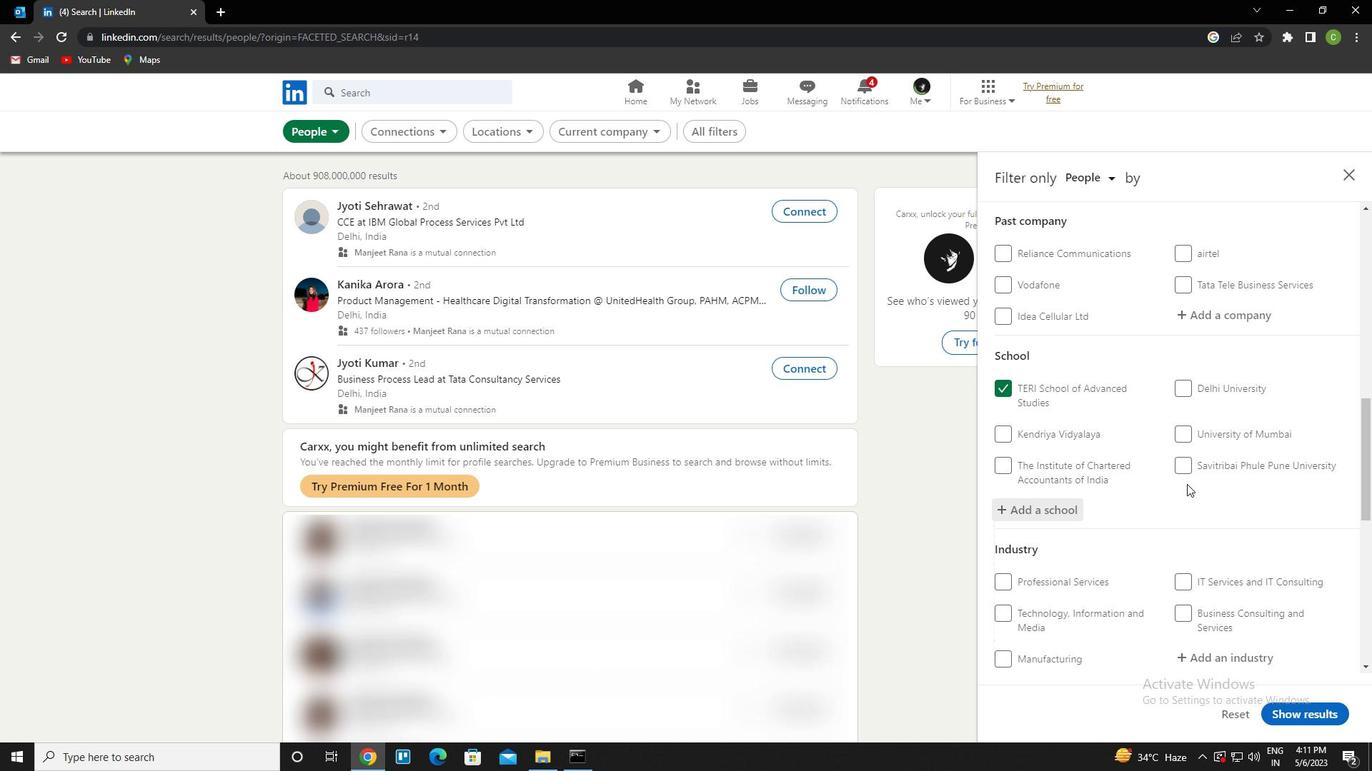 
Action: Mouse moved to (1179, 485)
Screenshot: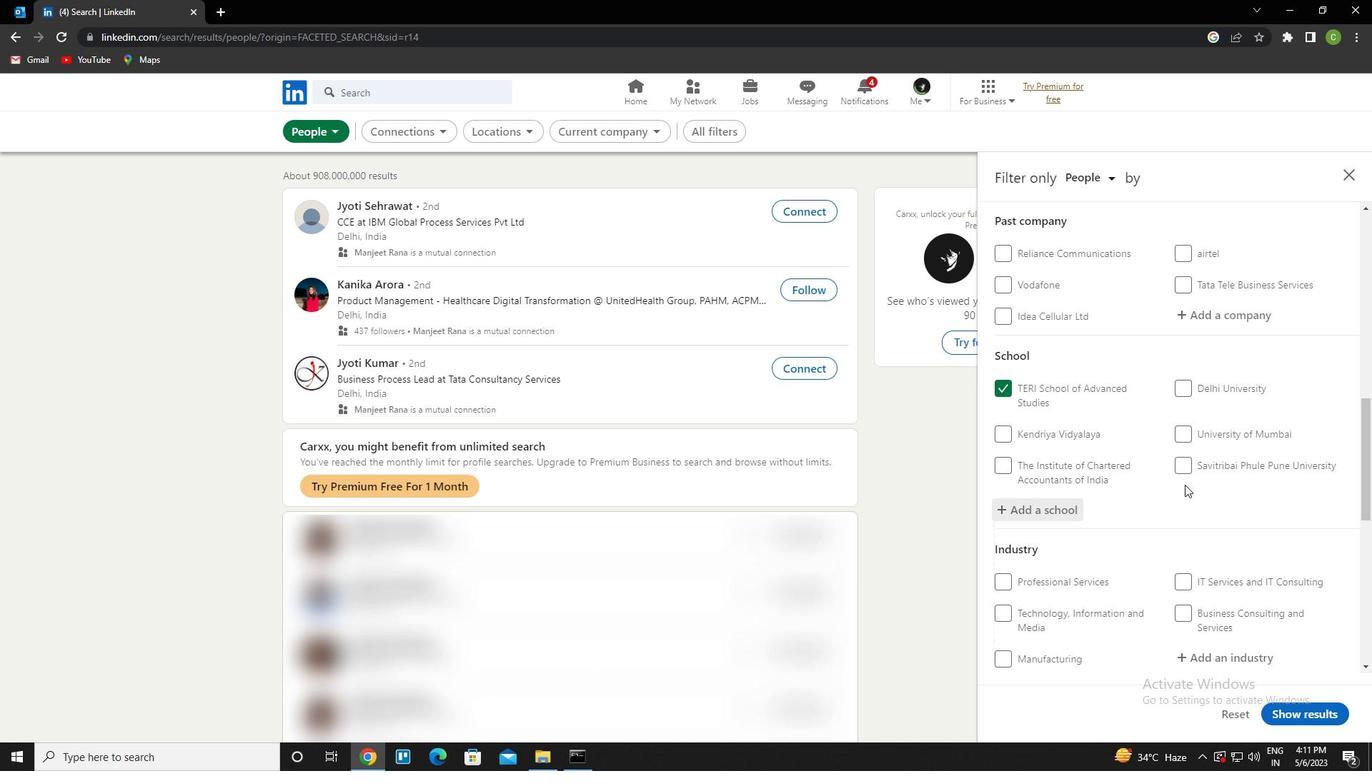 
Action: Mouse scrolled (1179, 484) with delta (0, 0)
Screenshot: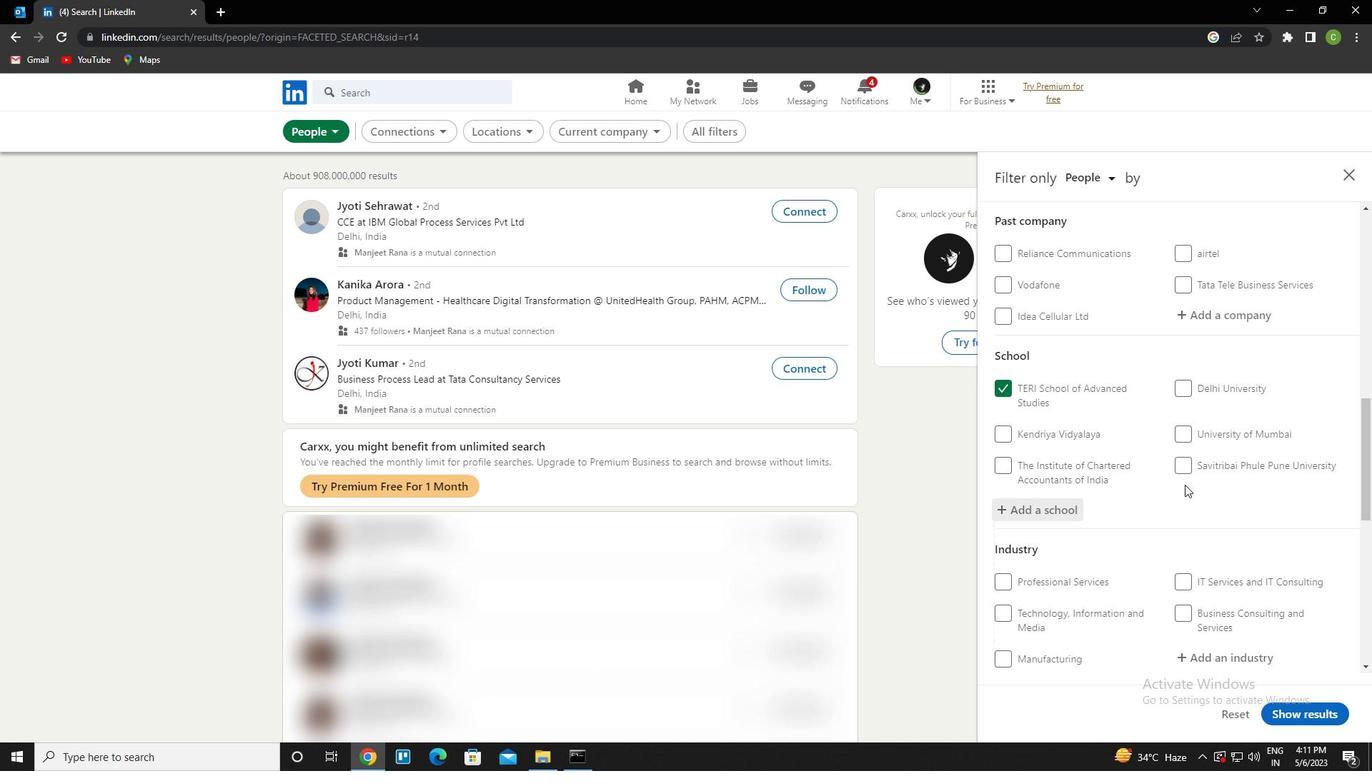 
Action: Mouse moved to (1169, 481)
Screenshot: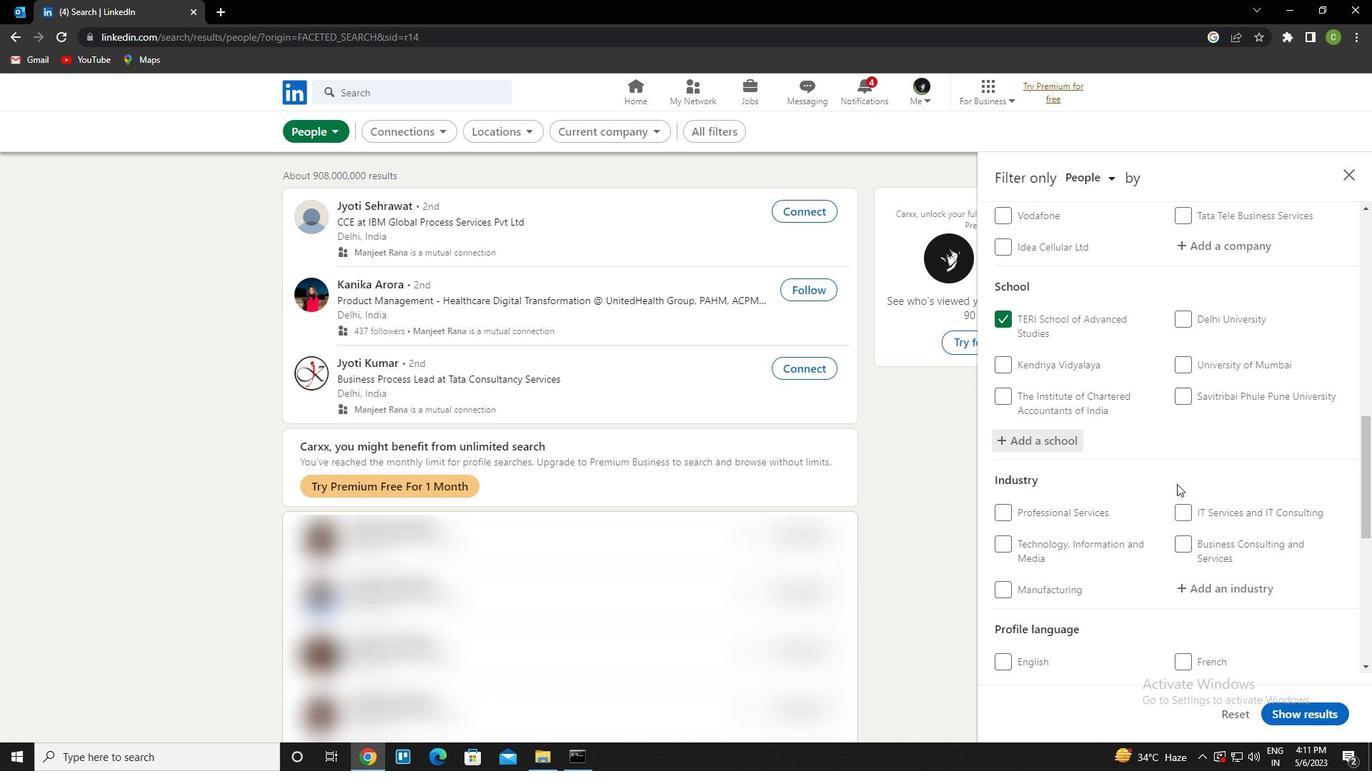 
Action: Mouse scrolled (1169, 480) with delta (0, 0)
Screenshot: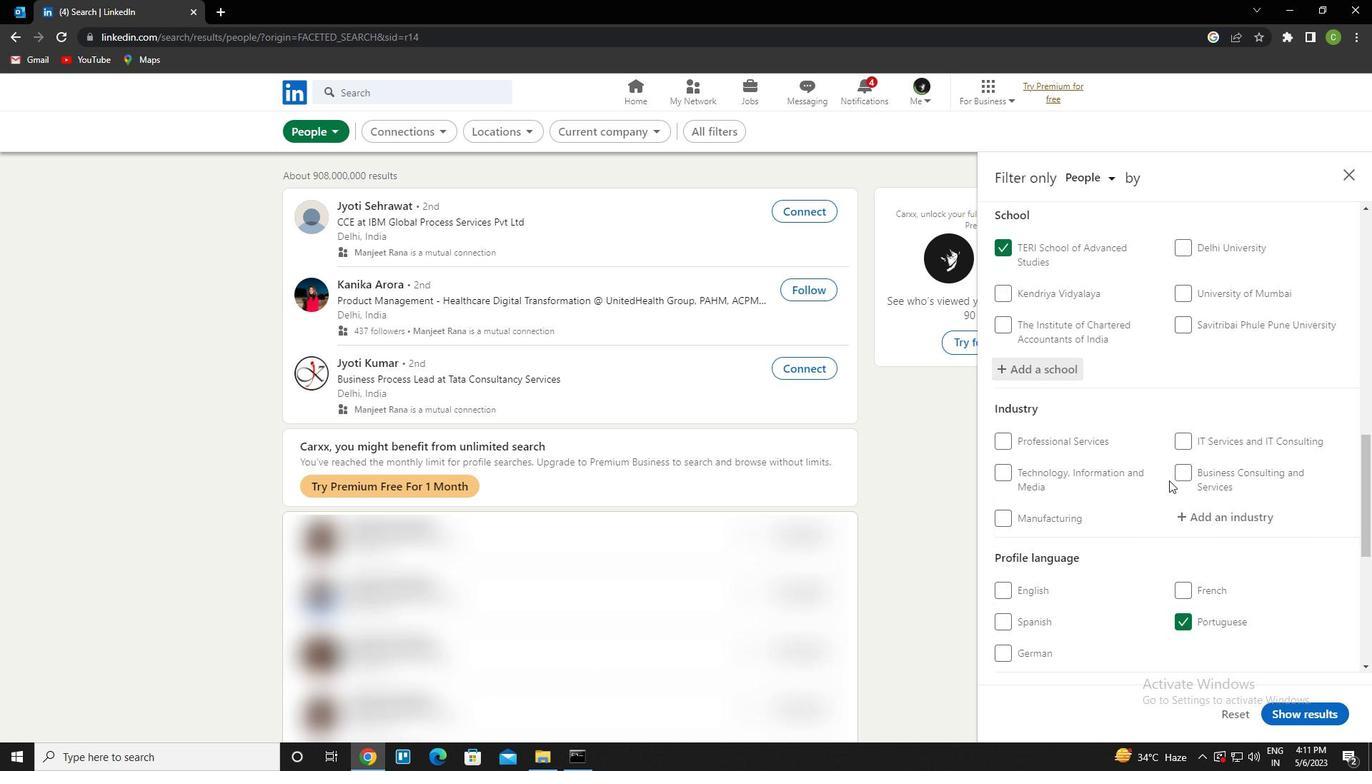 
Action: Mouse moved to (1200, 446)
Screenshot: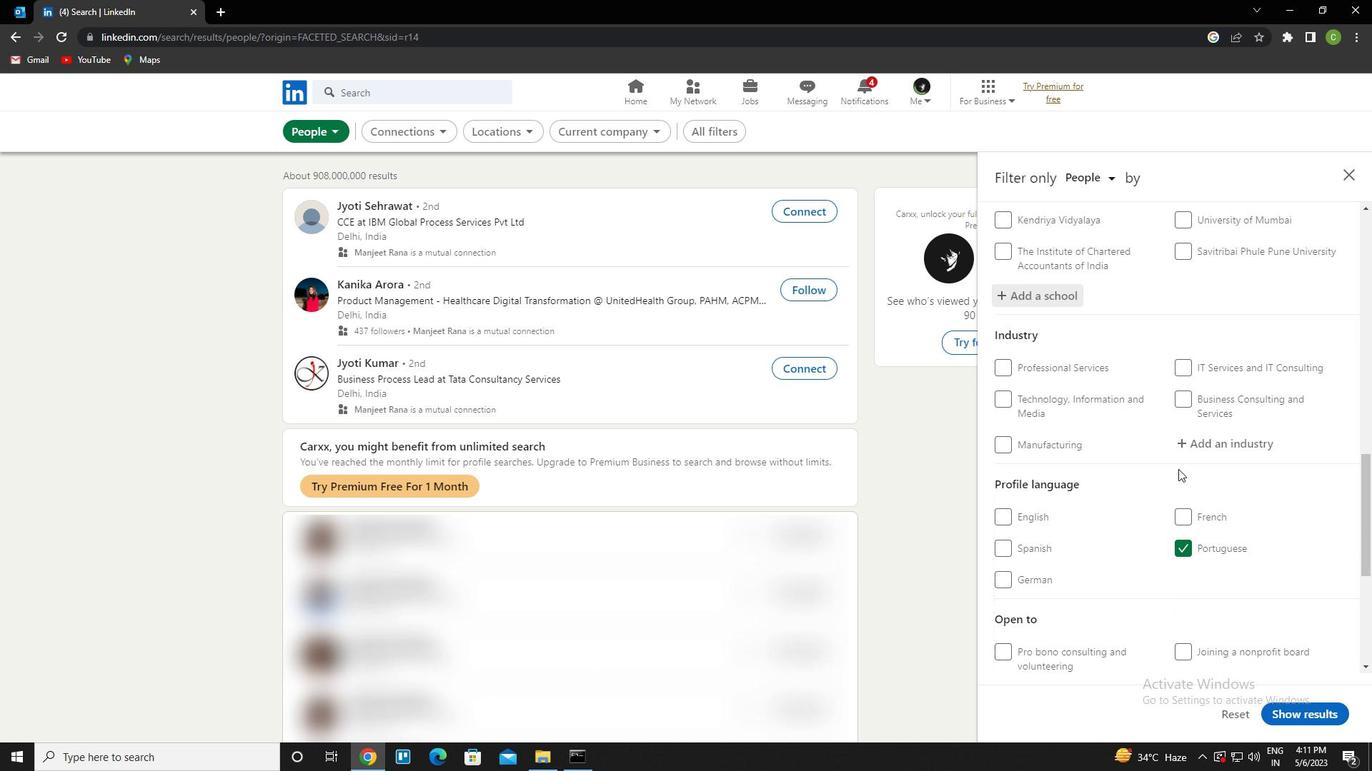 
Action: Mouse pressed left at (1200, 446)
Screenshot: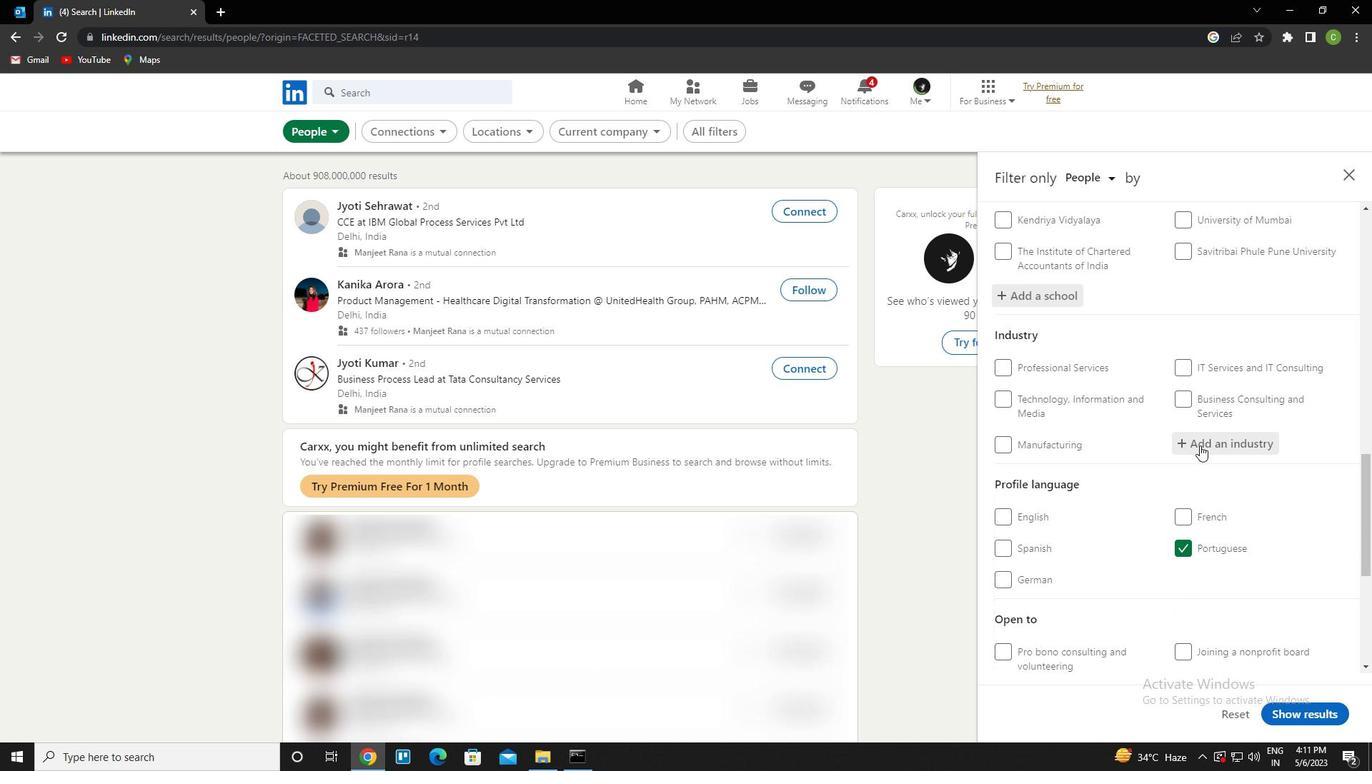 
Action: Key pressed <Key.caps_lock>t<Key.caps_lock>echnical<Key.space>and<Key.down><Key.enter>
Screenshot: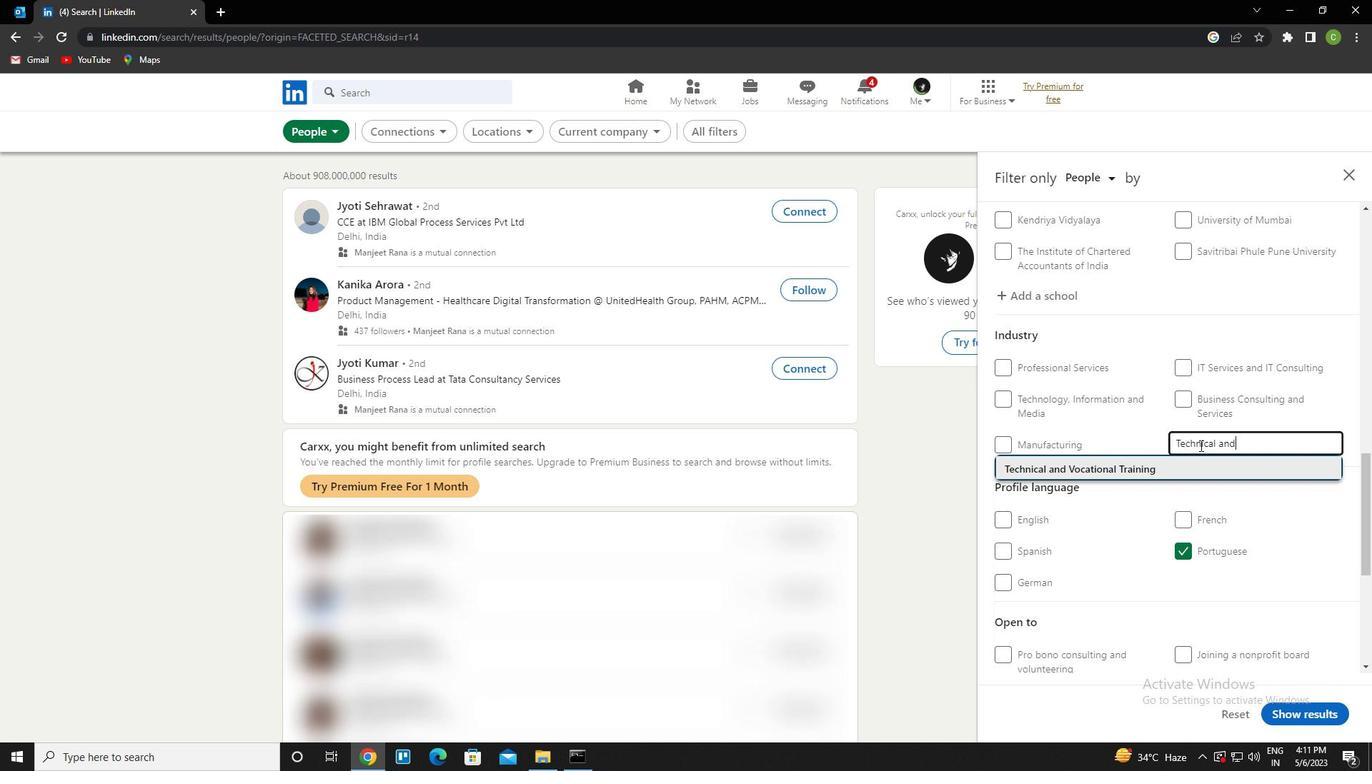 
Action: Mouse moved to (1052, 468)
Screenshot: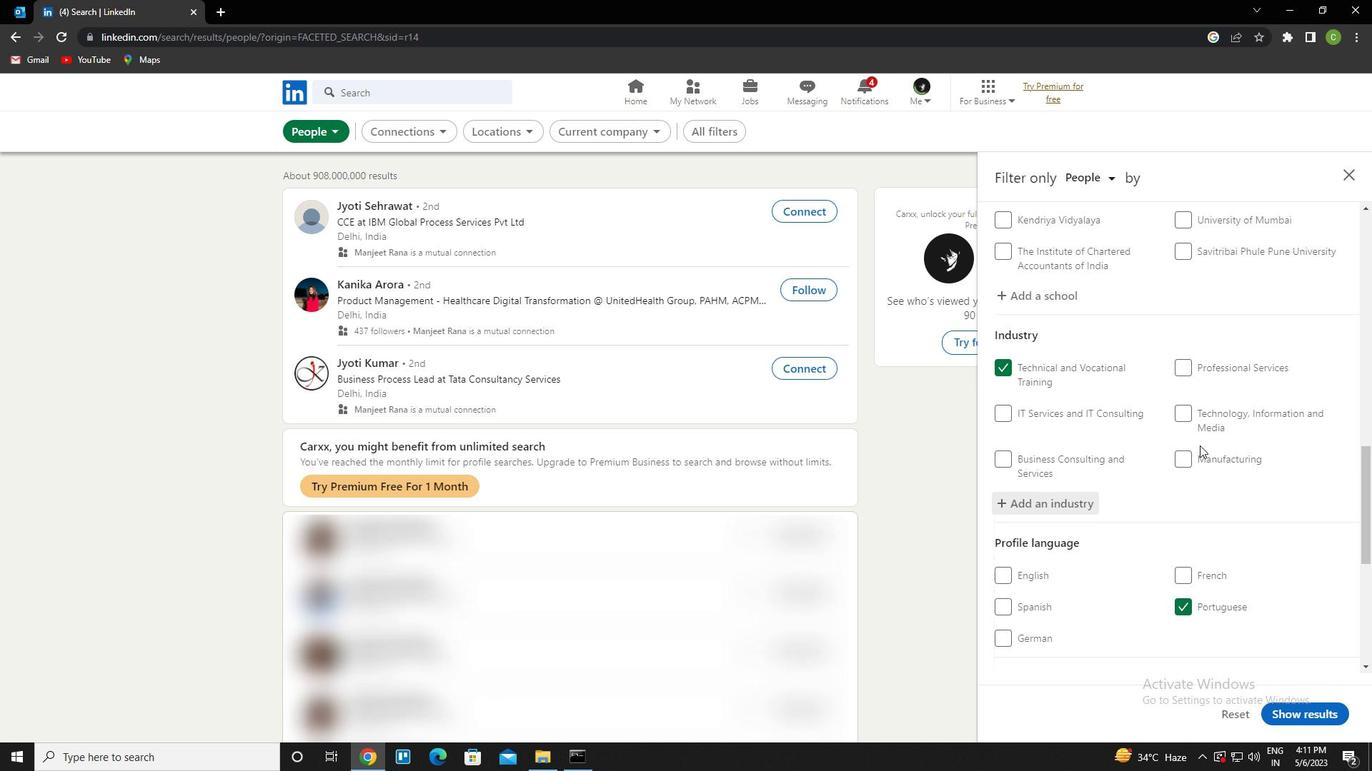 
Action: Mouse scrolled (1052, 467) with delta (0, 0)
Screenshot: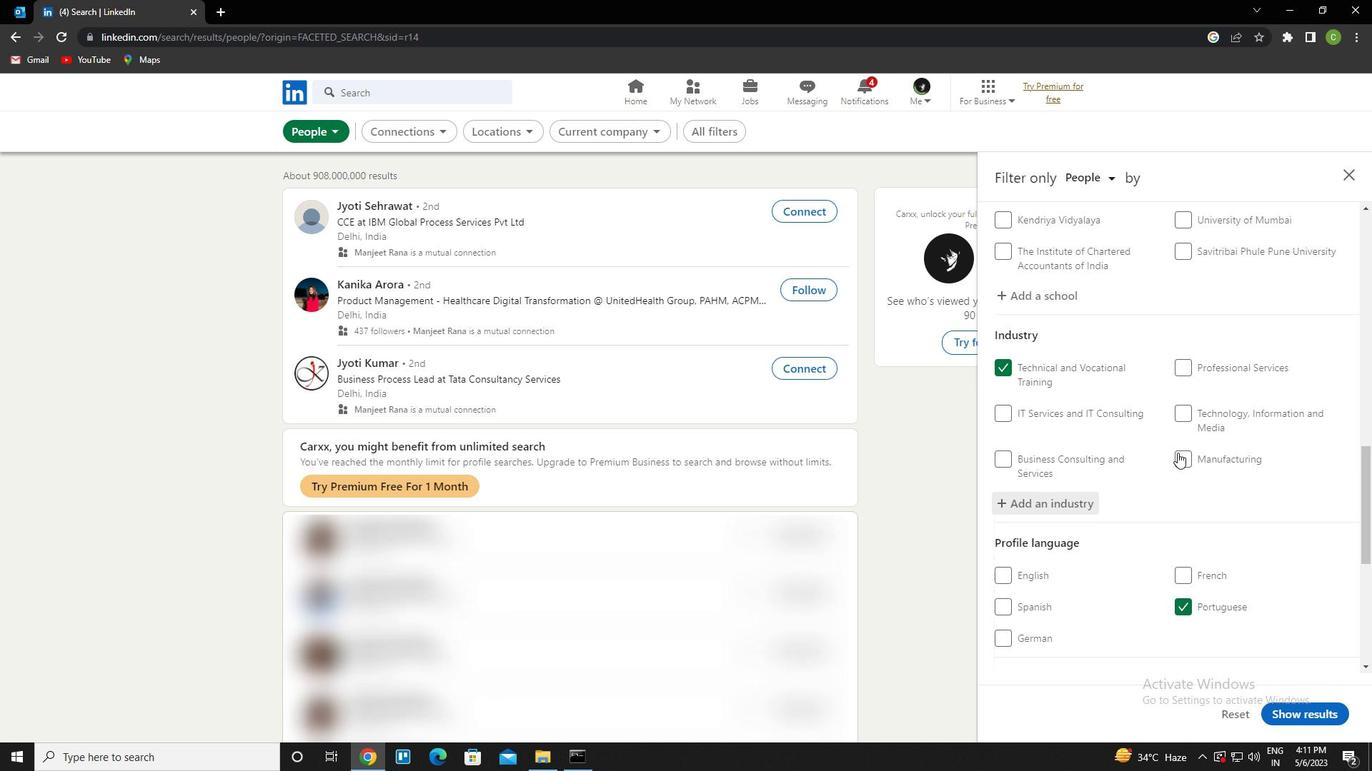 
Action: Mouse moved to (1052, 471)
Screenshot: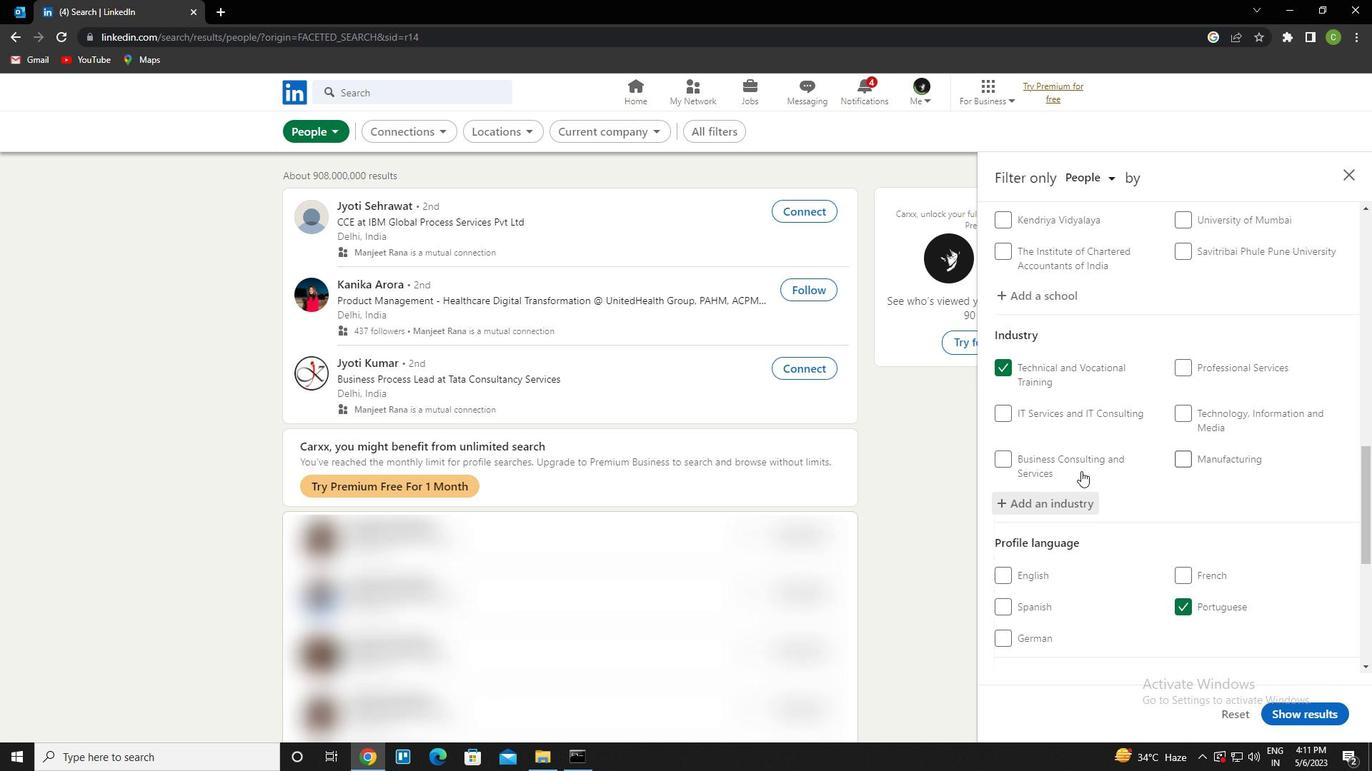 
Action: Mouse scrolled (1052, 470) with delta (0, 0)
Screenshot: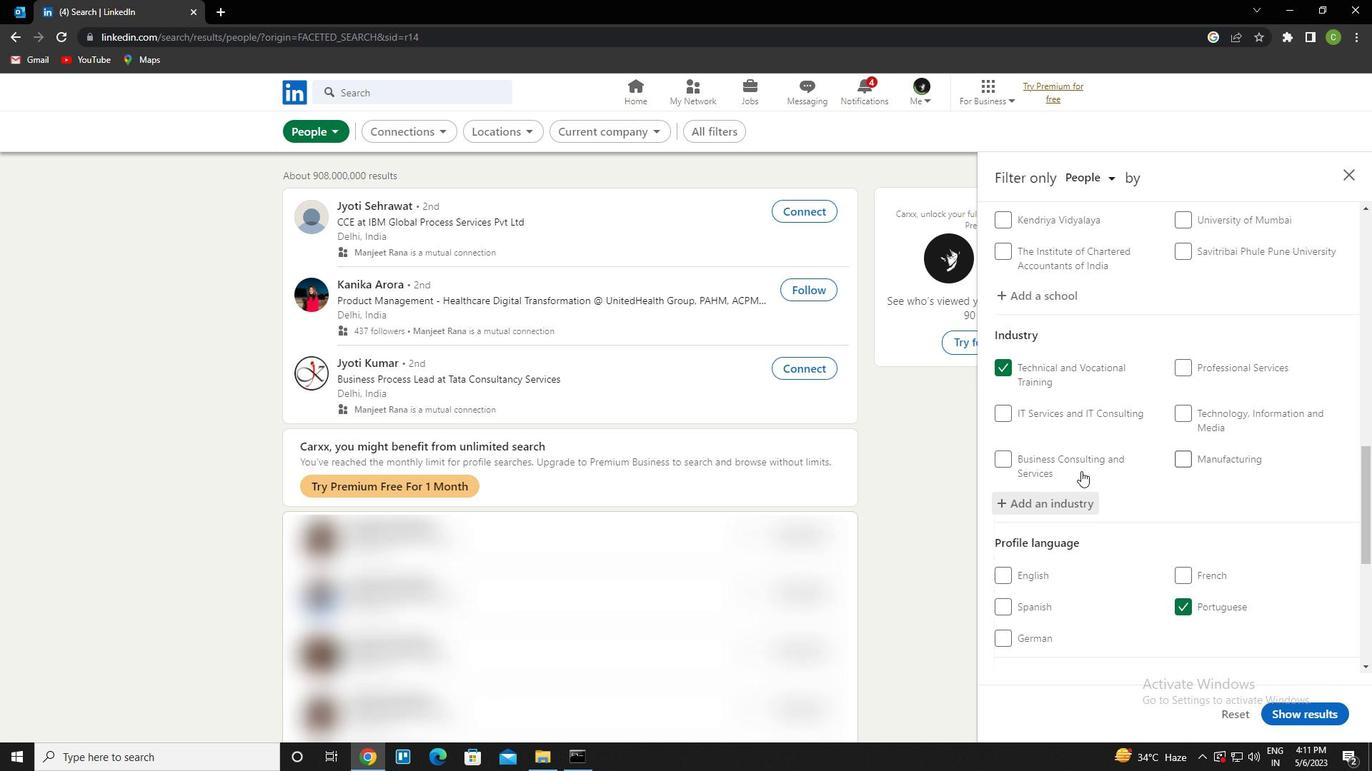 
Action: Mouse moved to (1054, 494)
Screenshot: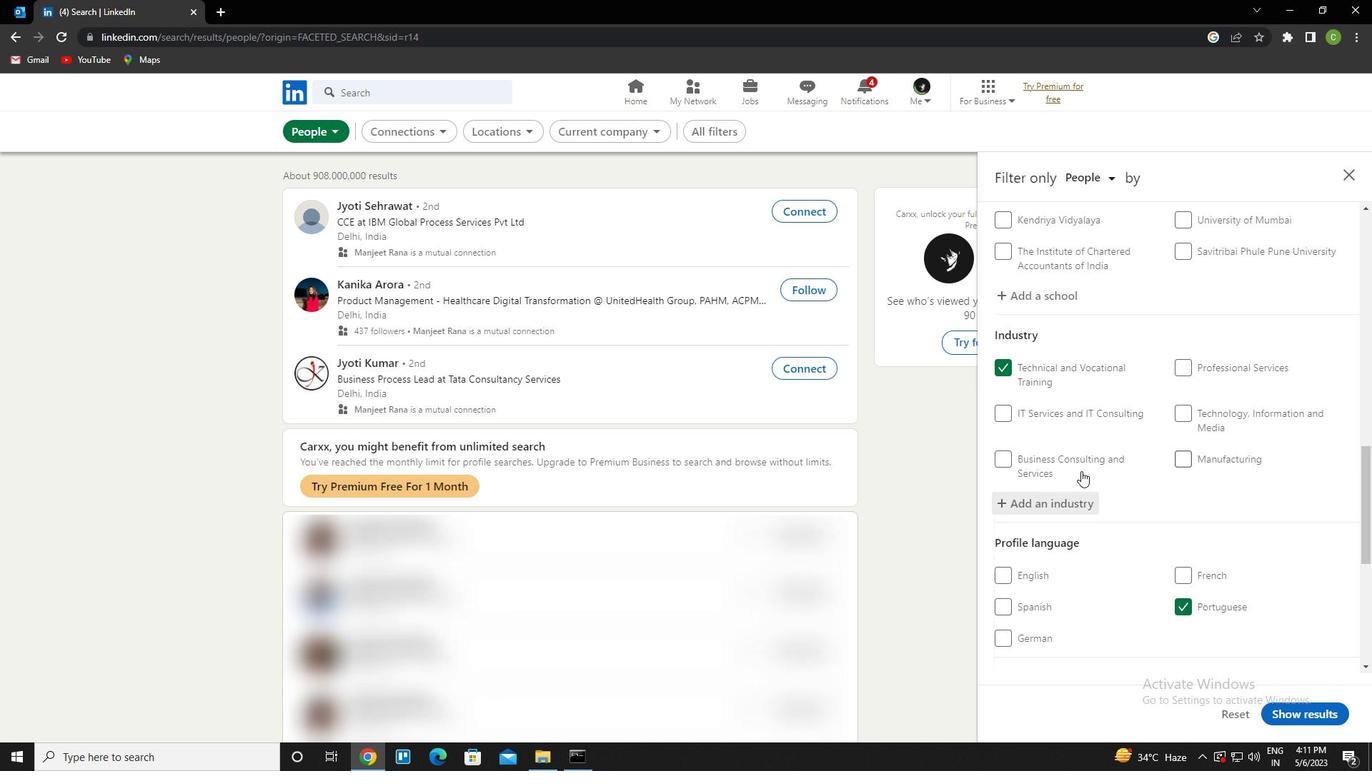 
Action: Mouse scrolled (1054, 493) with delta (0, 0)
Screenshot: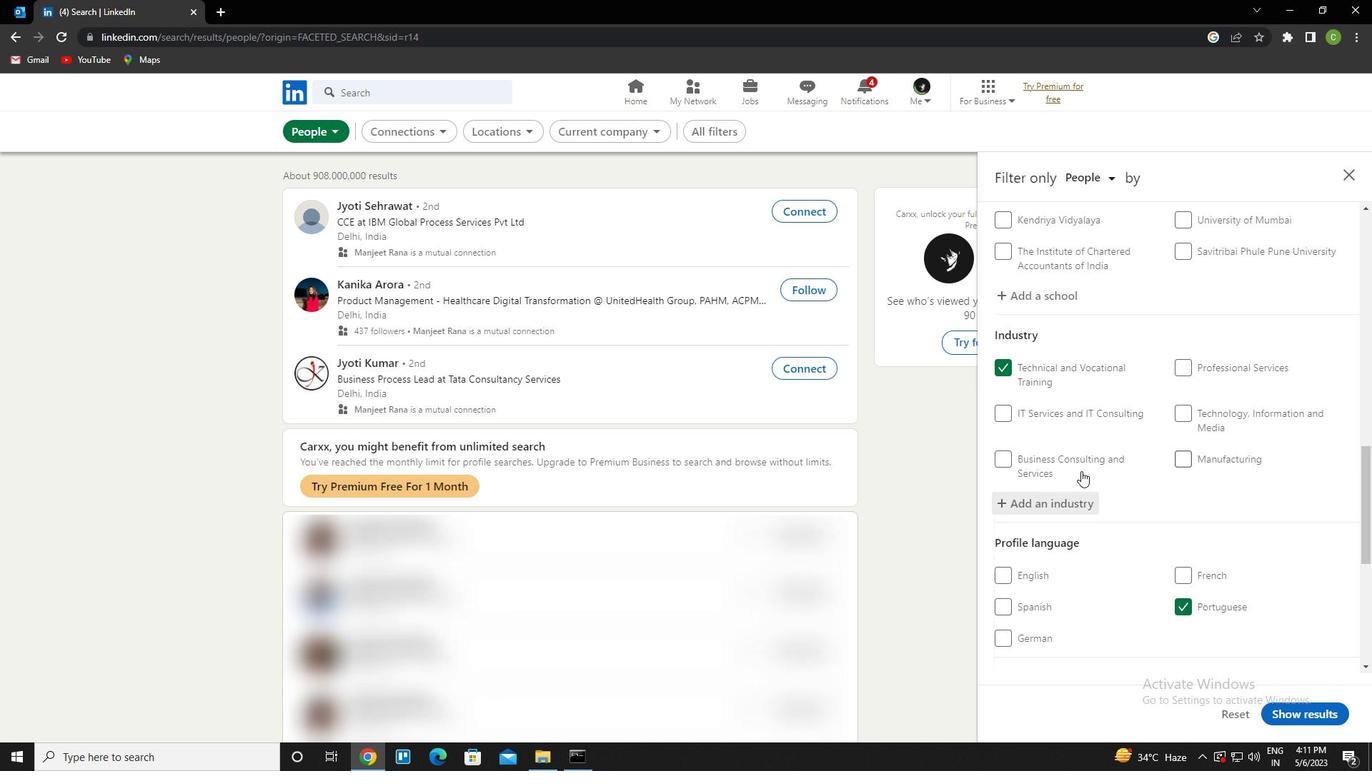 
Action: Mouse moved to (1055, 519)
Screenshot: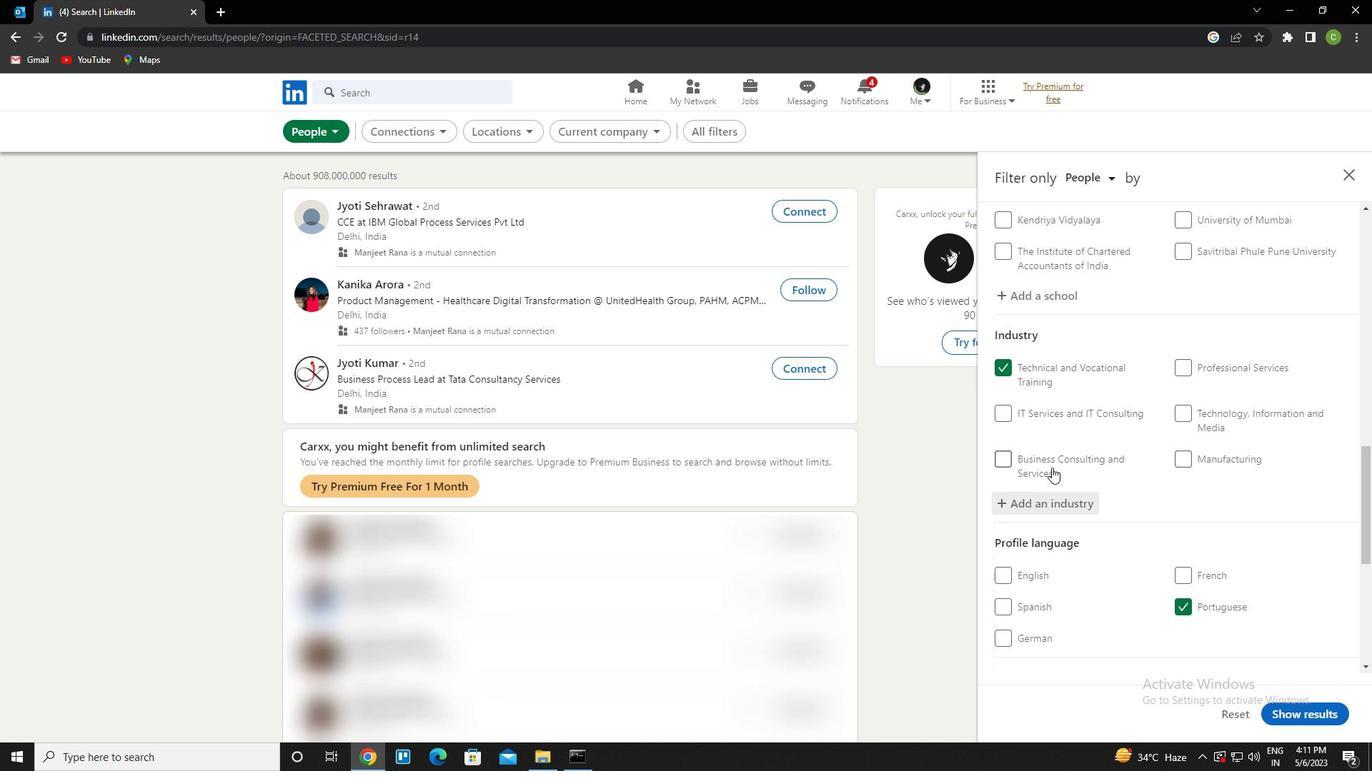 
Action: Mouse scrolled (1055, 518) with delta (0, 0)
Screenshot: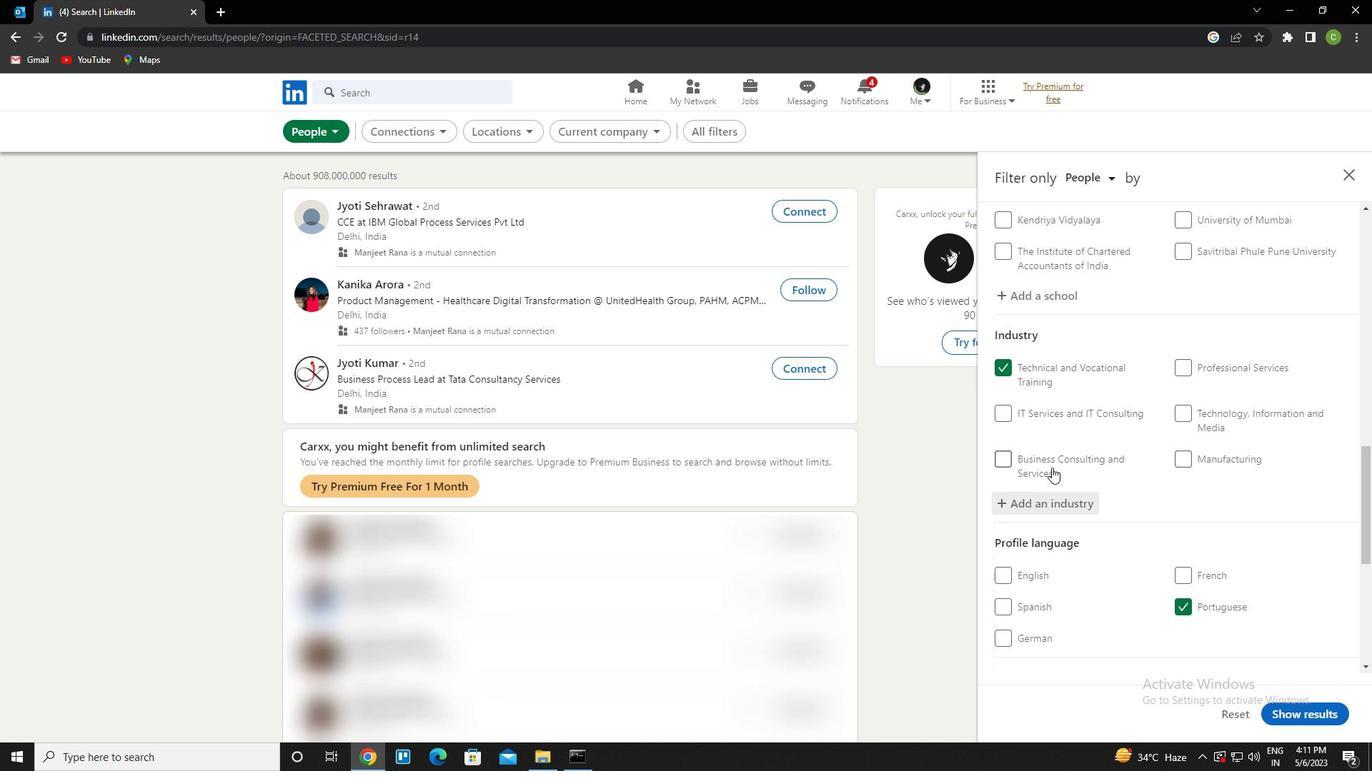 
Action: Mouse moved to (1057, 524)
Screenshot: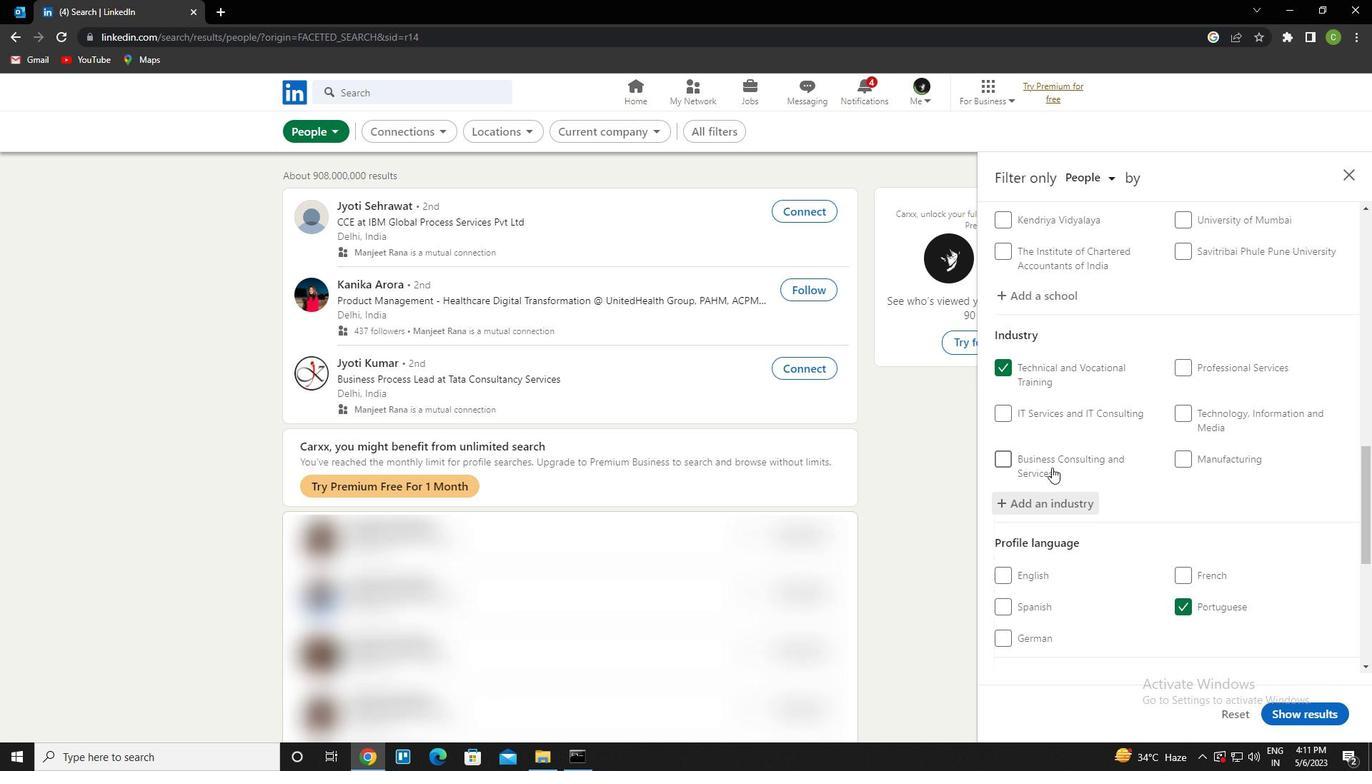 
Action: Mouse scrolled (1057, 523) with delta (0, 0)
Screenshot: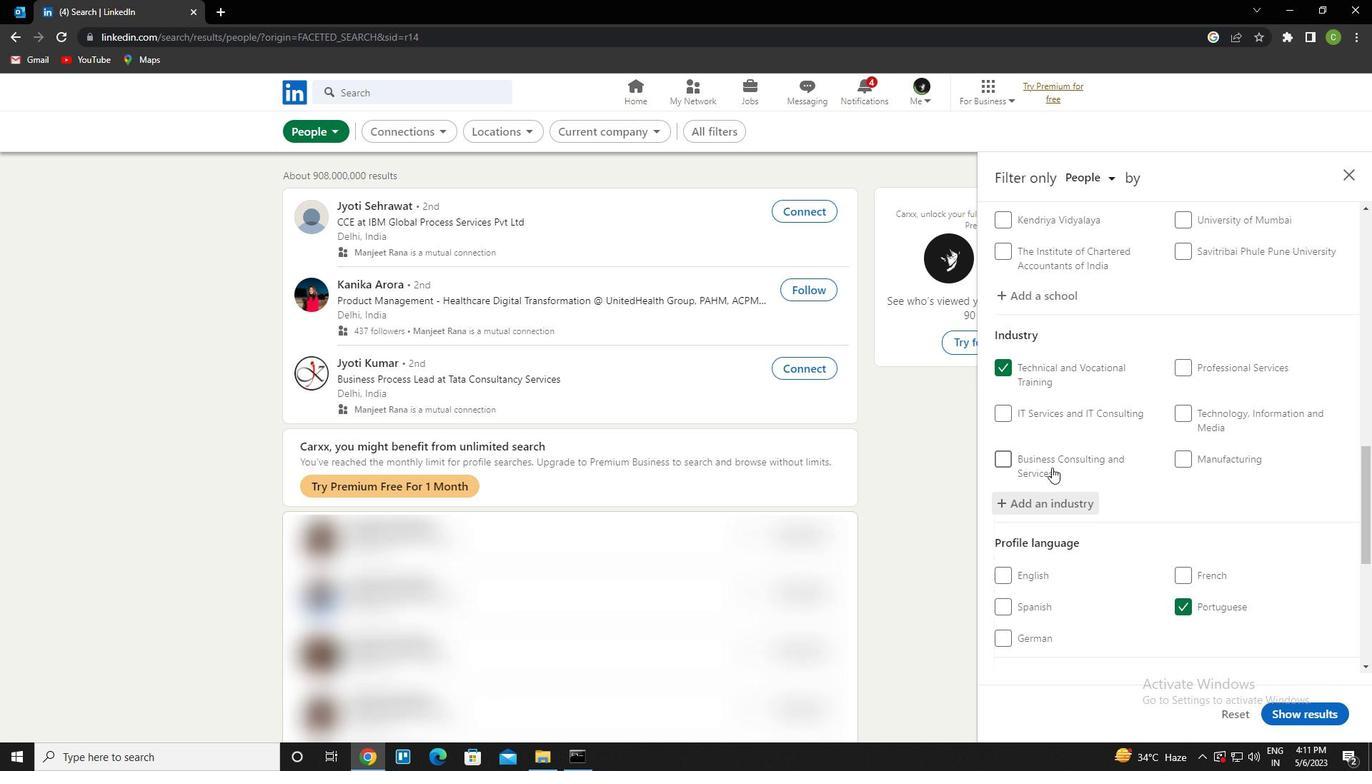 
Action: Mouse moved to (1057, 526)
Screenshot: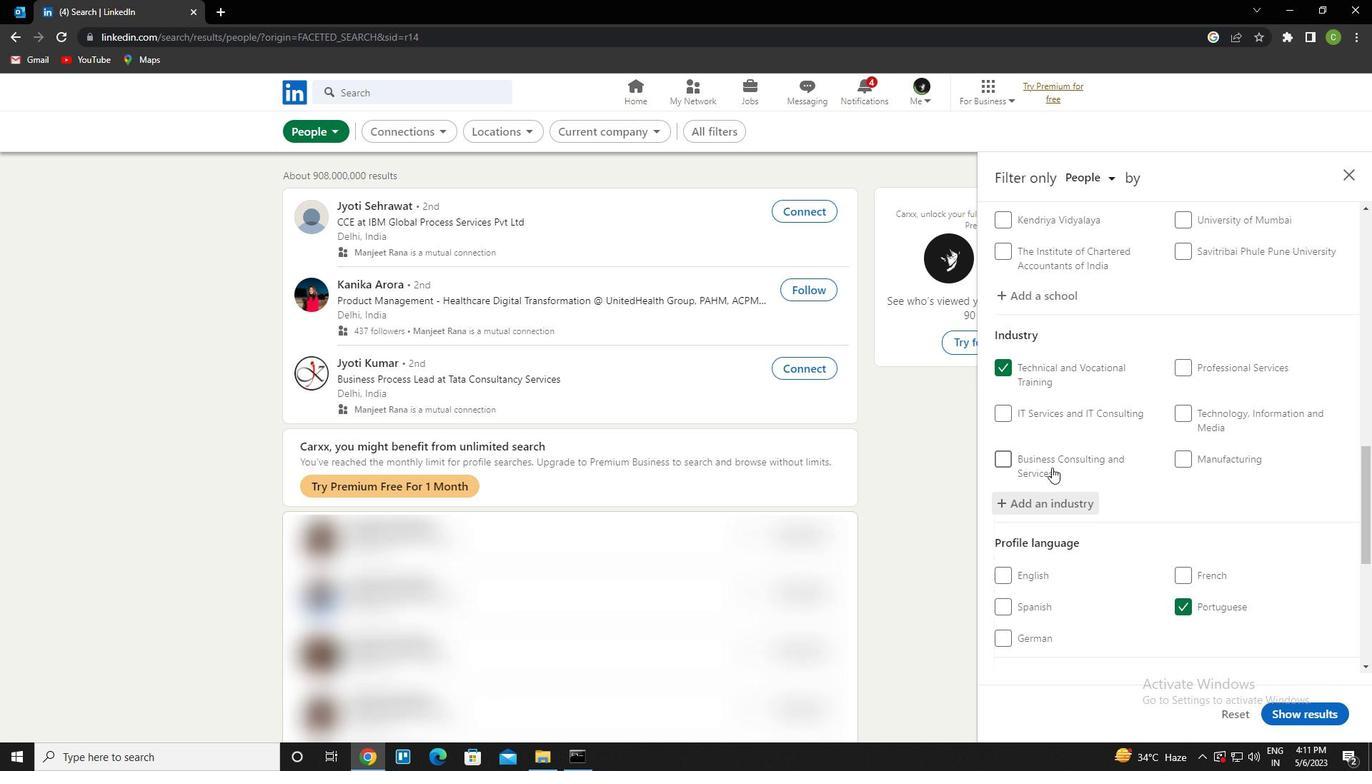 
Action: Mouse scrolled (1057, 525) with delta (0, 0)
Screenshot: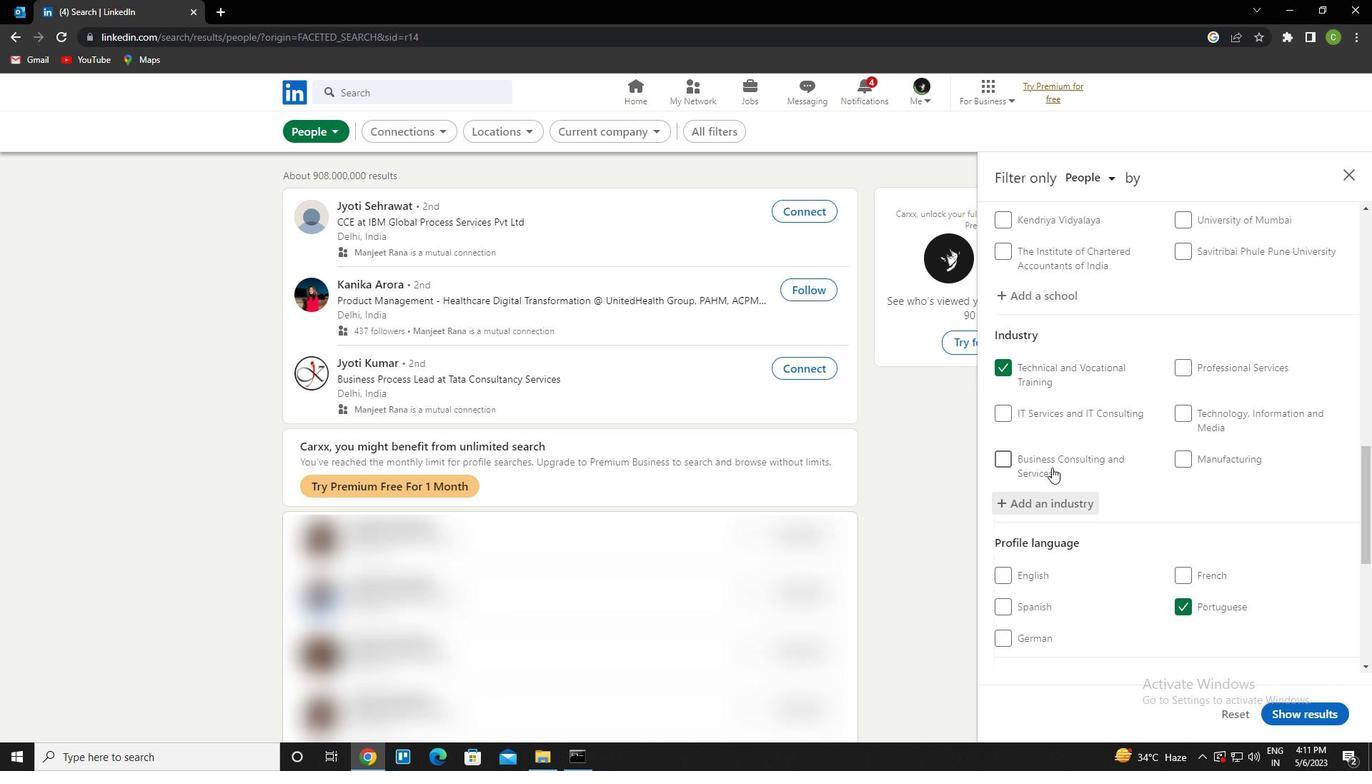 
Action: Mouse moved to (1057, 526)
Screenshot: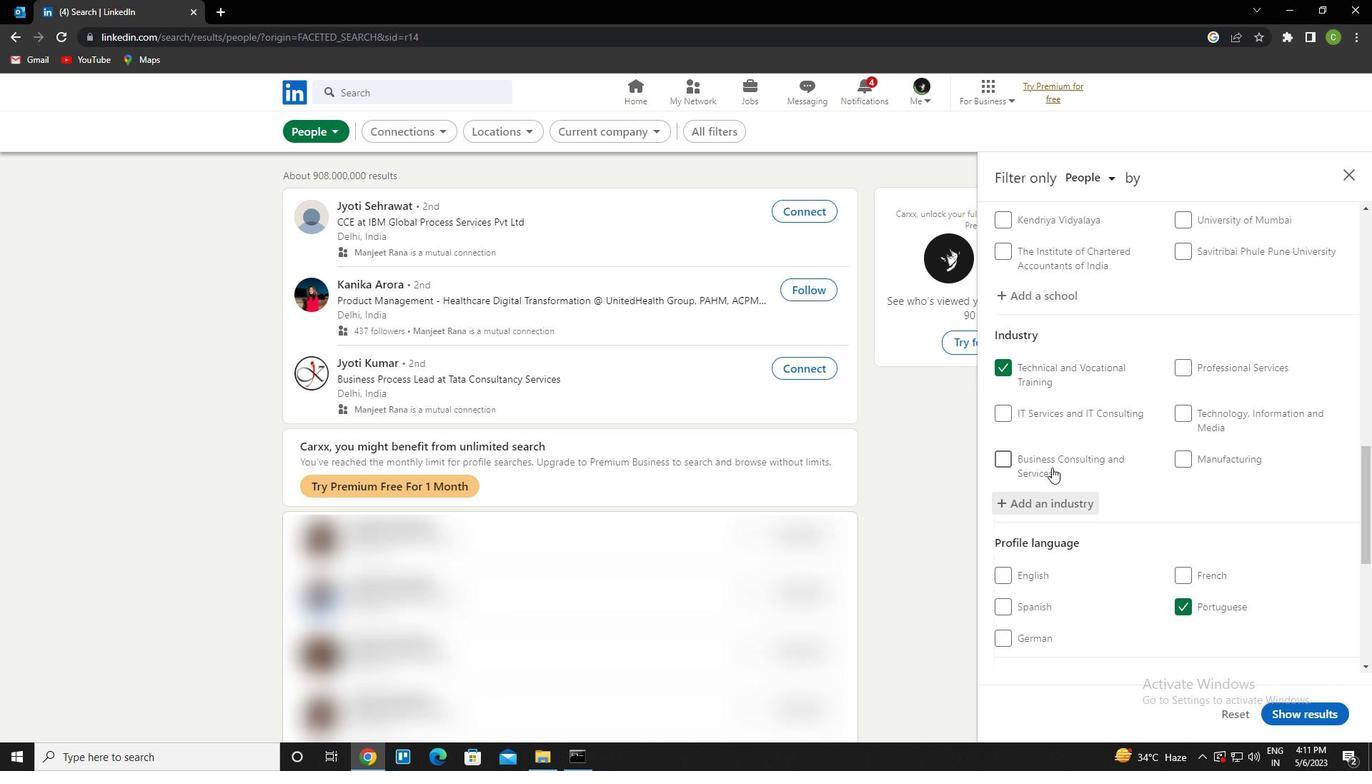 
Action: Mouse scrolled (1057, 526) with delta (0, 0)
Screenshot: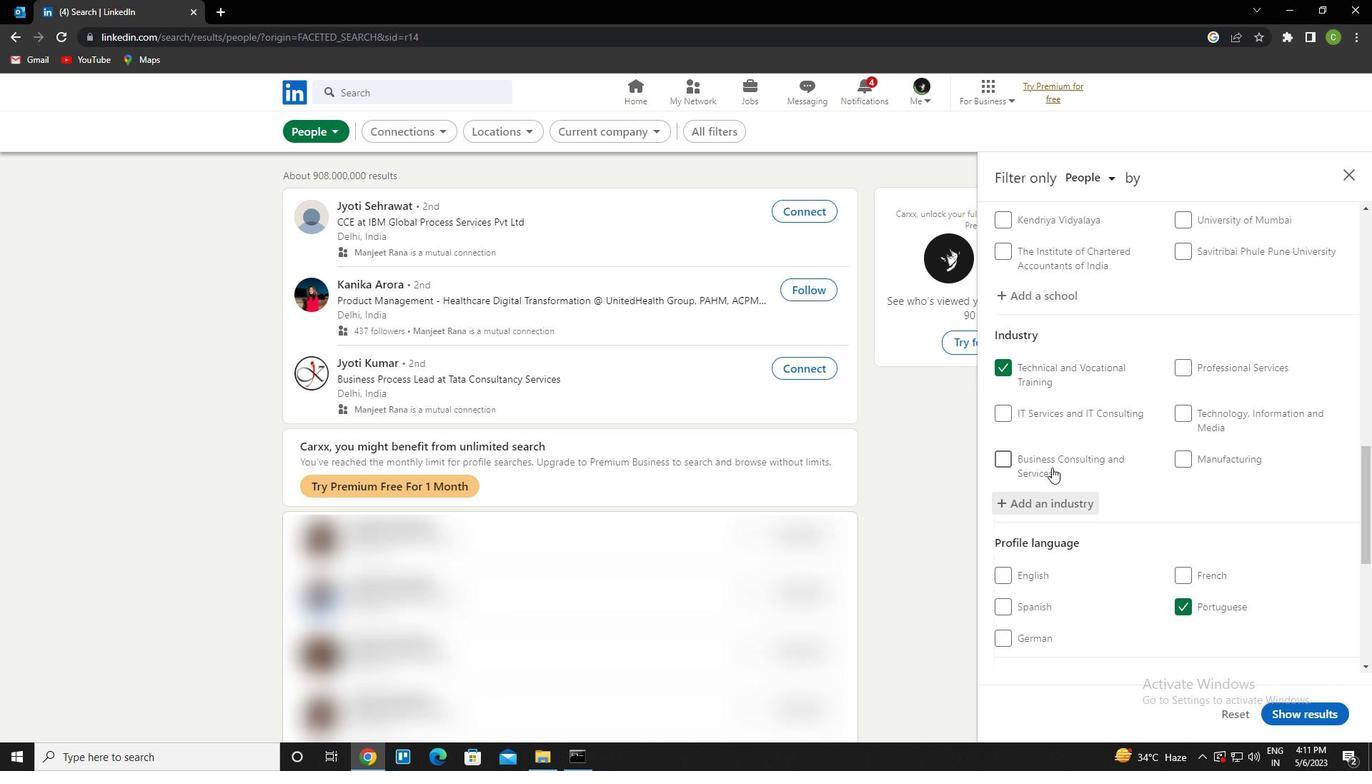
Action: Mouse scrolled (1057, 526) with delta (0, 0)
Screenshot: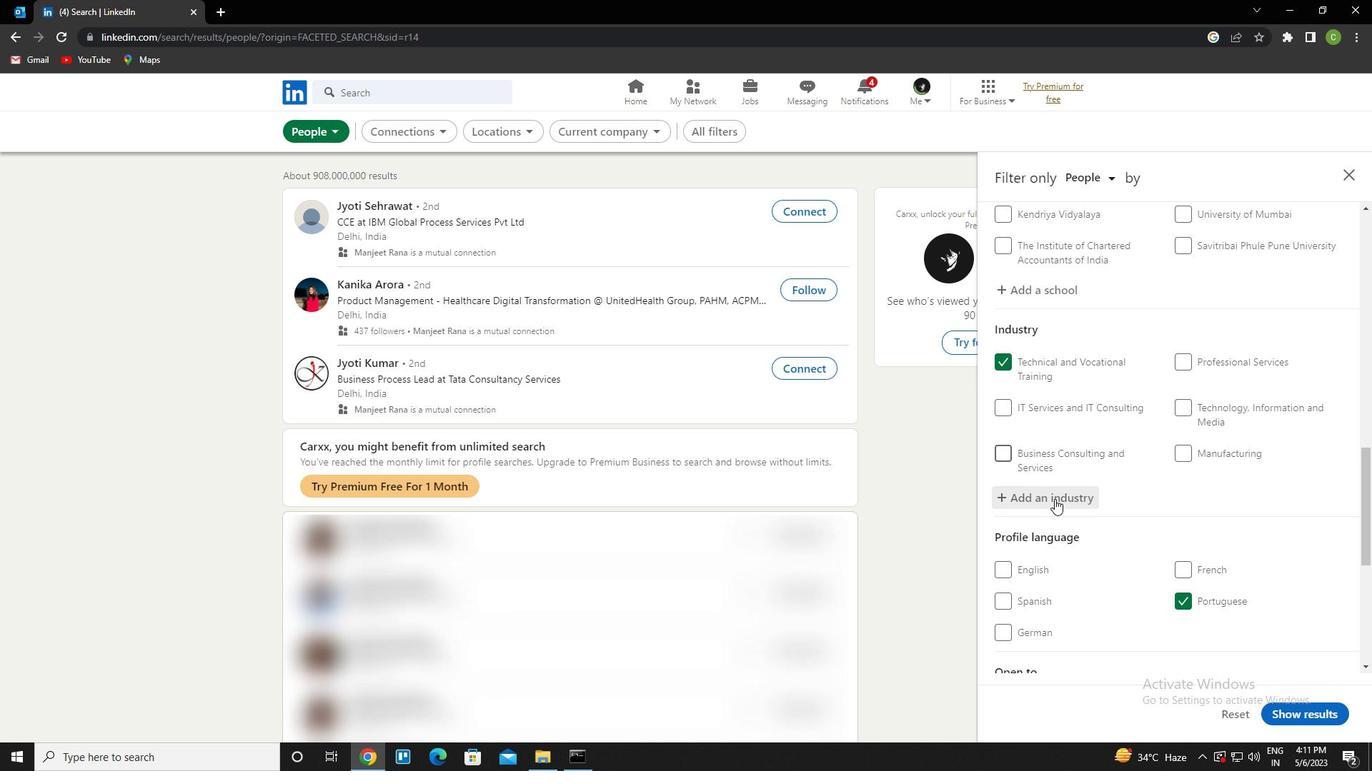 
Action: Mouse scrolled (1057, 526) with delta (0, 0)
Screenshot: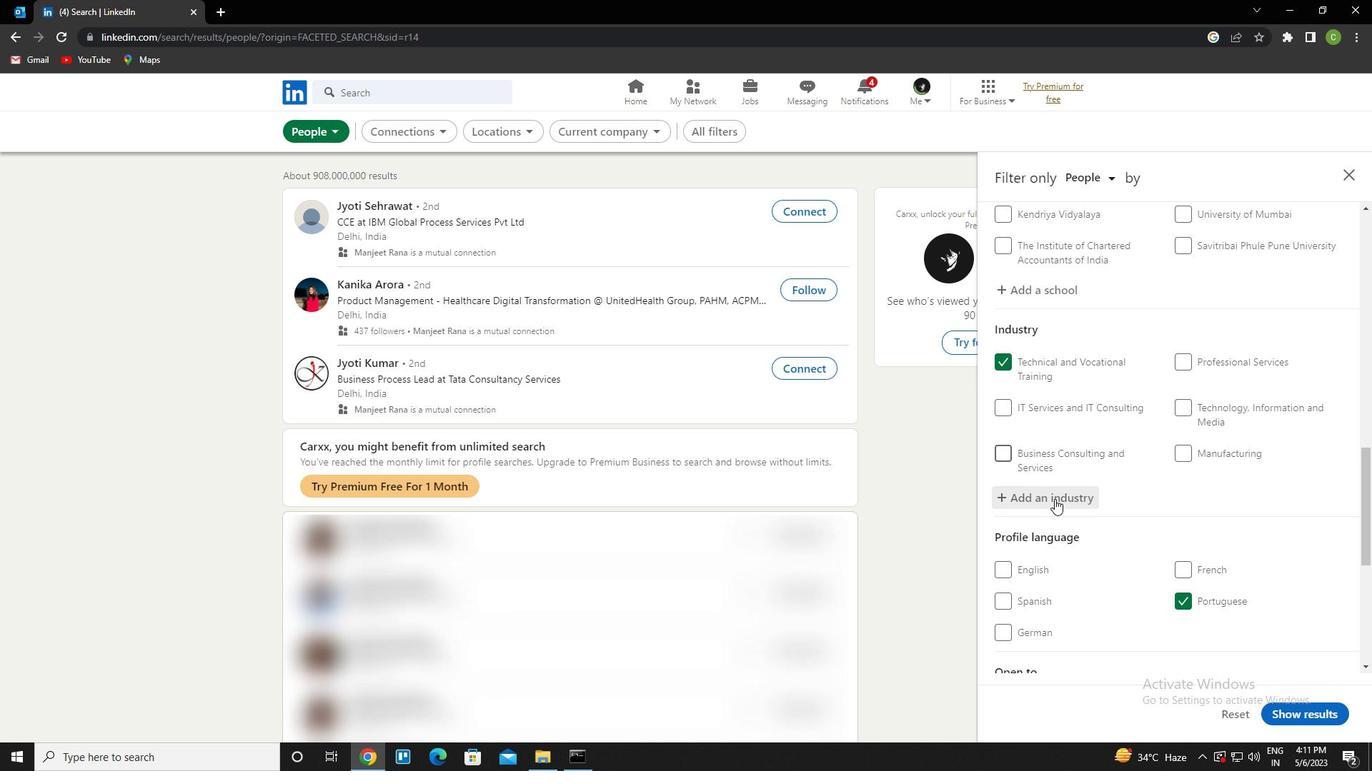 
Action: Mouse moved to (1225, 474)
Screenshot: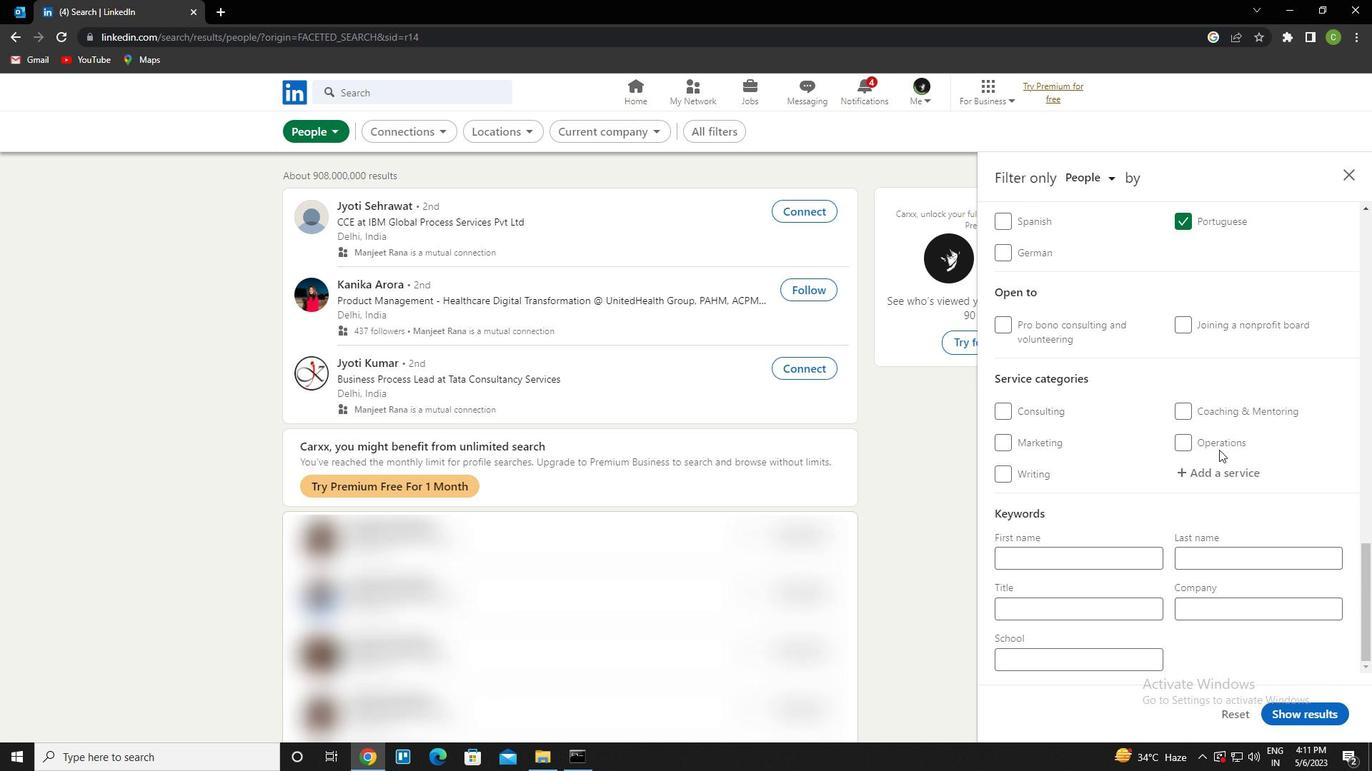 
Action: Mouse pressed left at (1225, 474)
Screenshot: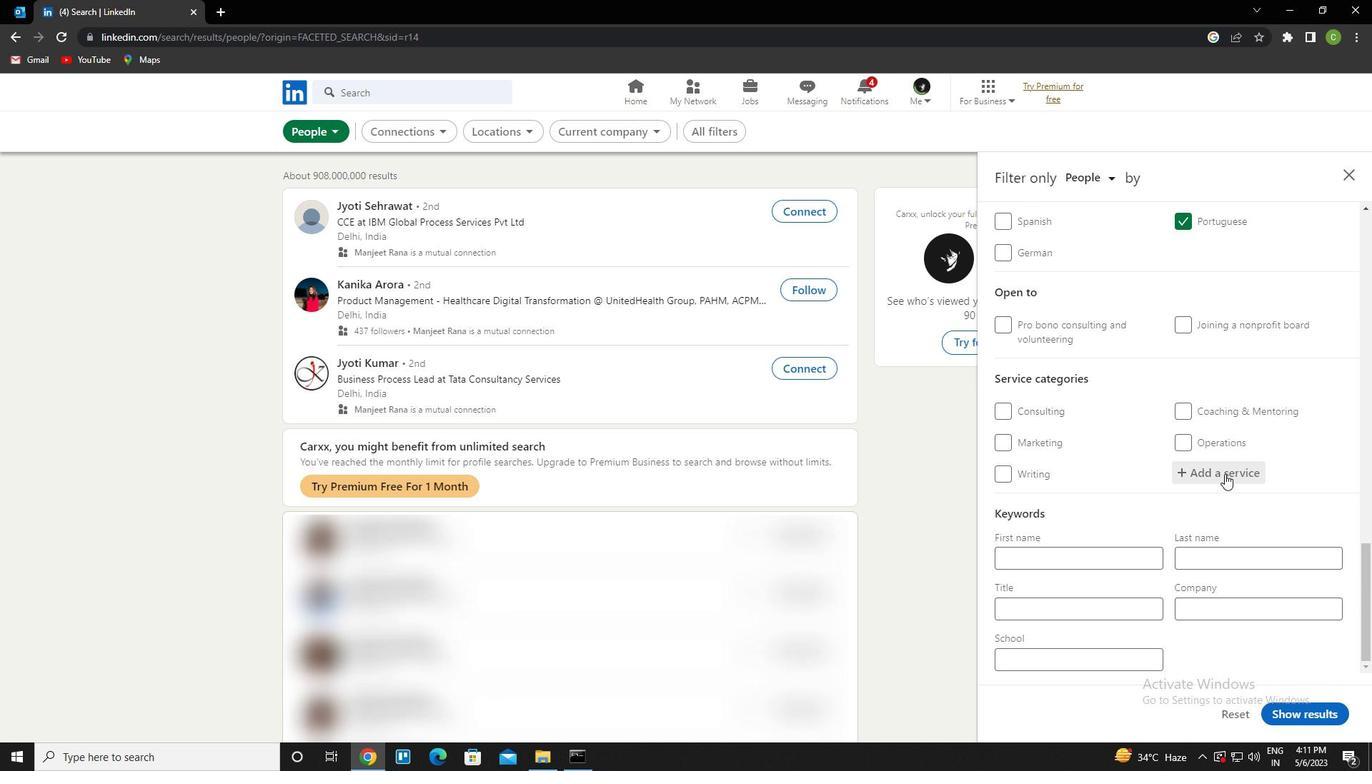 
Action: Key pressed <Key.caps_lock>f<Key.caps_lock>ile<Key.space>management<Key.down><Key.enter>
Screenshot: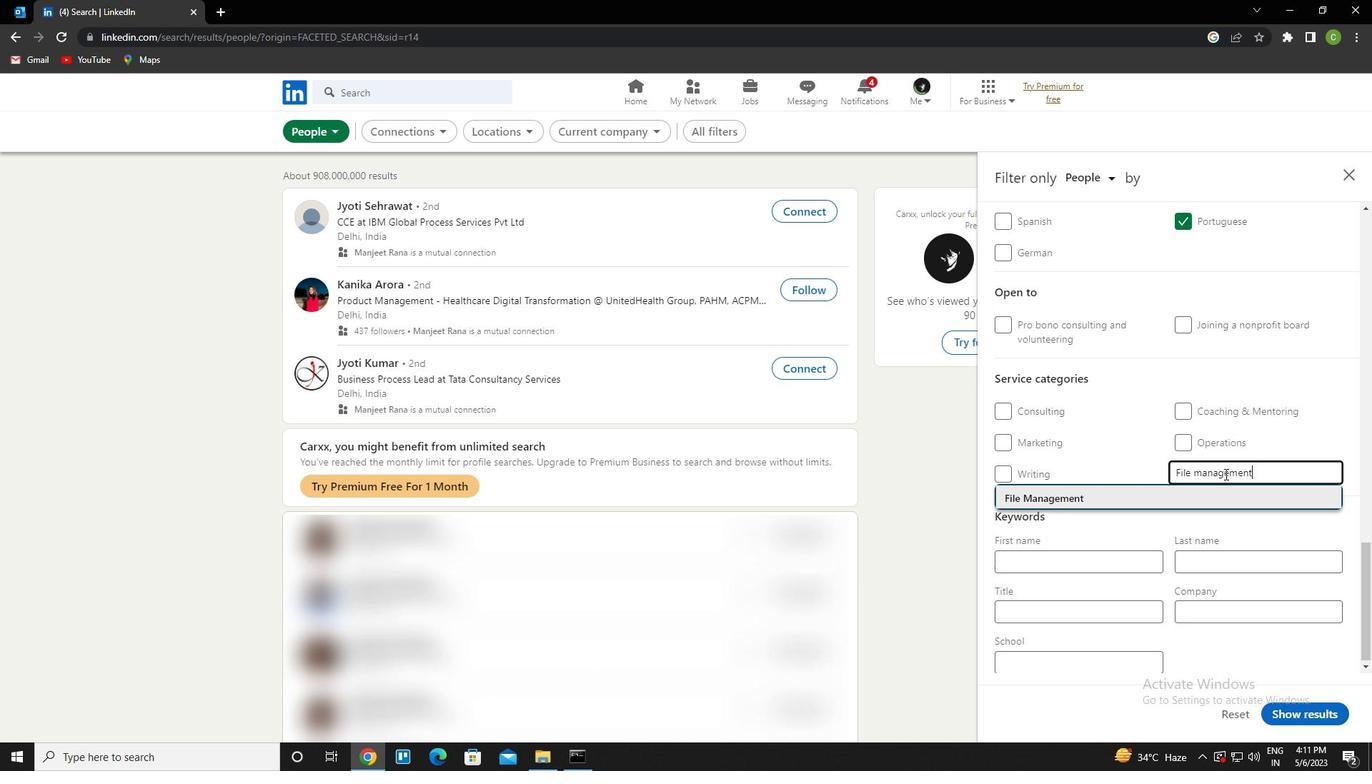 
Action: Mouse moved to (1219, 479)
Screenshot: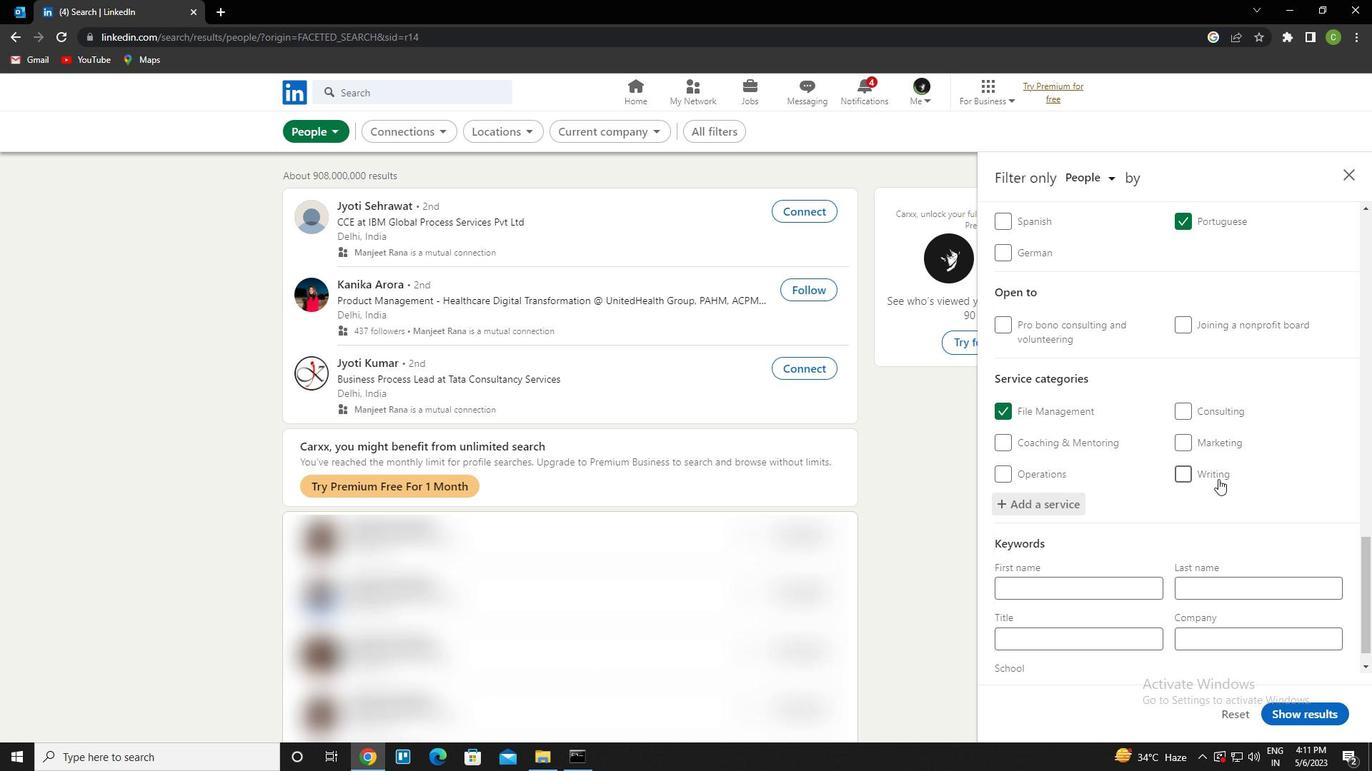 
Action: Mouse scrolled (1219, 478) with delta (0, 0)
Screenshot: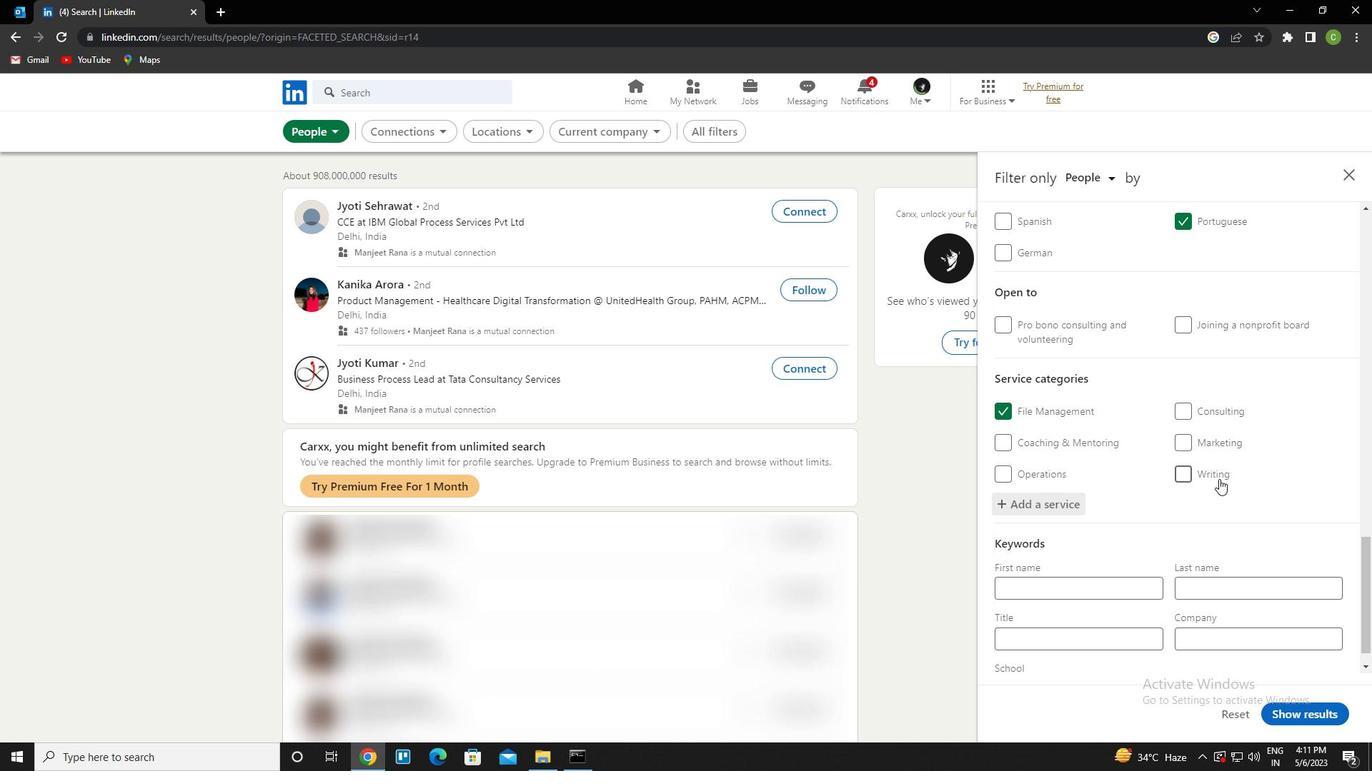 
Action: Mouse moved to (1216, 481)
Screenshot: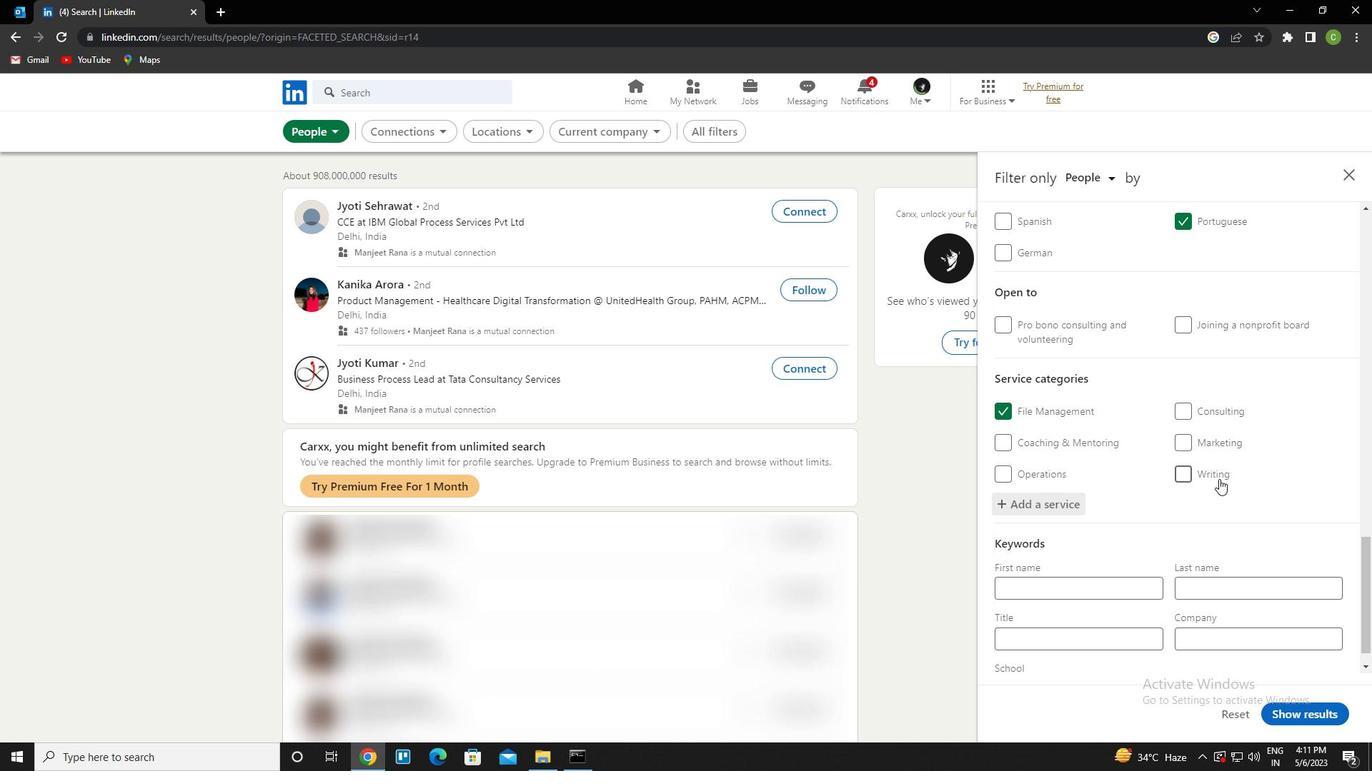 
Action: Mouse scrolled (1216, 481) with delta (0, 0)
Screenshot: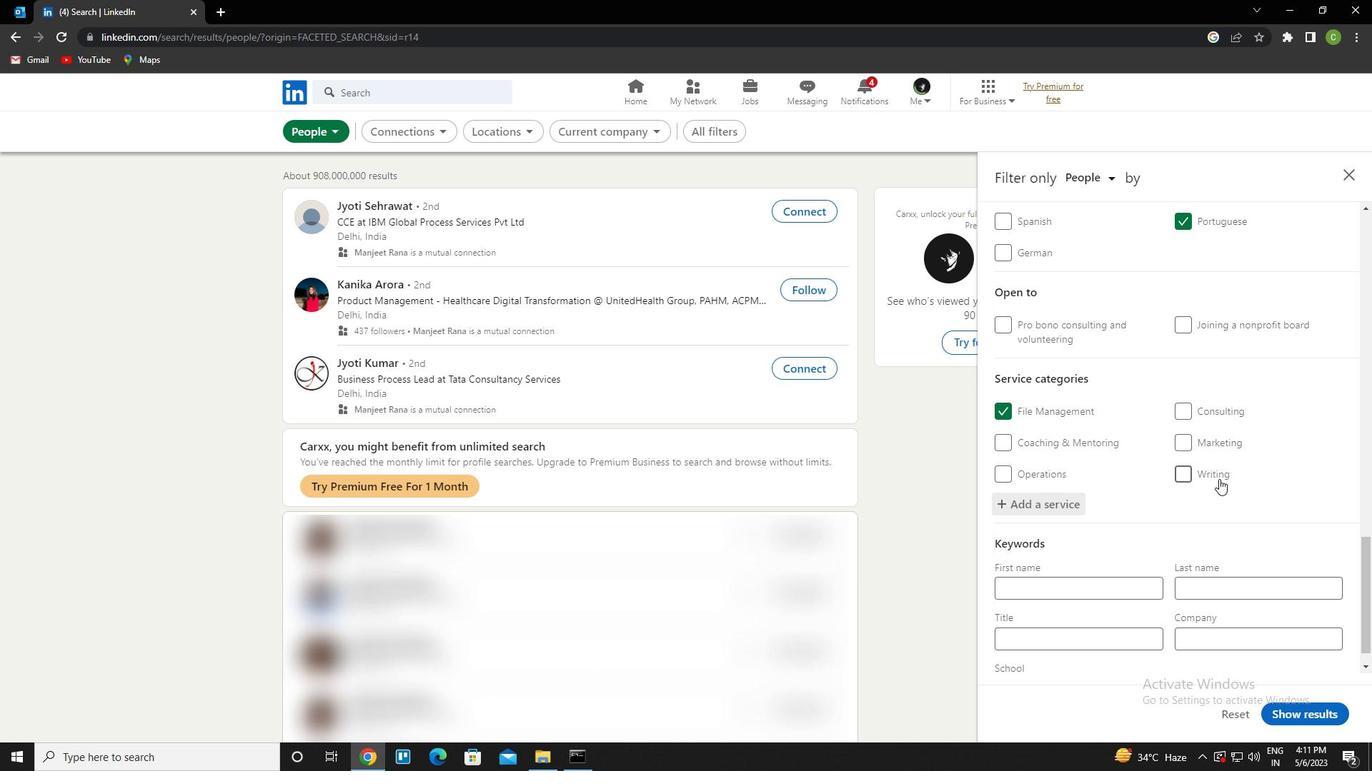
Action: Mouse moved to (1215, 483)
Screenshot: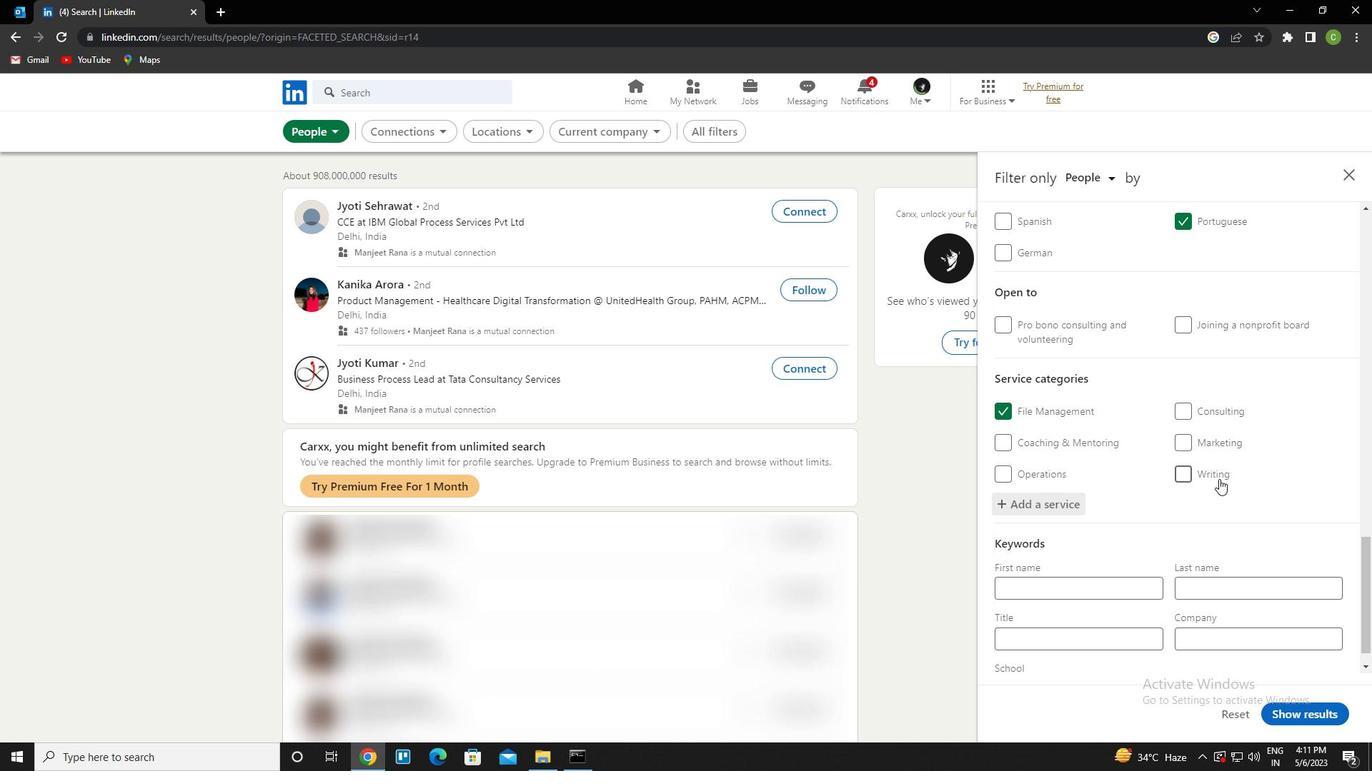 
Action: Mouse scrolled (1215, 482) with delta (0, 0)
Screenshot: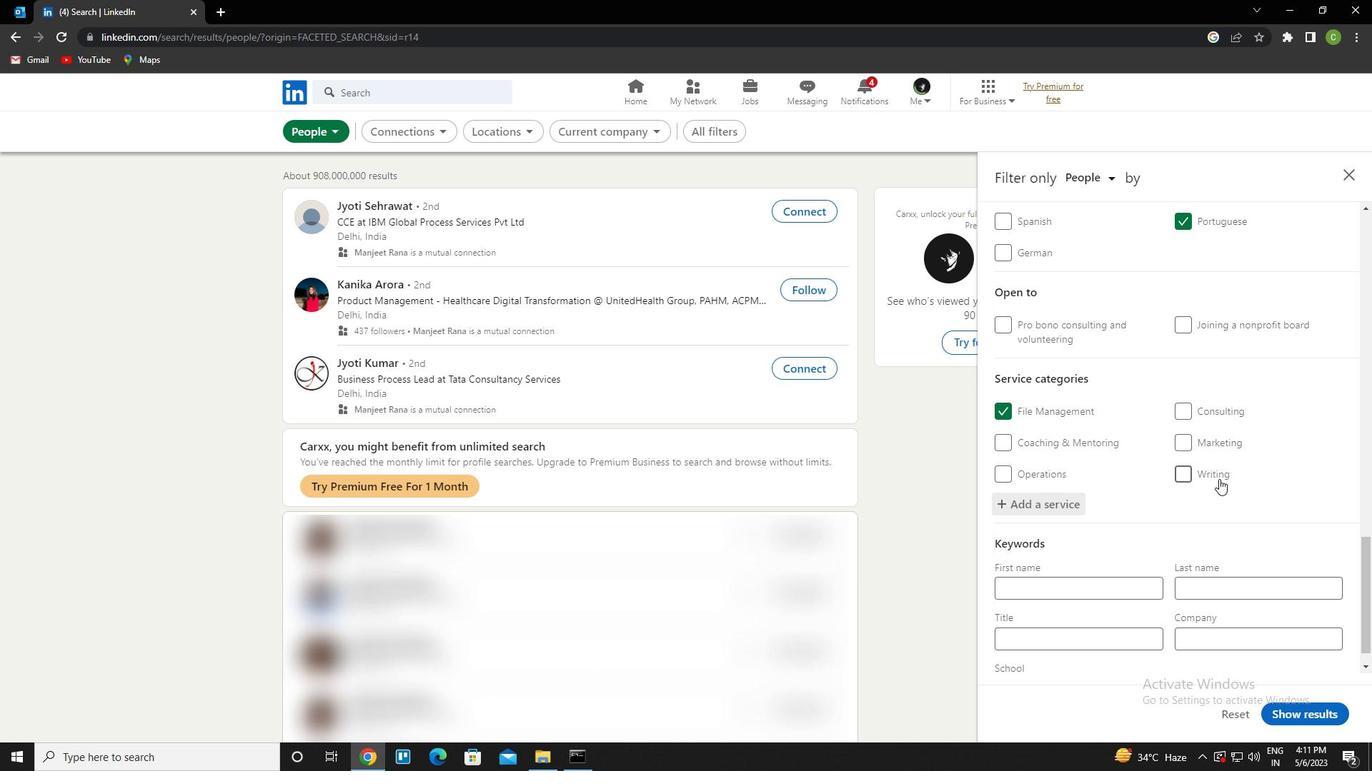 
Action: Mouse scrolled (1215, 482) with delta (0, 0)
Screenshot: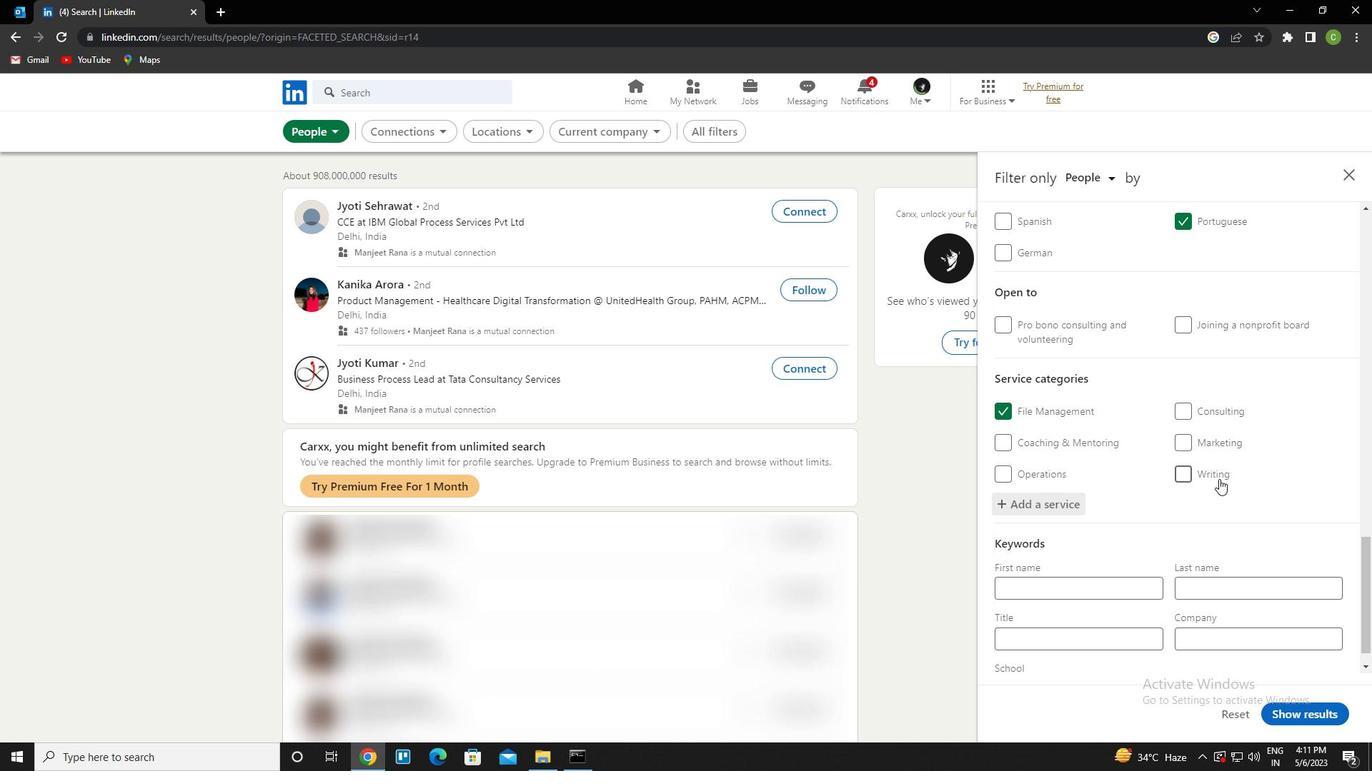 
Action: Mouse scrolled (1215, 482) with delta (0, 0)
Screenshot: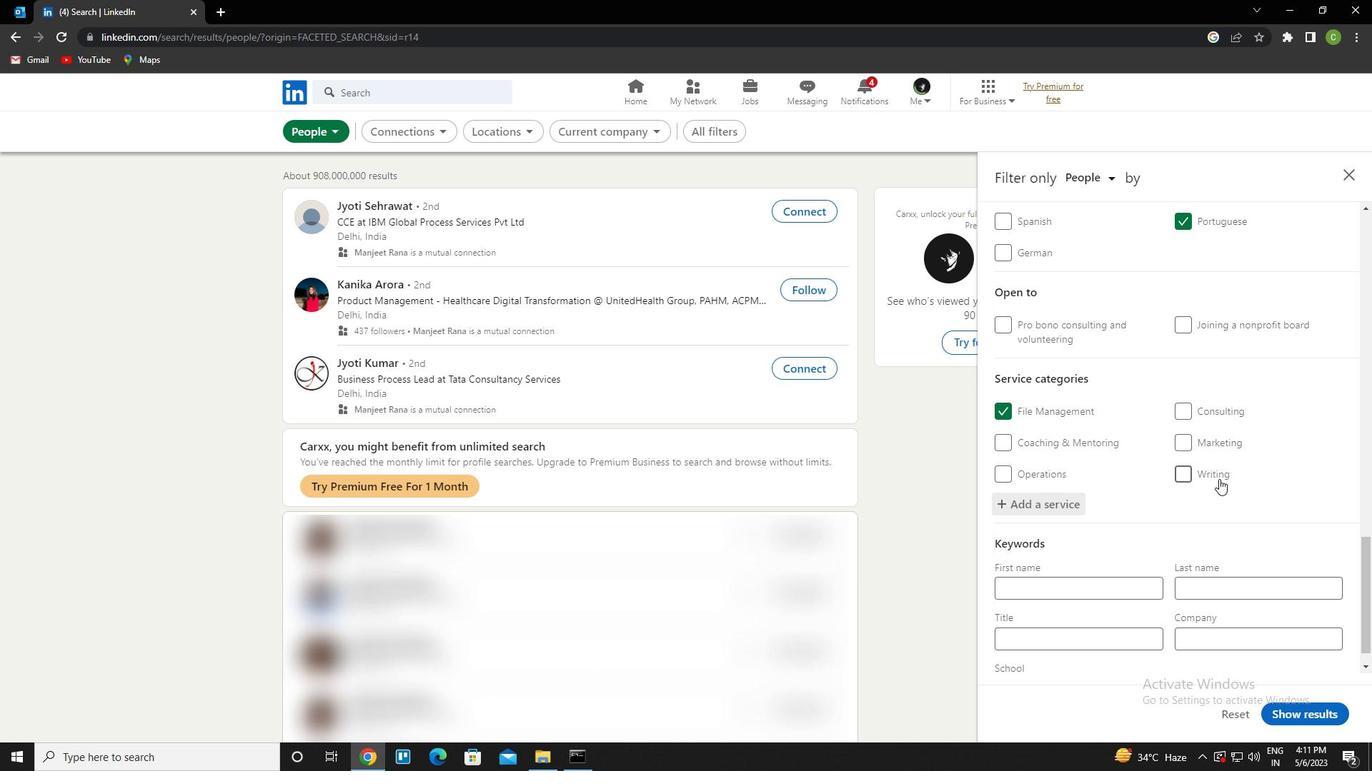 
Action: Mouse scrolled (1215, 482) with delta (0, 0)
Screenshot: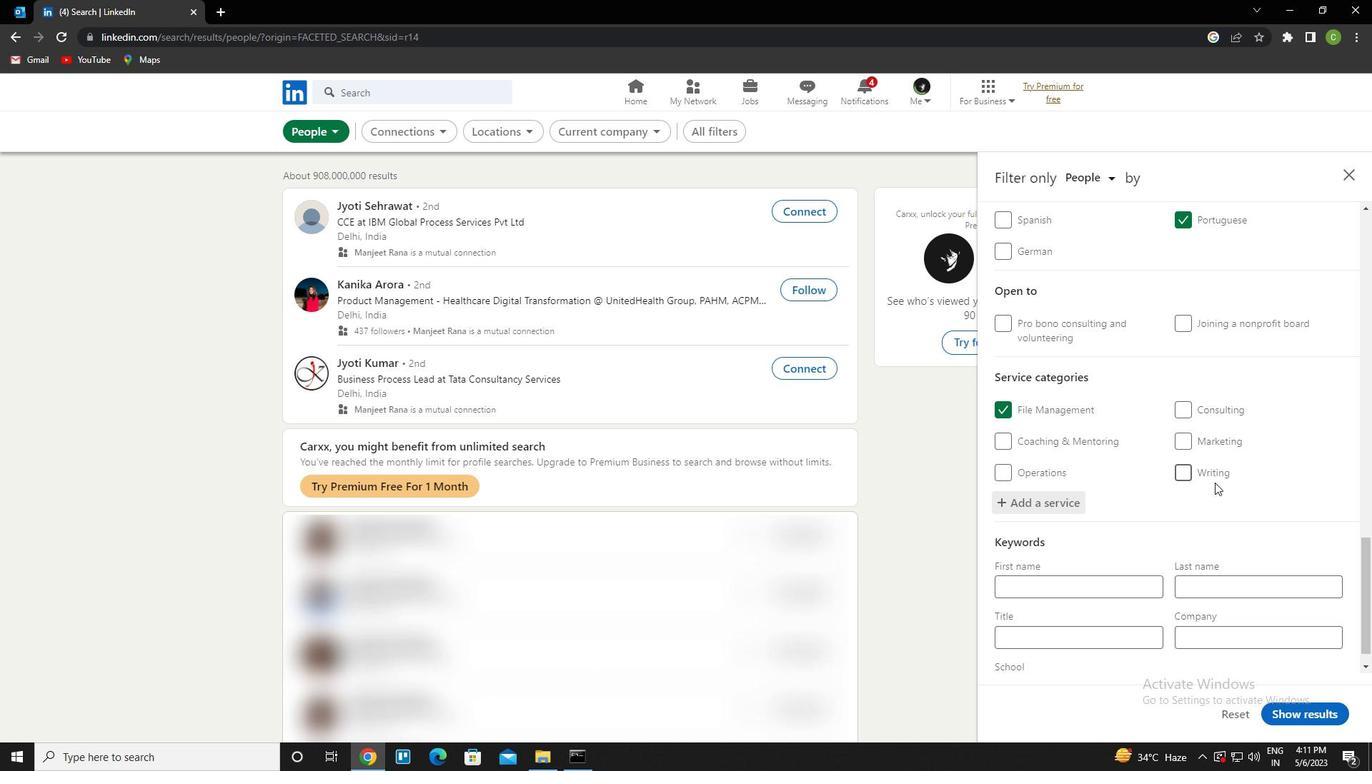 
Action: Mouse moved to (1099, 603)
Screenshot: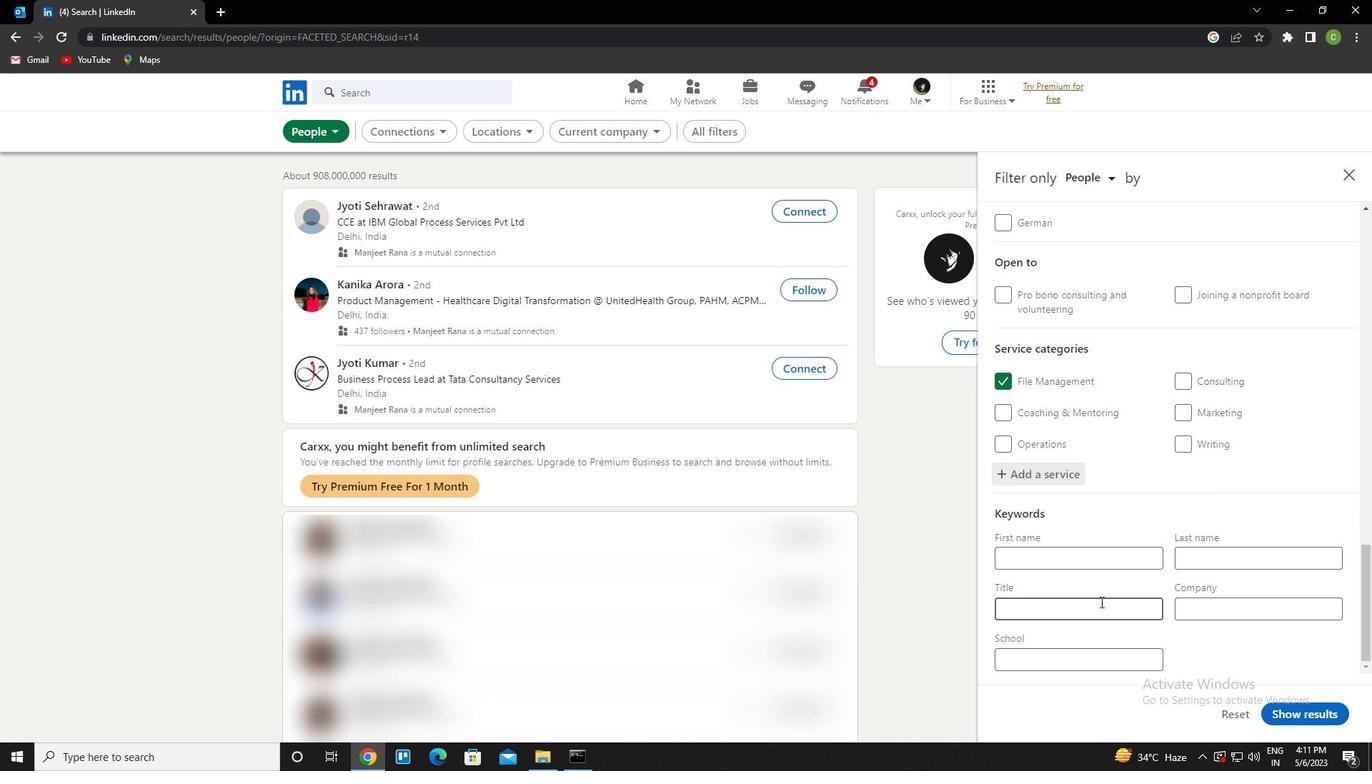 
Action: Mouse pressed left at (1099, 603)
Screenshot: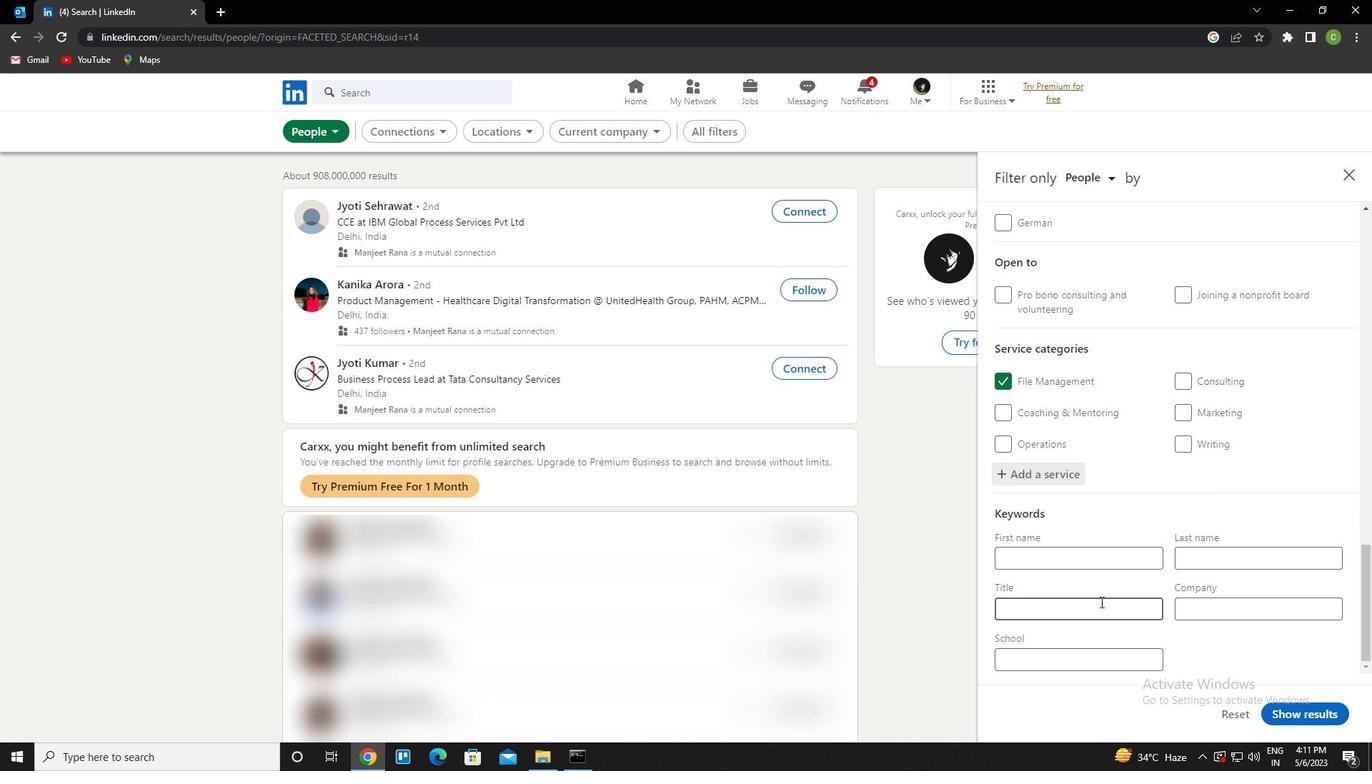 
Action: Mouse moved to (1097, 606)
Screenshot: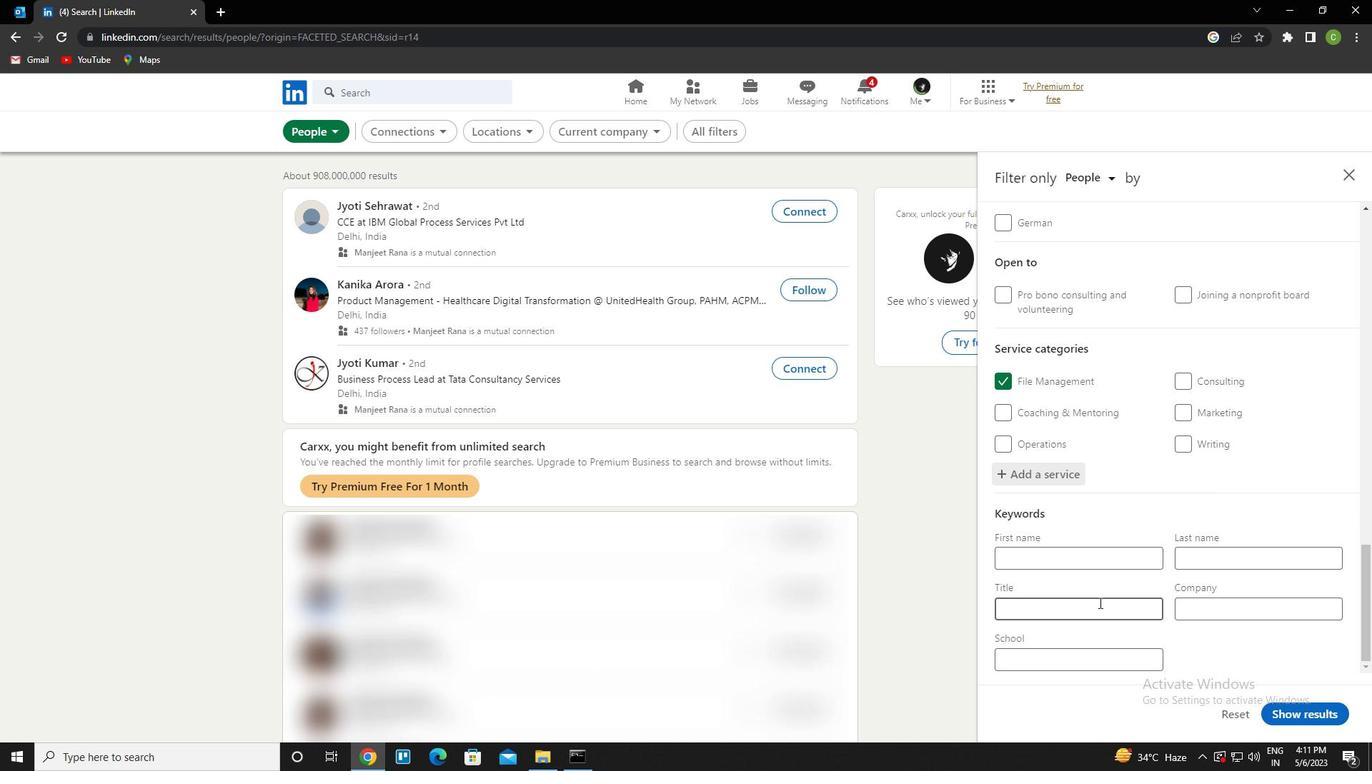 
Action: Key pressed <Key.caps_lock>a<Key.caps_lock>ttorney
Screenshot: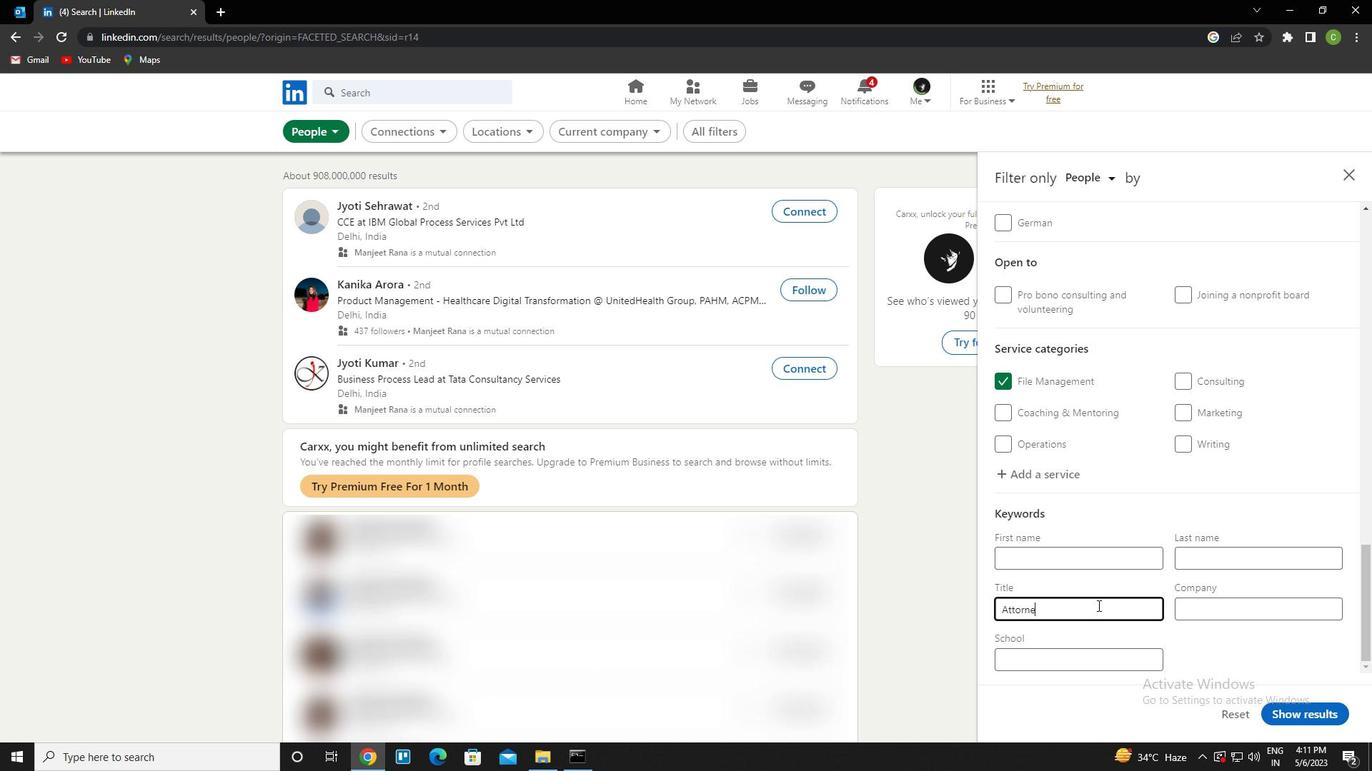 
Action: Mouse moved to (1296, 716)
Screenshot: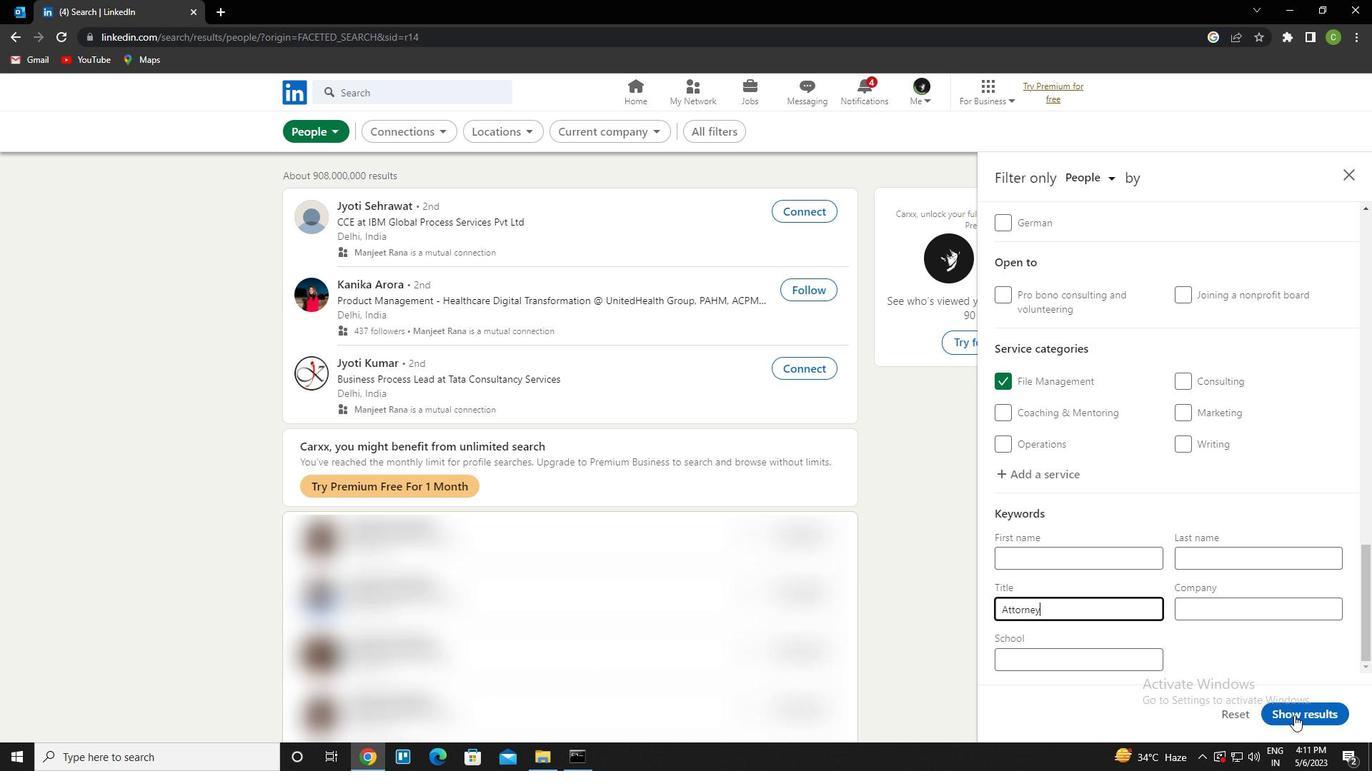 
Action: Mouse pressed left at (1296, 716)
Screenshot: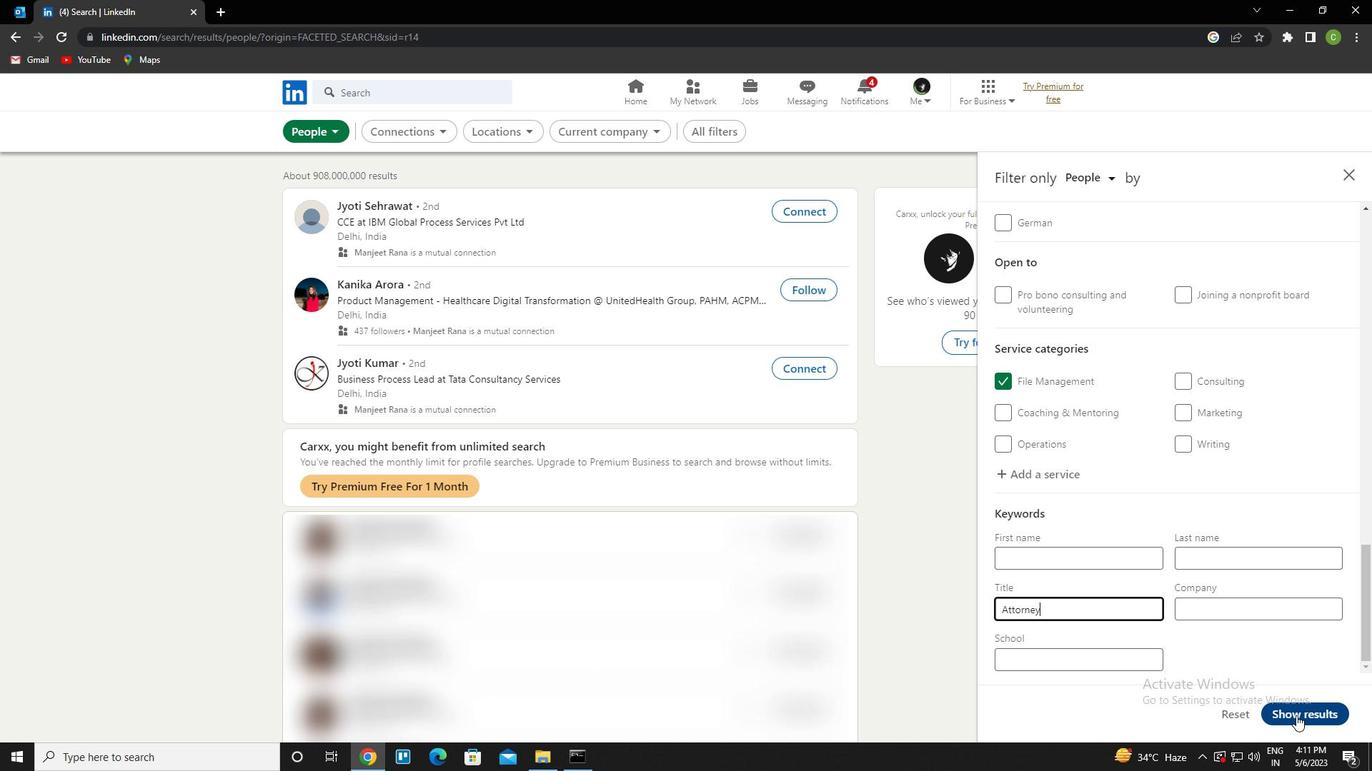 
Action: Mouse moved to (964, 540)
Screenshot: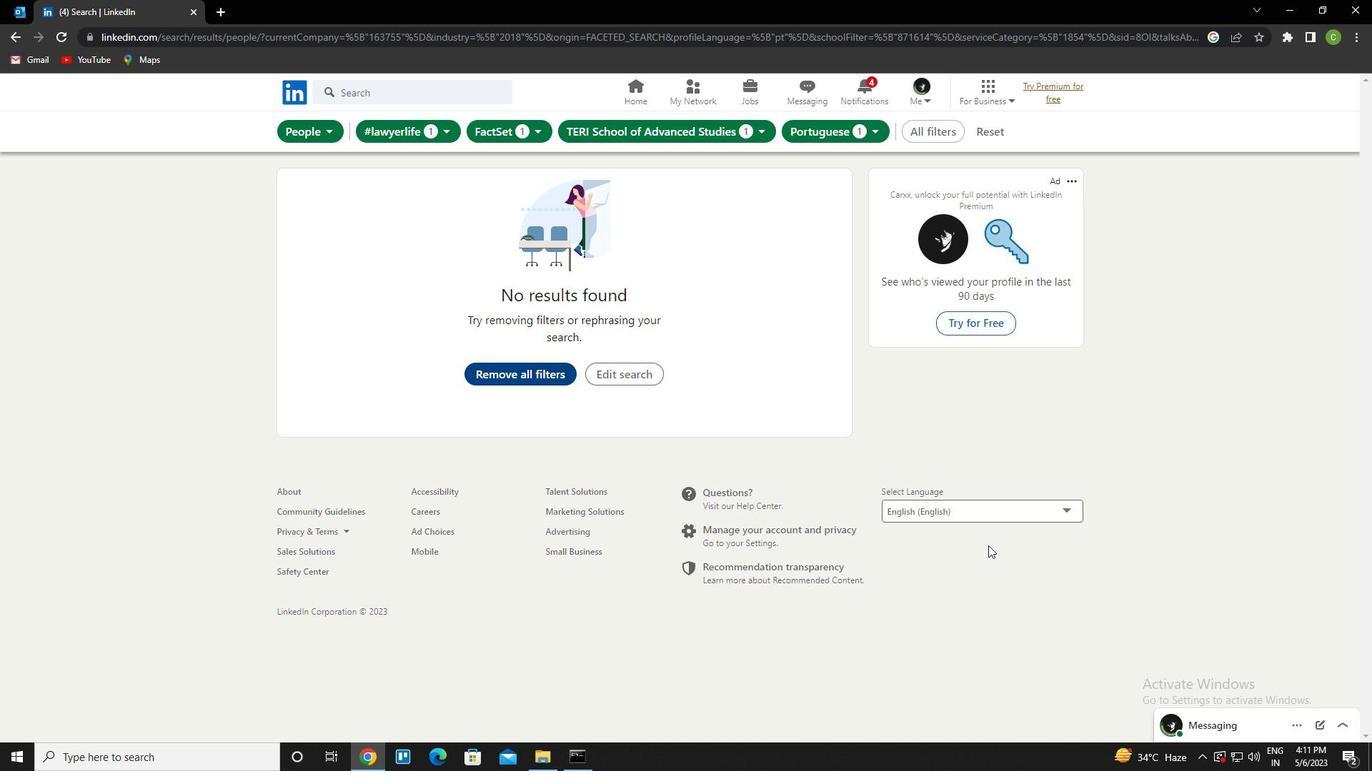 
